 Task: Open a blank worksheet and write heading  SpendSmartAdd Dates in a column and its values below  '2023-05-01, 2023-05-03, 2023-05-05, 2023-05-10, 2023-05-15, 2023-05-20, 2023-05-25 & 2023-05-31'Add Categories in next column and its values below  Groceries, Dining Out, Transportation, Entertainment, Shopping, Utilities, Health & Miscellaneous. Add Descriptions in next column and its values below  Supermarket, Restaurant, Public Transport, Movie Tickets, Clothing Store, Internet Bill, Pharmacy & Online PurchaseAdd Amountin next column and its values below  $50, $30, $10, $20, $100, $60, $40 & $50Save page AssetAllocation
Action: Mouse moved to (107, 137)
Screenshot: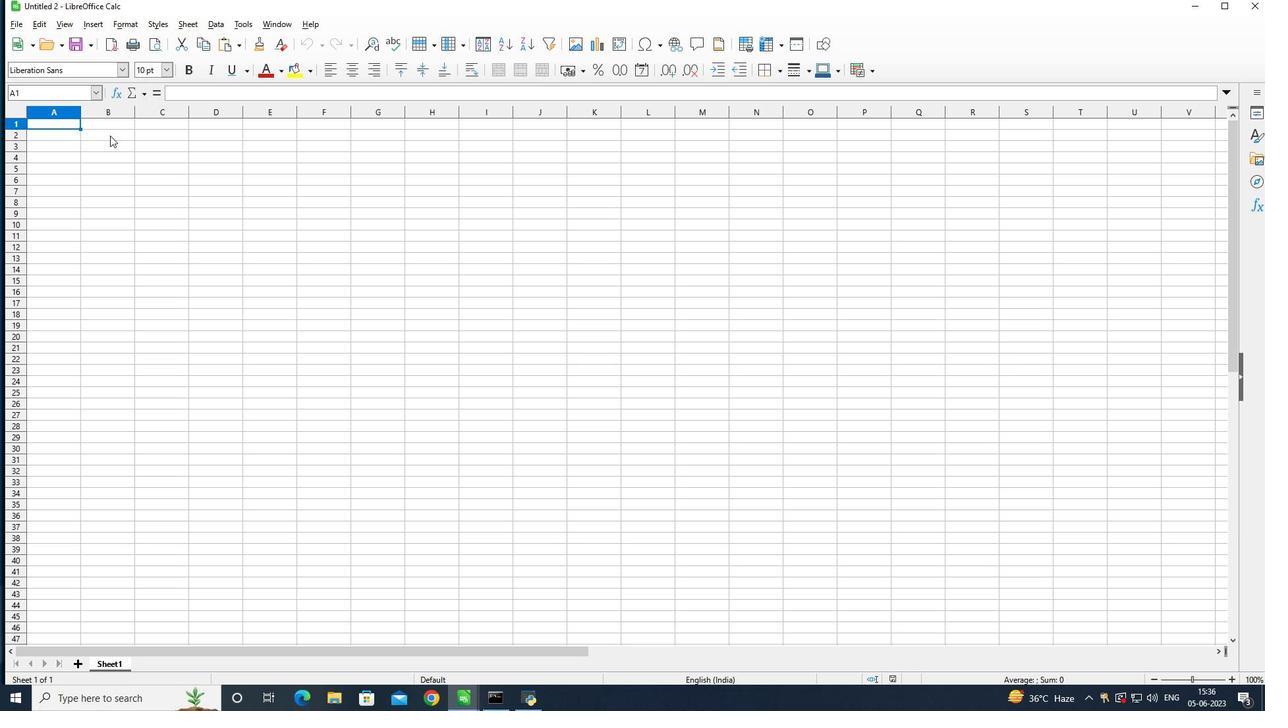 
Action: Mouse pressed left at (107, 137)
Screenshot: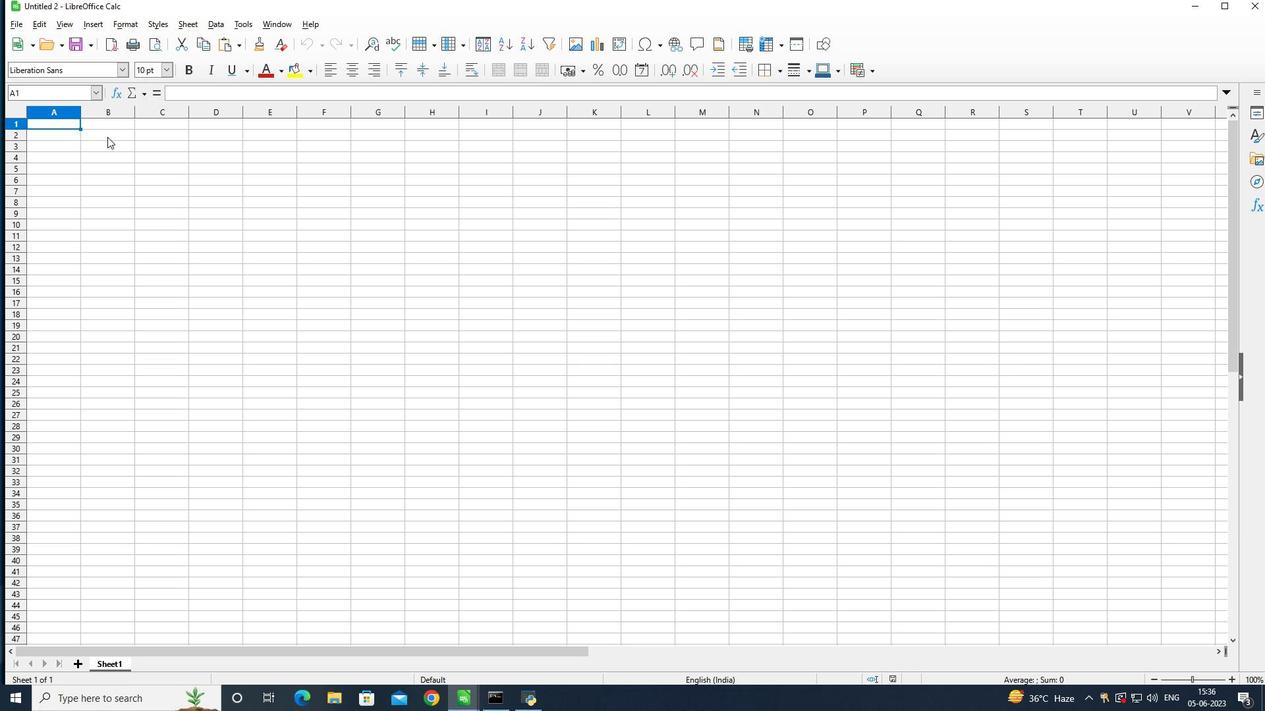 
Action: Mouse moved to (119, 141)
Screenshot: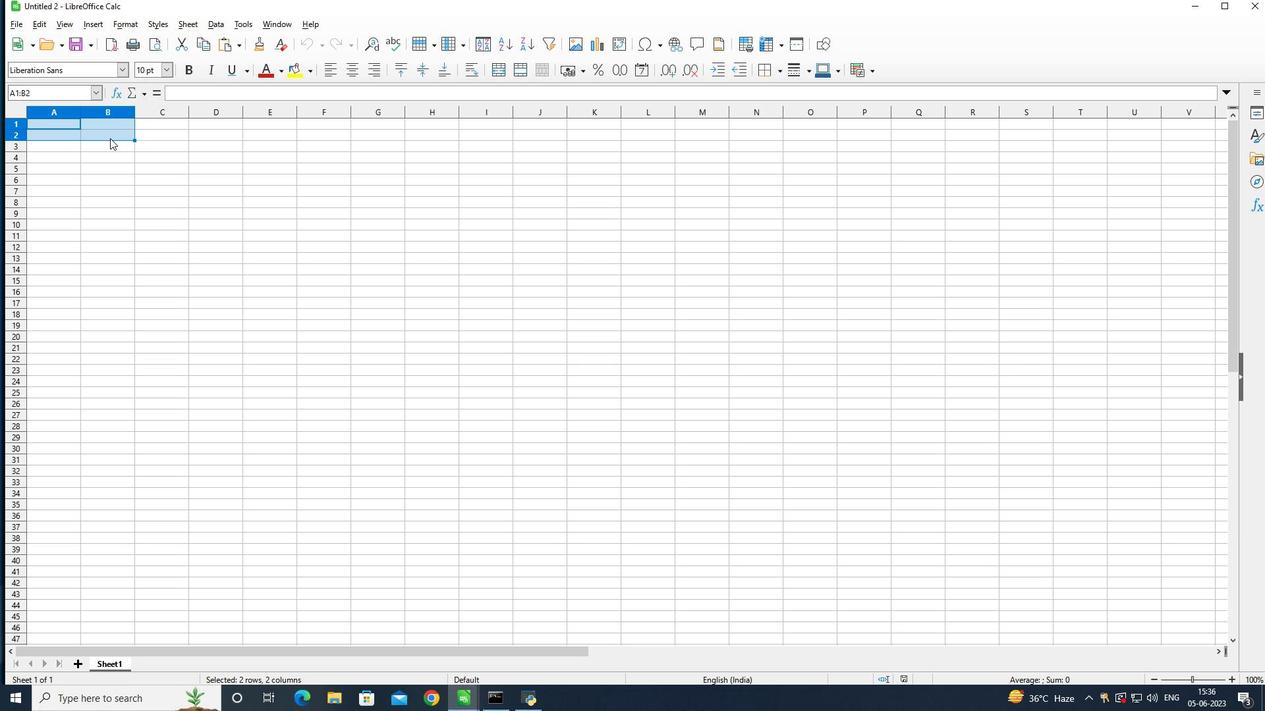 
Action: Key pressed <Key.shift>Spend<Key.shift>Smart<Key.enter>
Screenshot: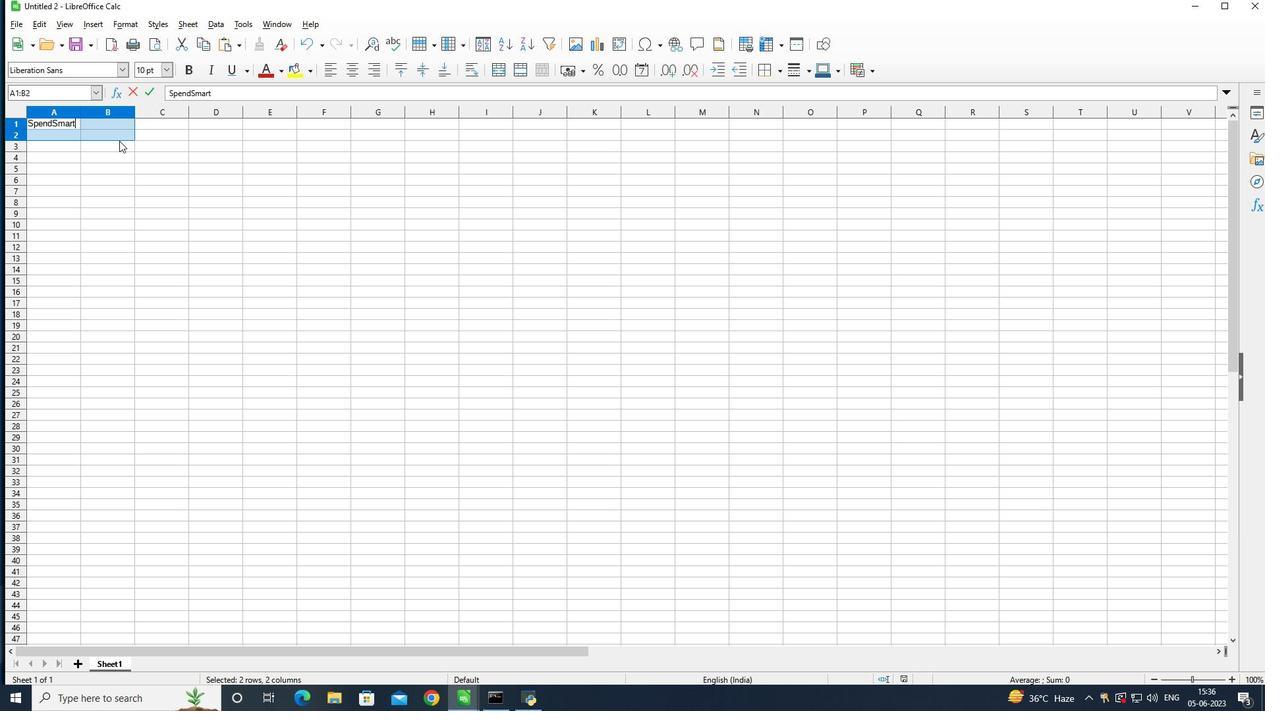 
Action: Mouse moved to (116, 168)
Screenshot: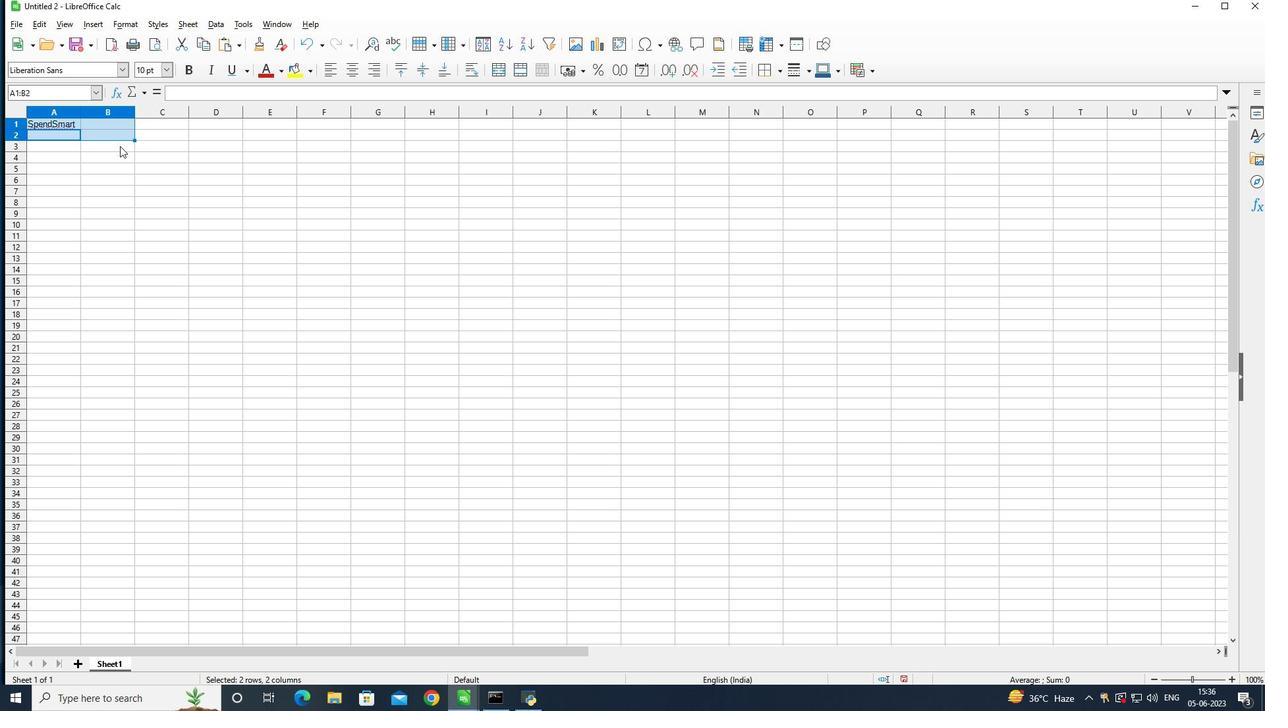 
Action: Mouse pressed right at (116, 168)
Screenshot: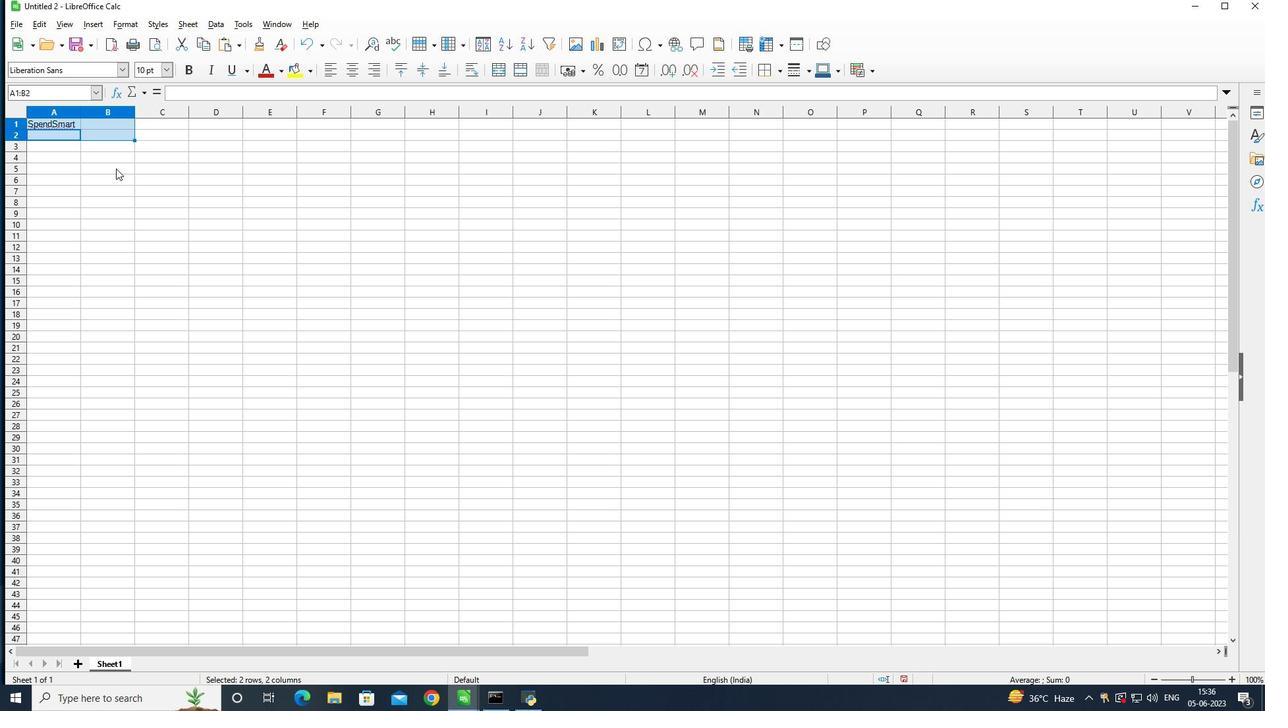 
Action: Mouse moved to (35, 137)
Screenshot: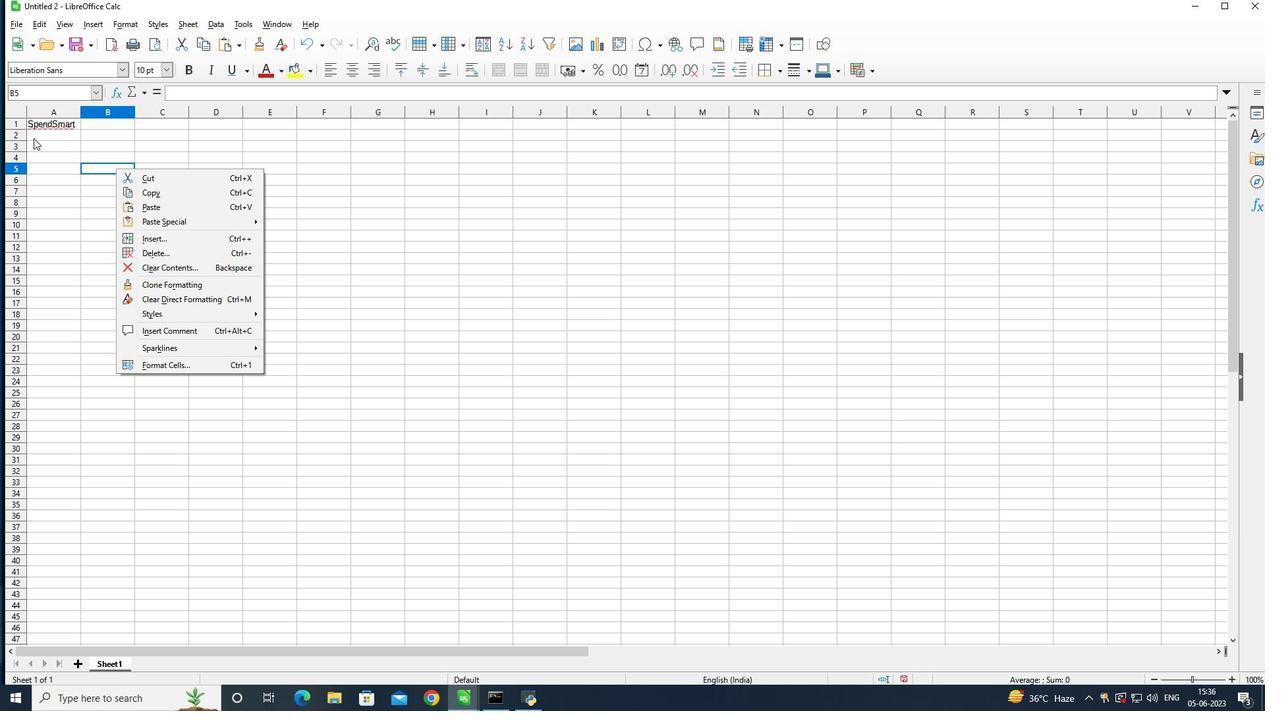 
Action: Mouse pressed left at (35, 137)
Screenshot: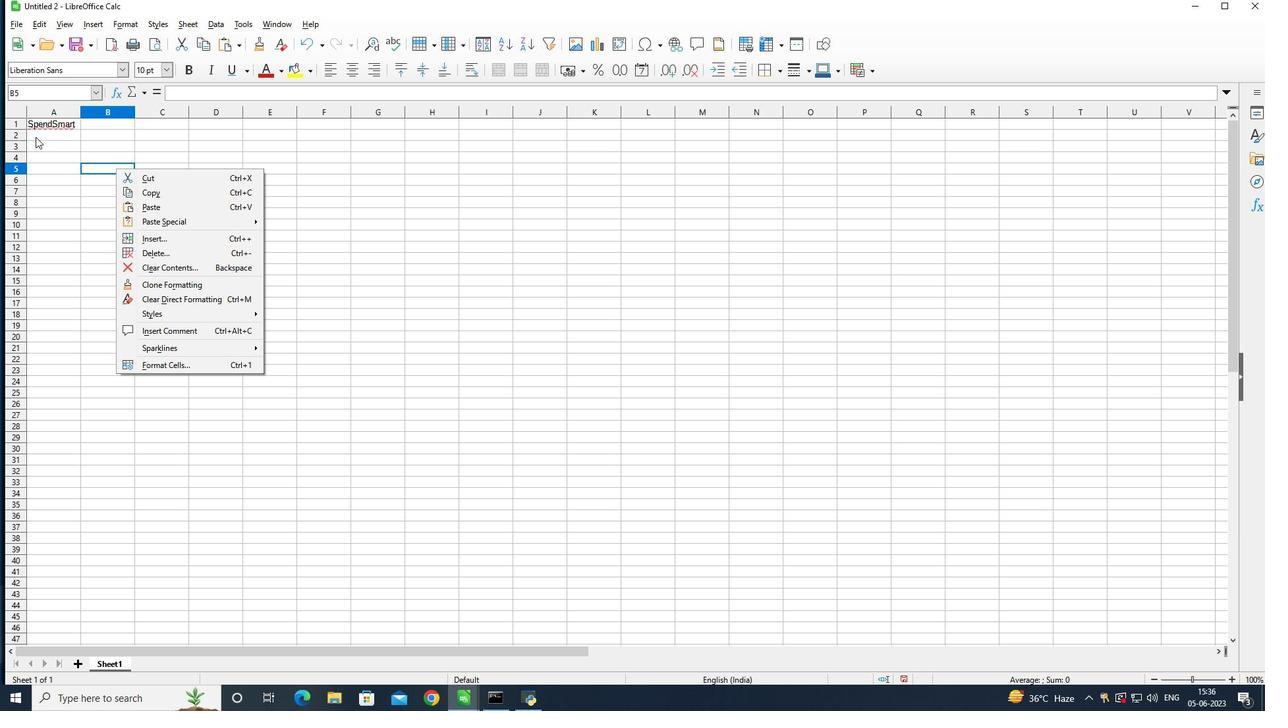 
Action: Mouse moved to (44, 134)
Screenshot: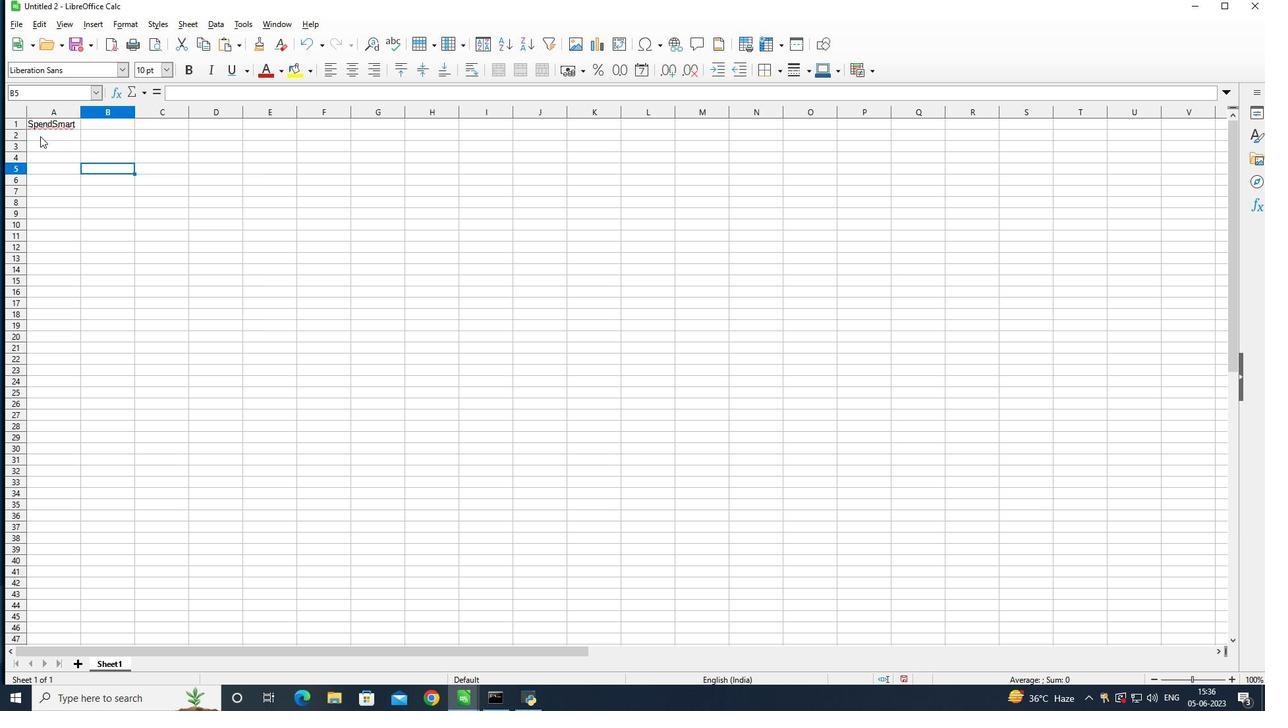 
Action: Mouse pressed left at (44, 134)
Screenshot: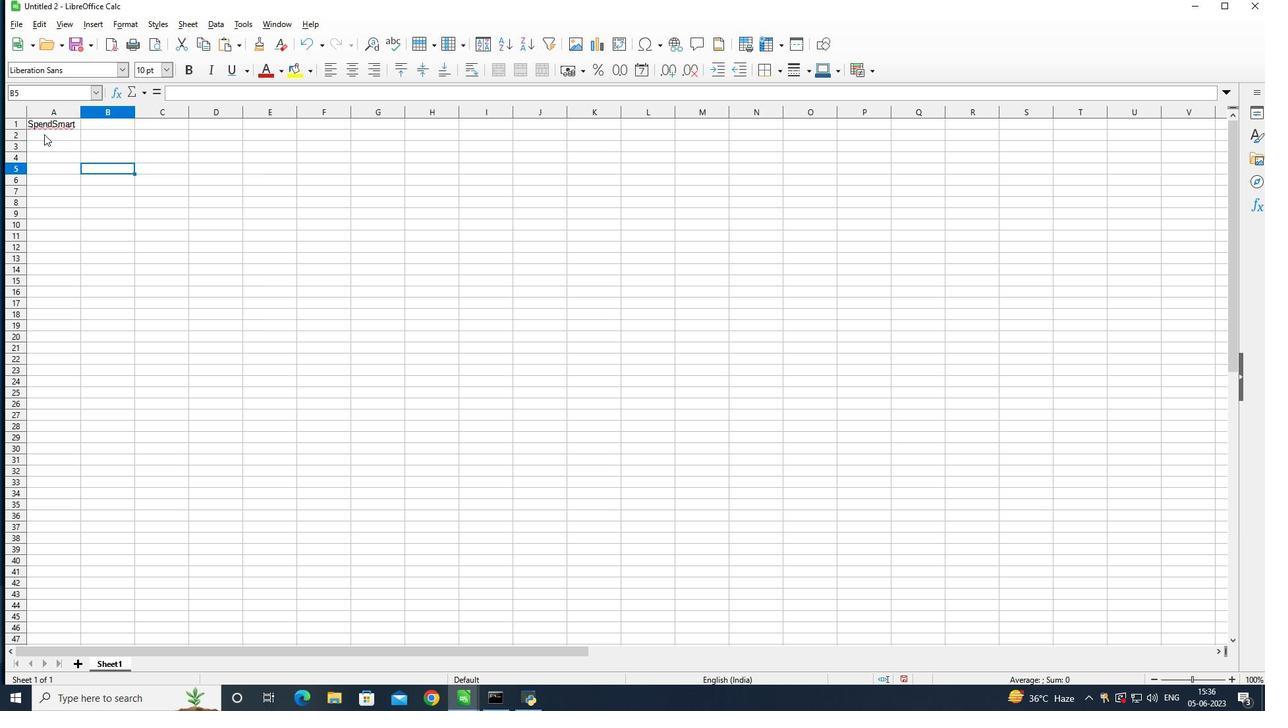 
Action: Mouse moved to (54, 152)
Screenshot: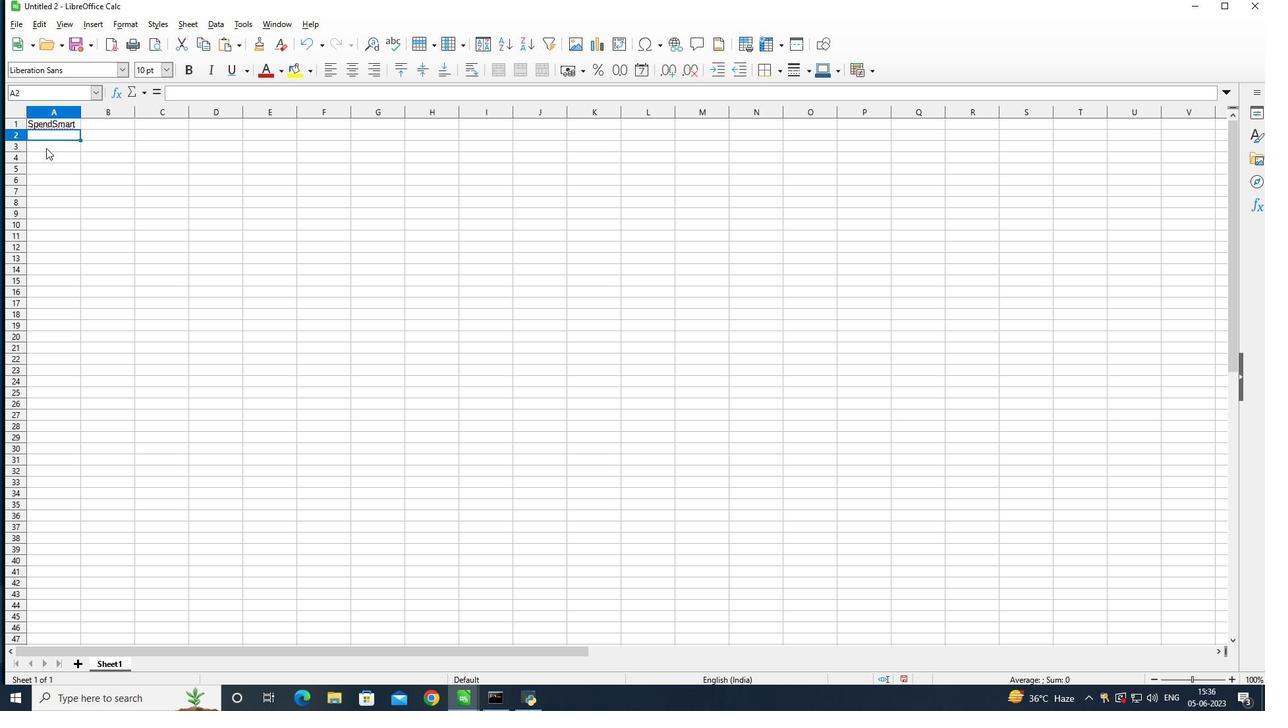 
Action: Key pressed <Key.shift><Key.shift>Dates<Key.enter>
Screenshot: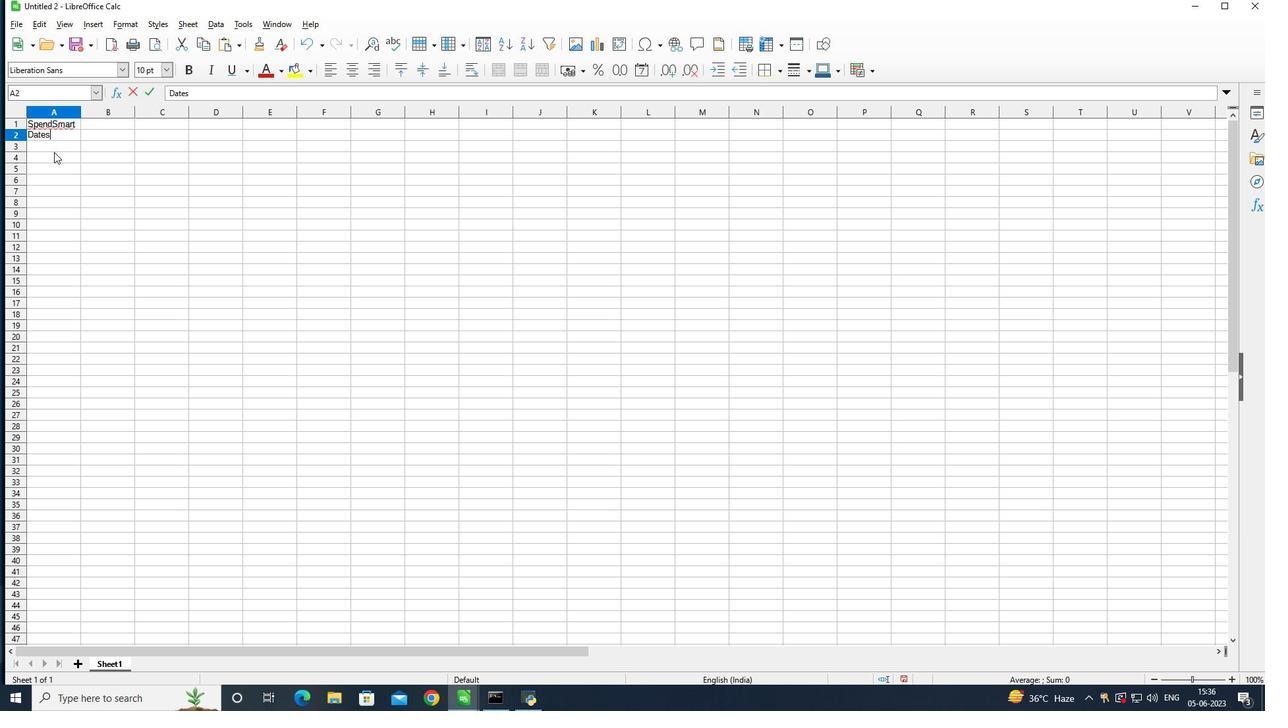 
Action: Mouse moved to (34, 214)
Screenshot: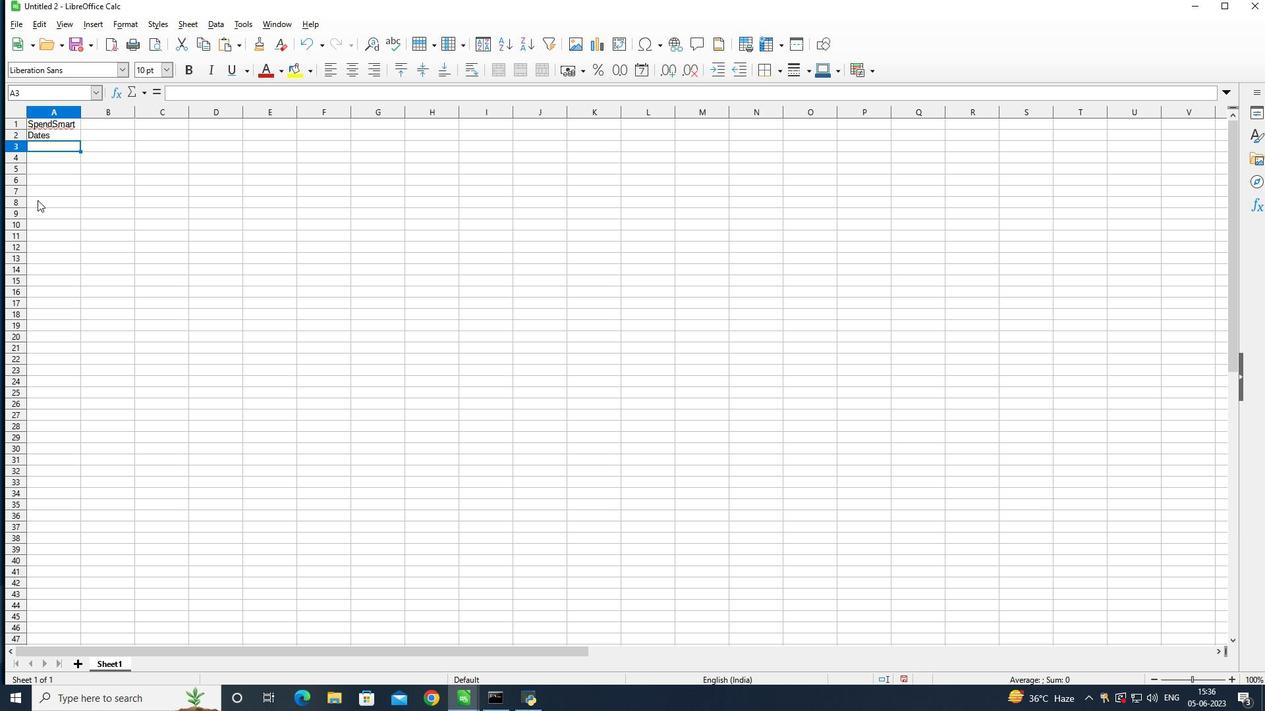 
Action: Key pressed 2023-05-1
Screenshot: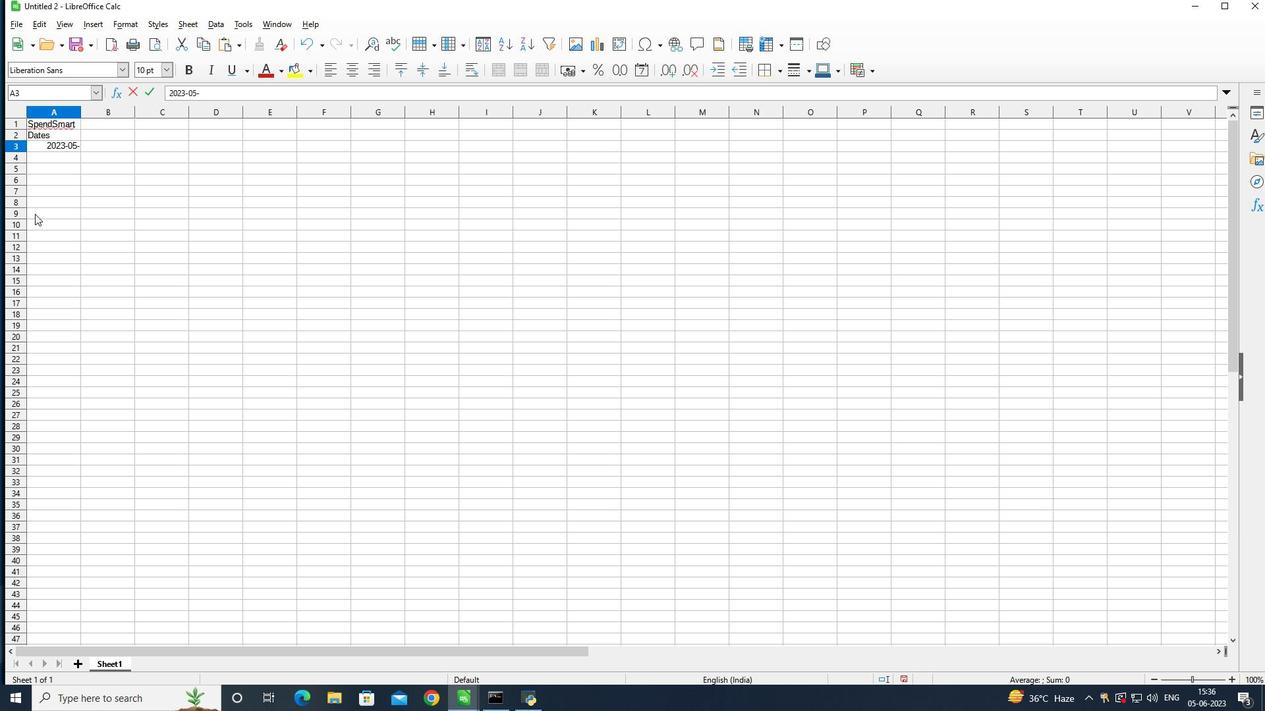 
Action: Mouse moved to (46, 217)
Screenshot: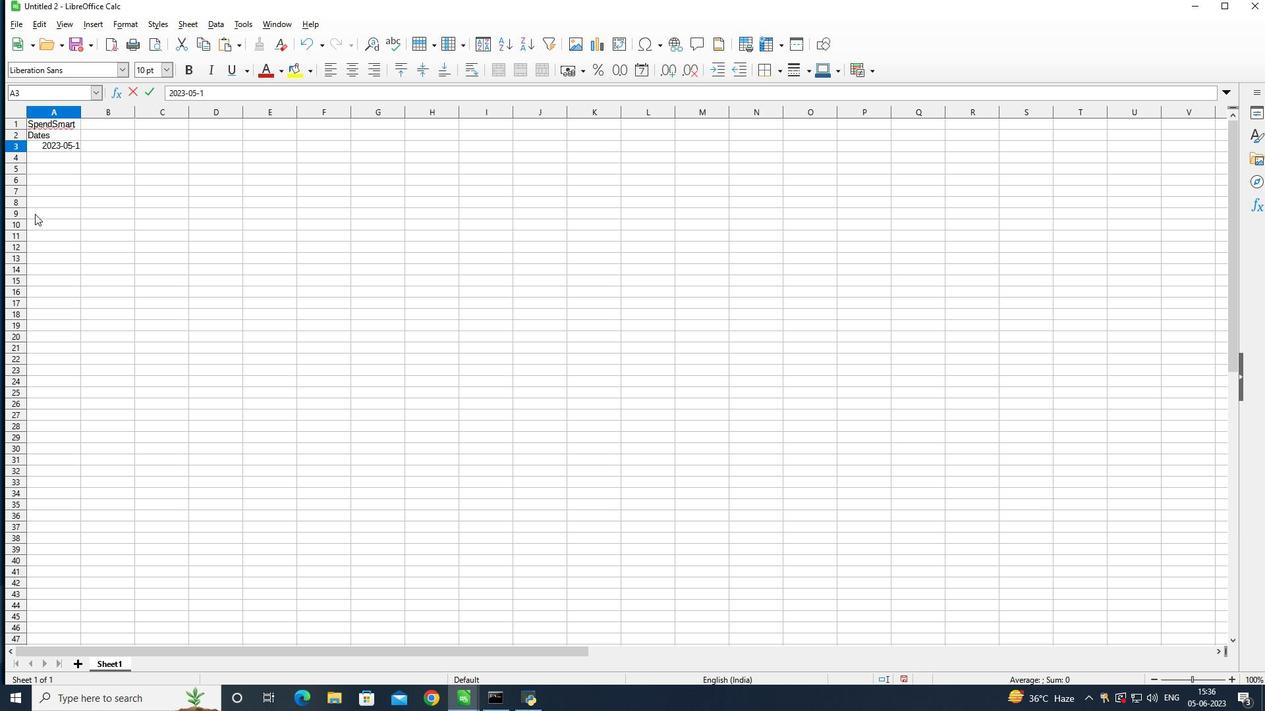 
Action: Key pressed <Key.enter>
Screenshot: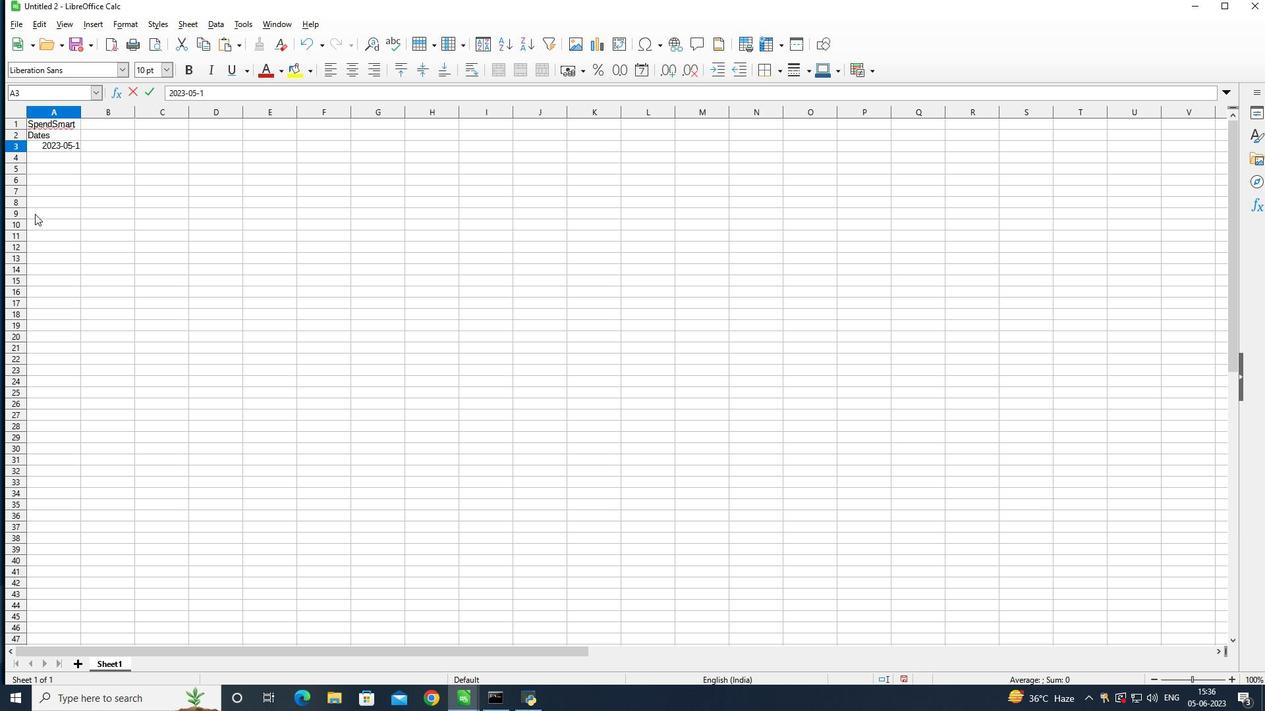 
Action: Mouse moved to (61, 223)
Screenshot: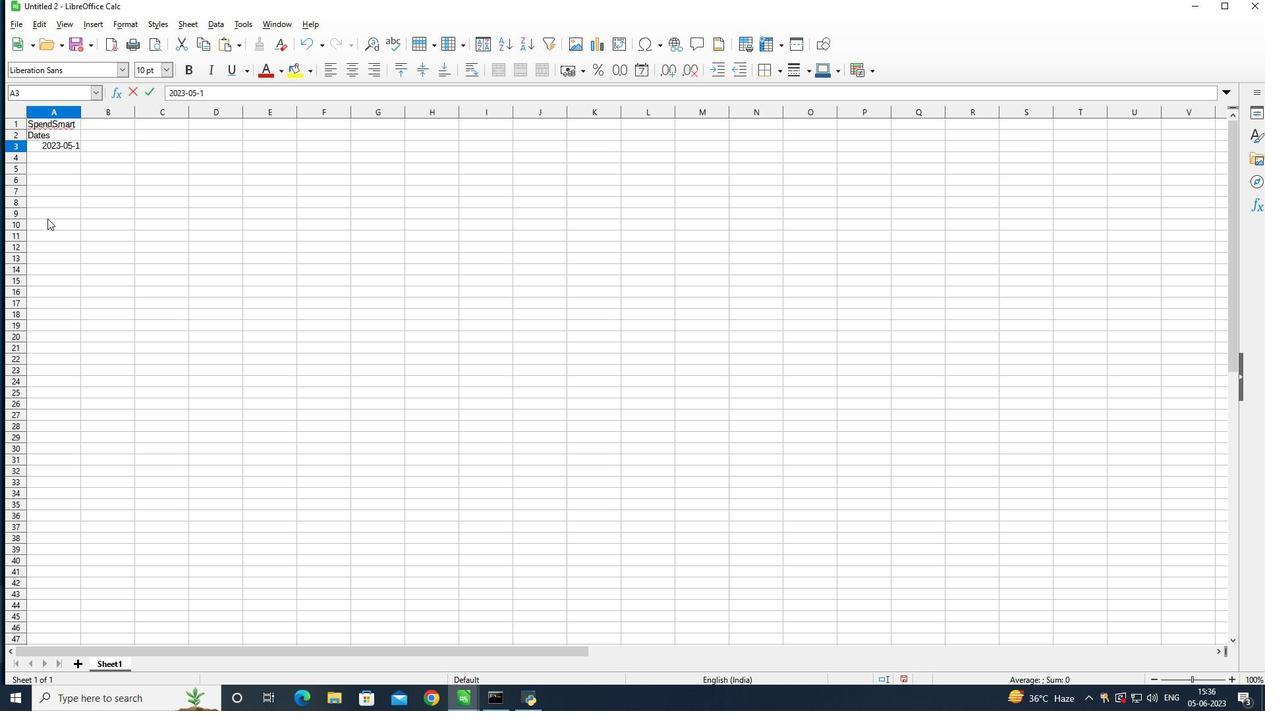 
Action: Key pressed 2023-
Screenshot: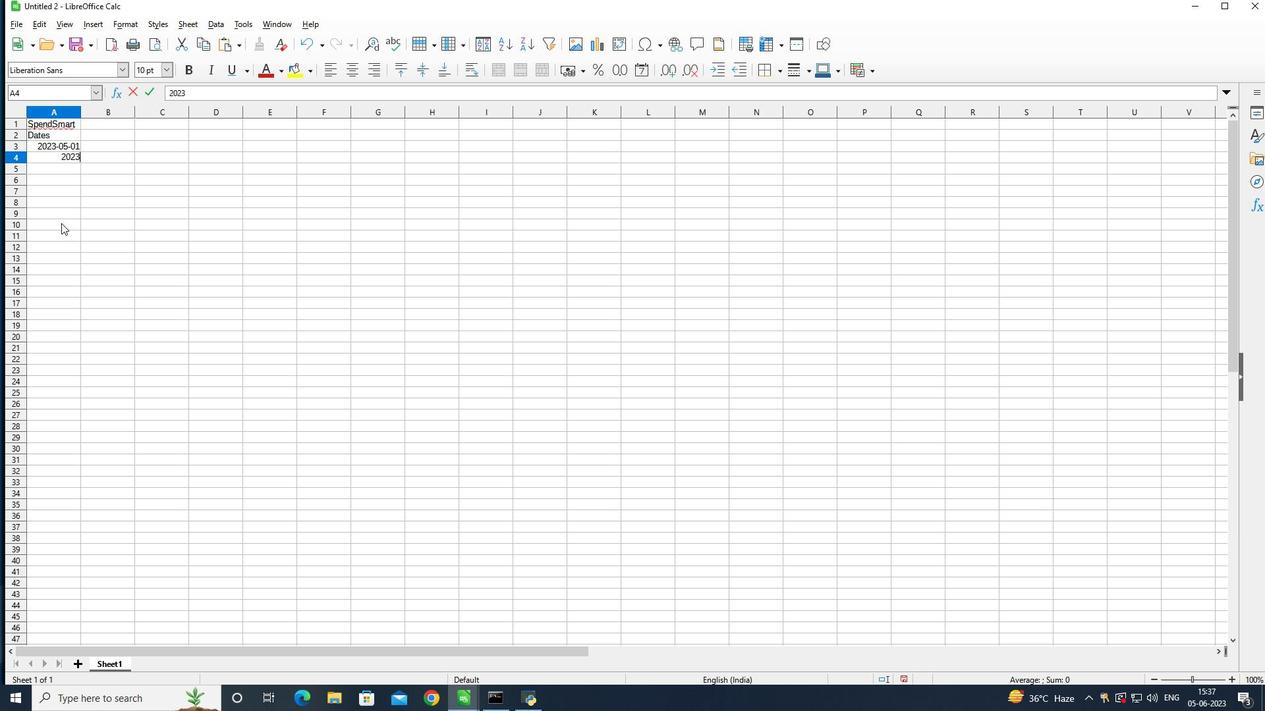 
Action: Mouse moved to (74, 228)
Screenshot: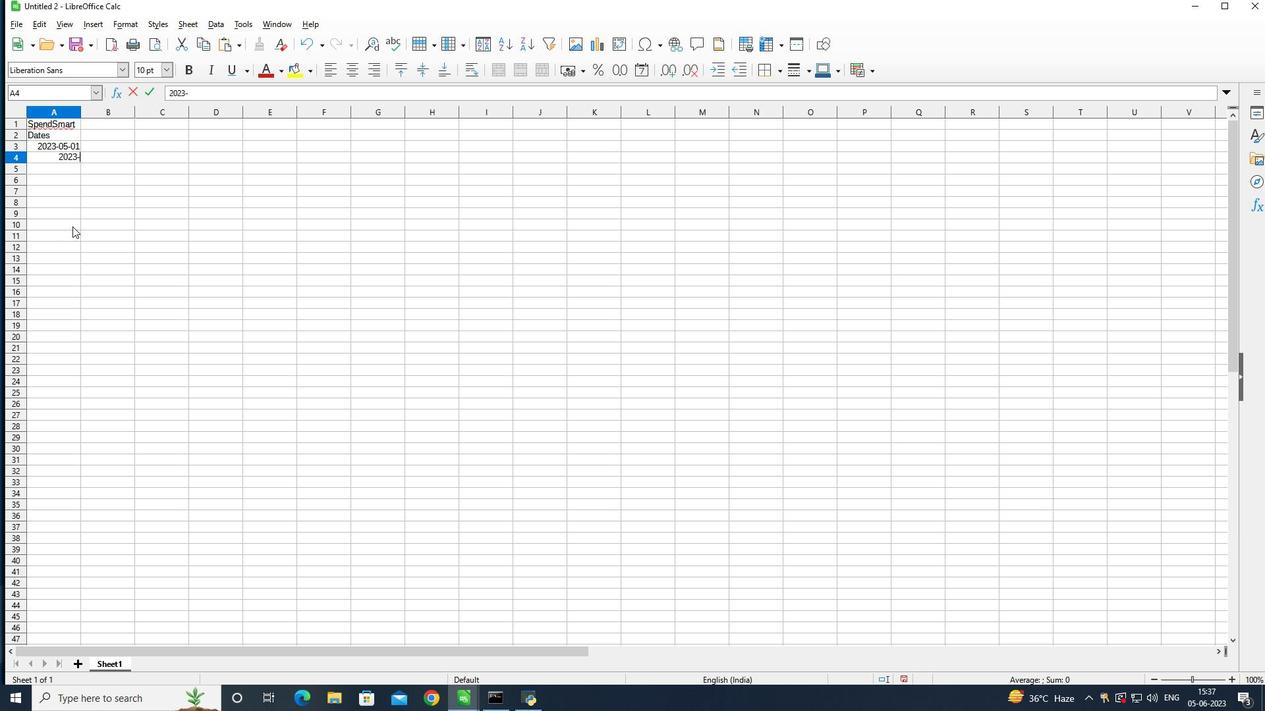 
Action: Key pressed 05
Screenshot: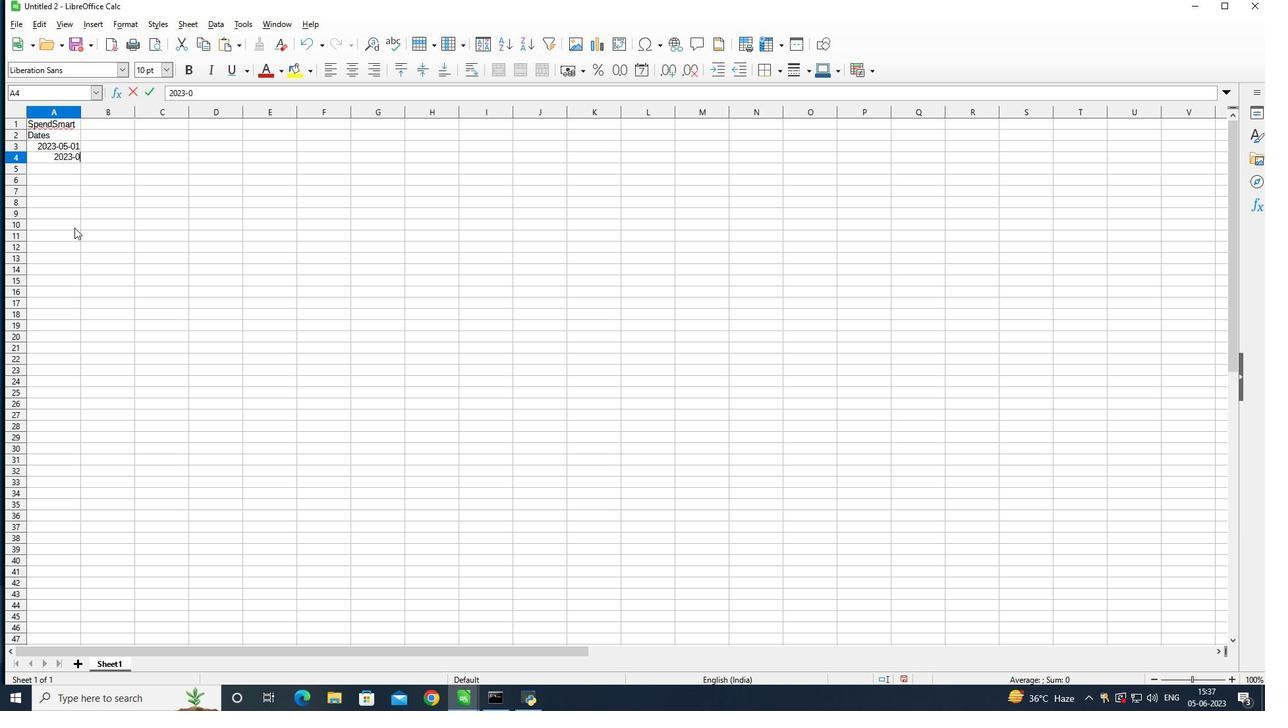
Action: Mouse moved to (106, 239)
Screenshot: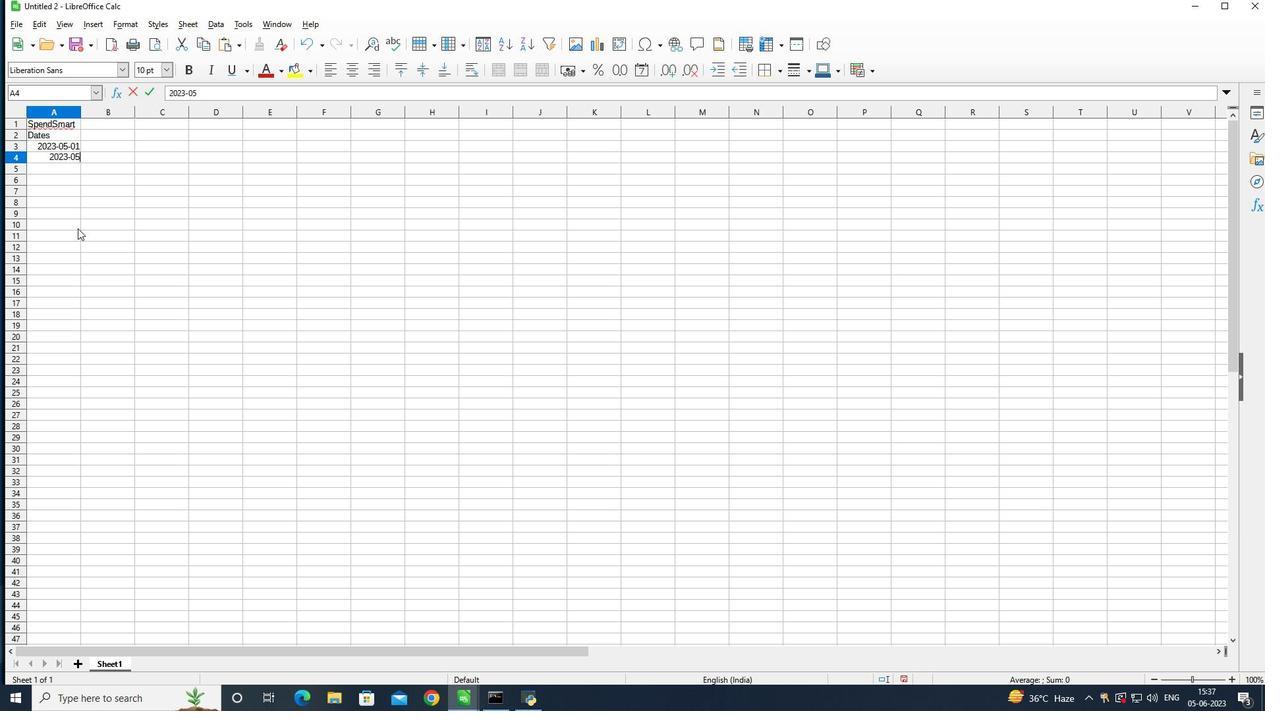 
Action: Key pressed -03<Key.enter>2023-05-05
Screenshot: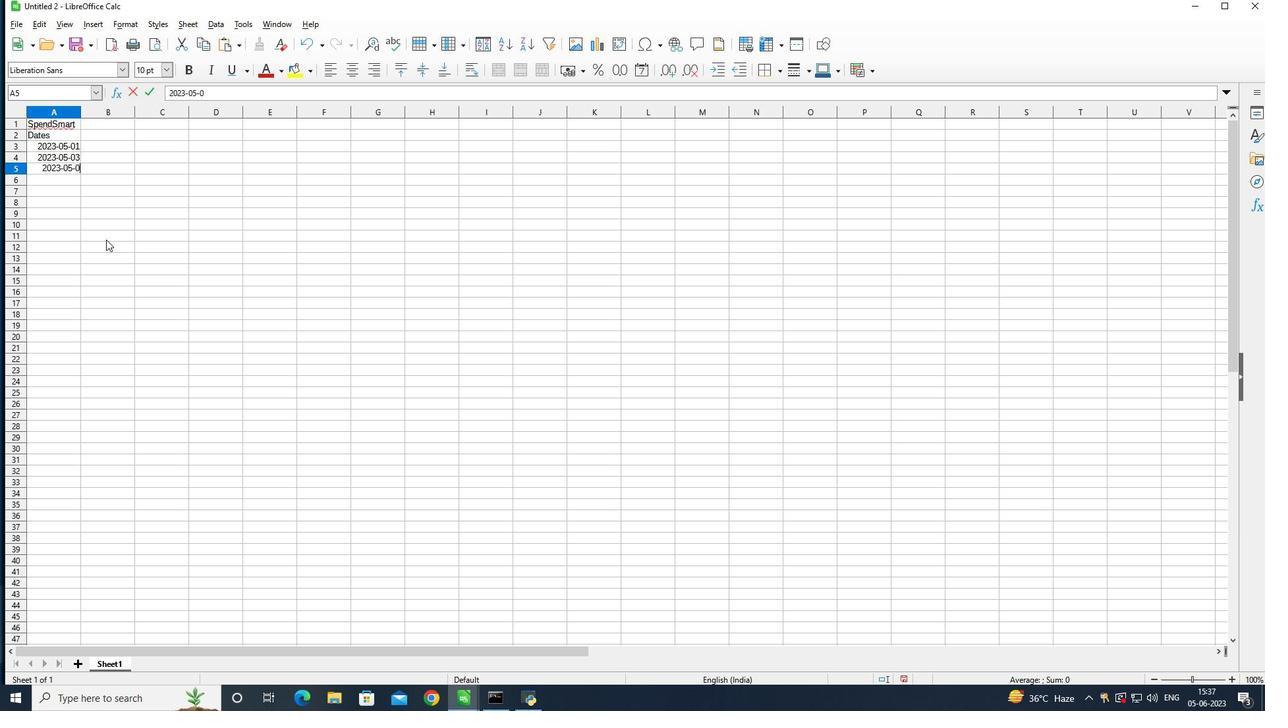 
Action: Mouse moved to (120, 243)
Screenshot: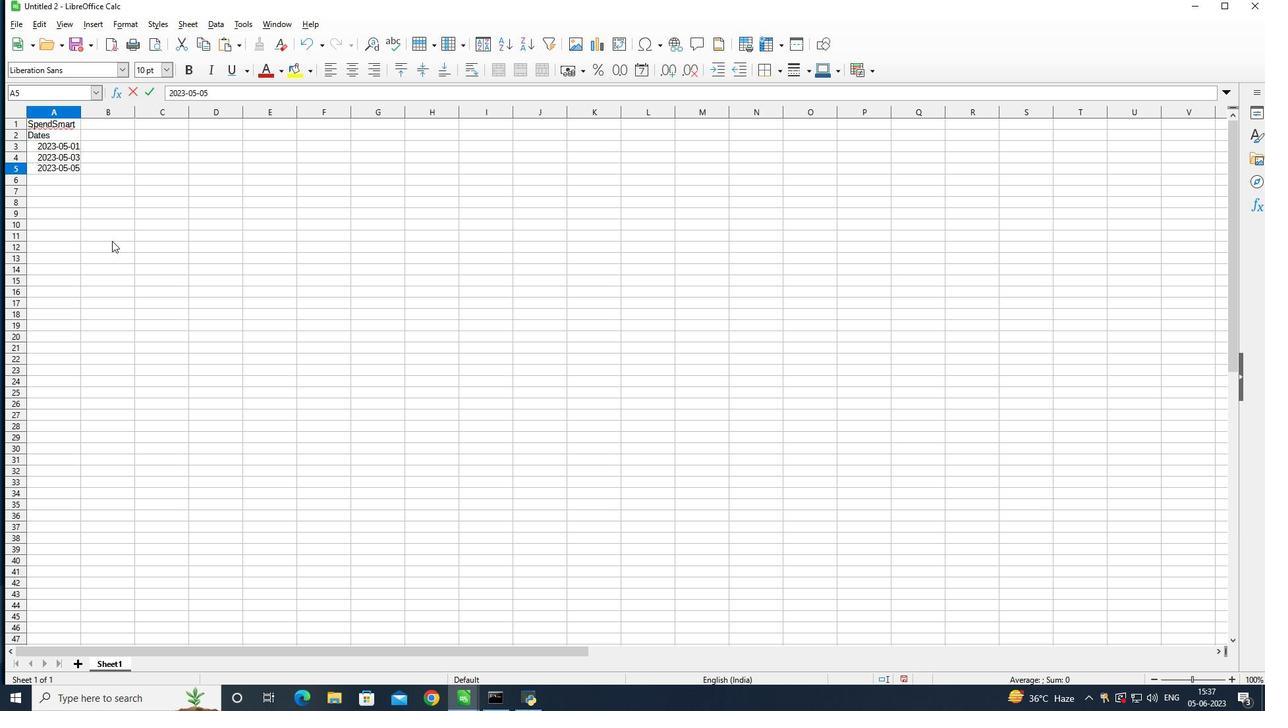 
Action: Key pressed <Key.enter>
Screenshot: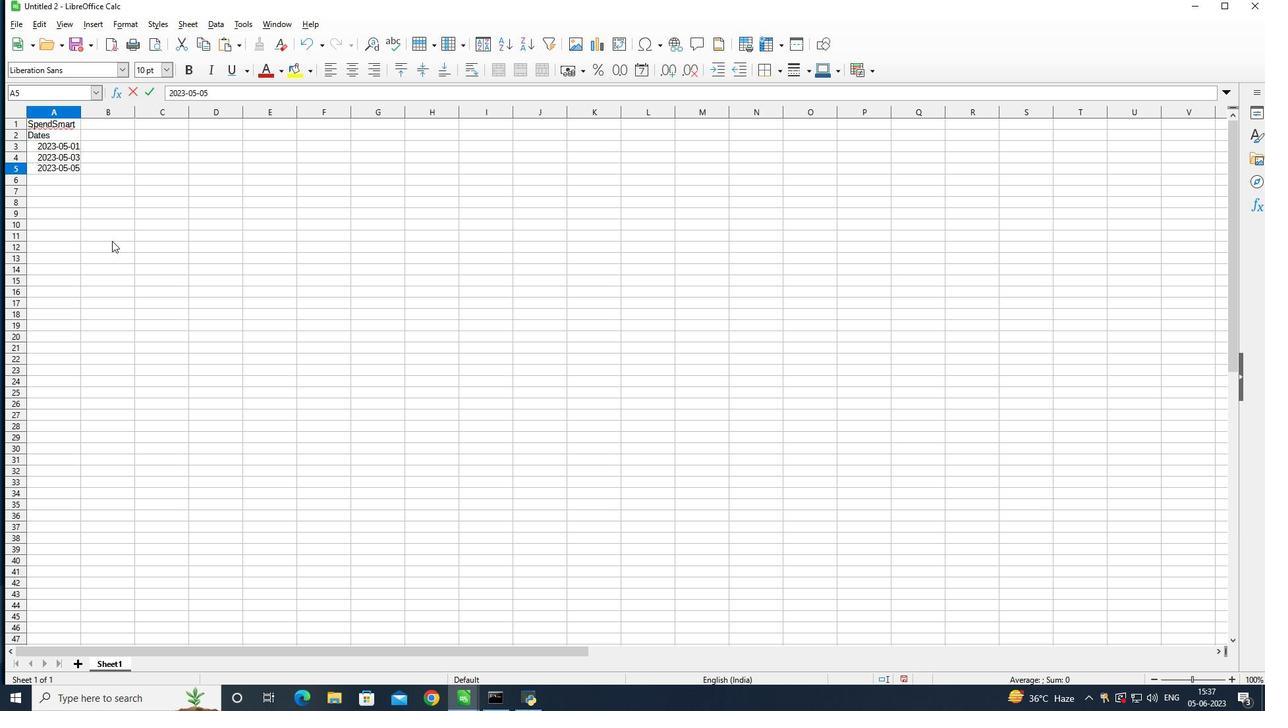 
Action: Mouse moved to (123, 244)
Screenshot: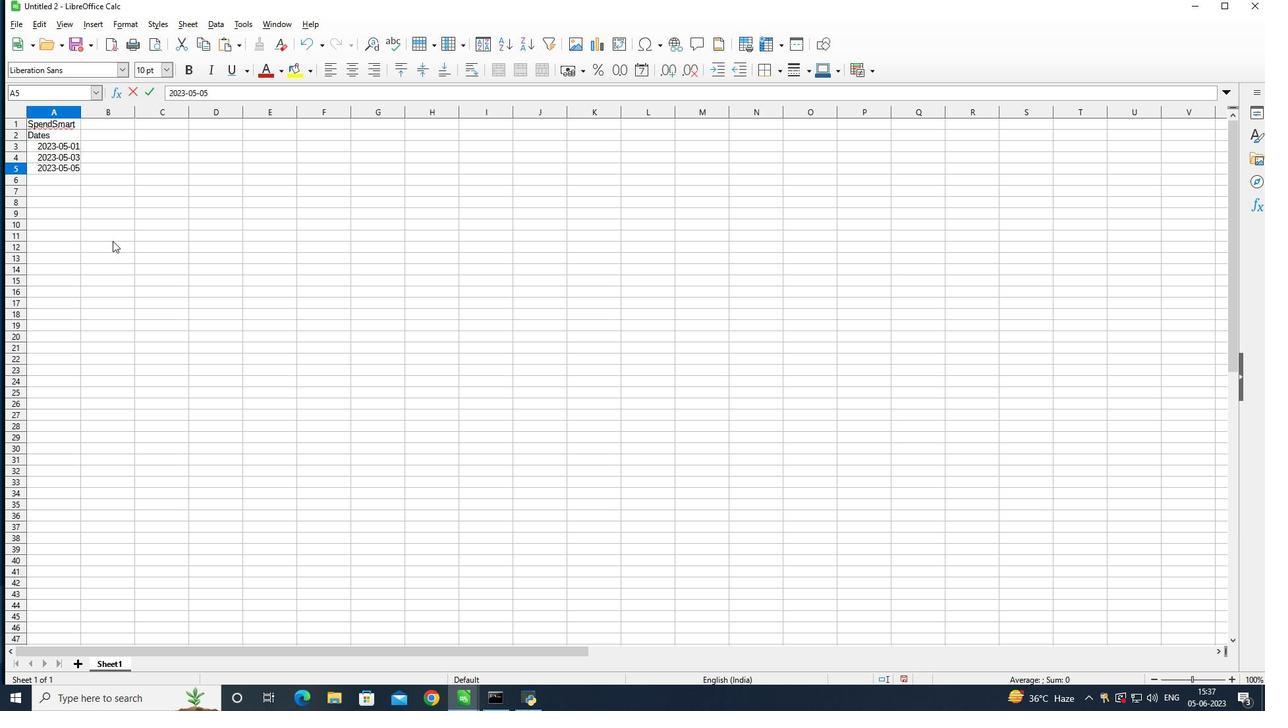 
Action: Key pressed 2023-05-10<Key.enter>2023-05-15<Key.enter>2023-05-1<Key.backspace>20<Key.enter>2023-05-25<Key.enter>2025<Key.backspace>3-05-31<Key.enter>
Screenshot: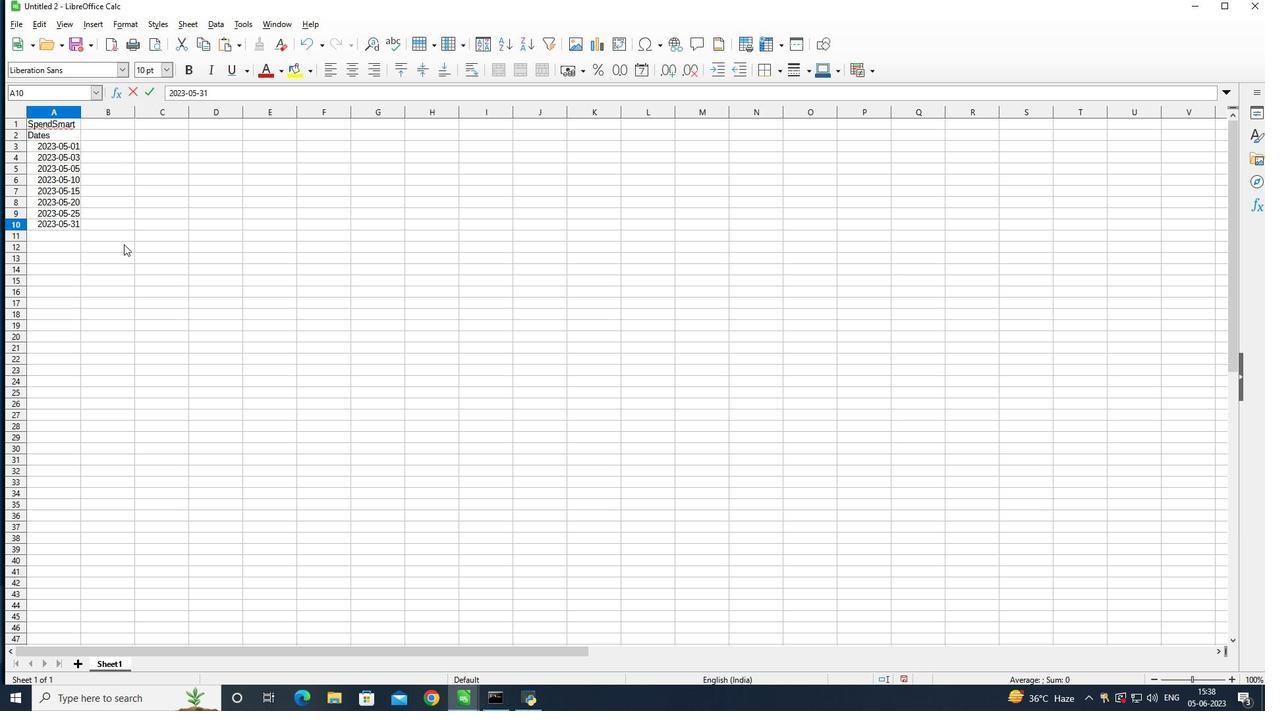 
Action: Mouse moved to (102, 137)
Screenshot: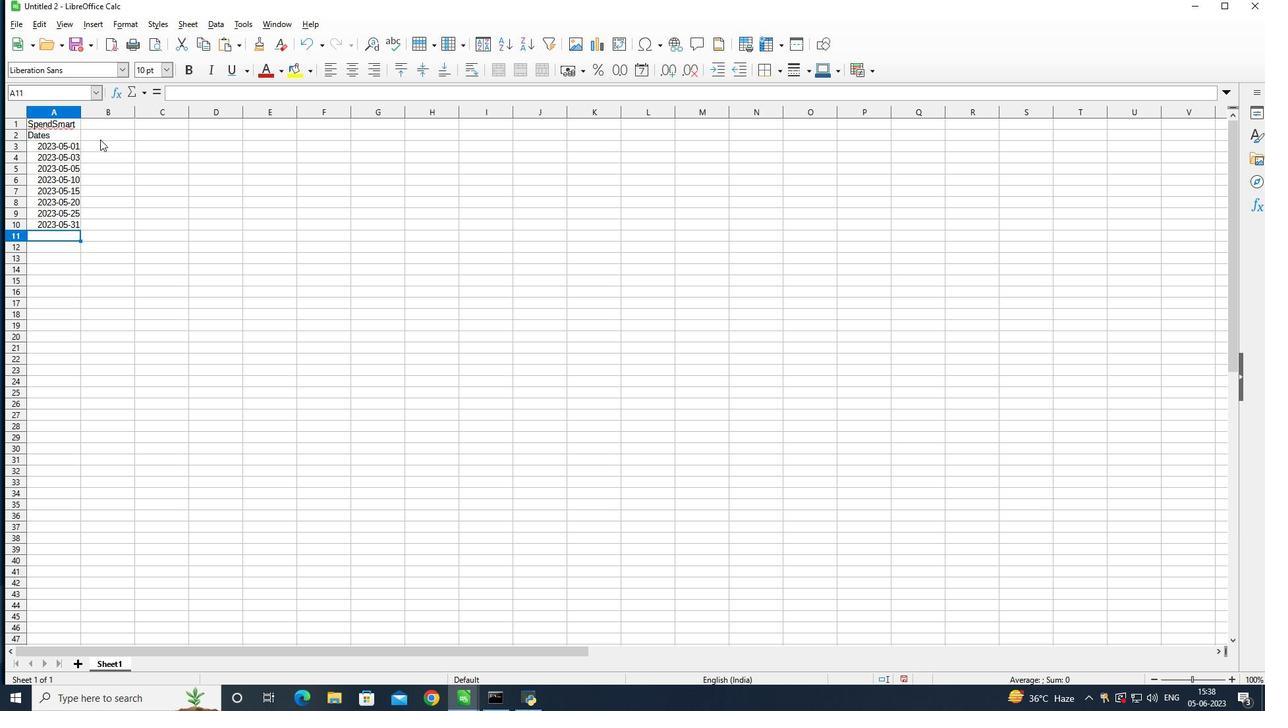 
Action: Mouse pressed left at (102, 137)
Screenshot: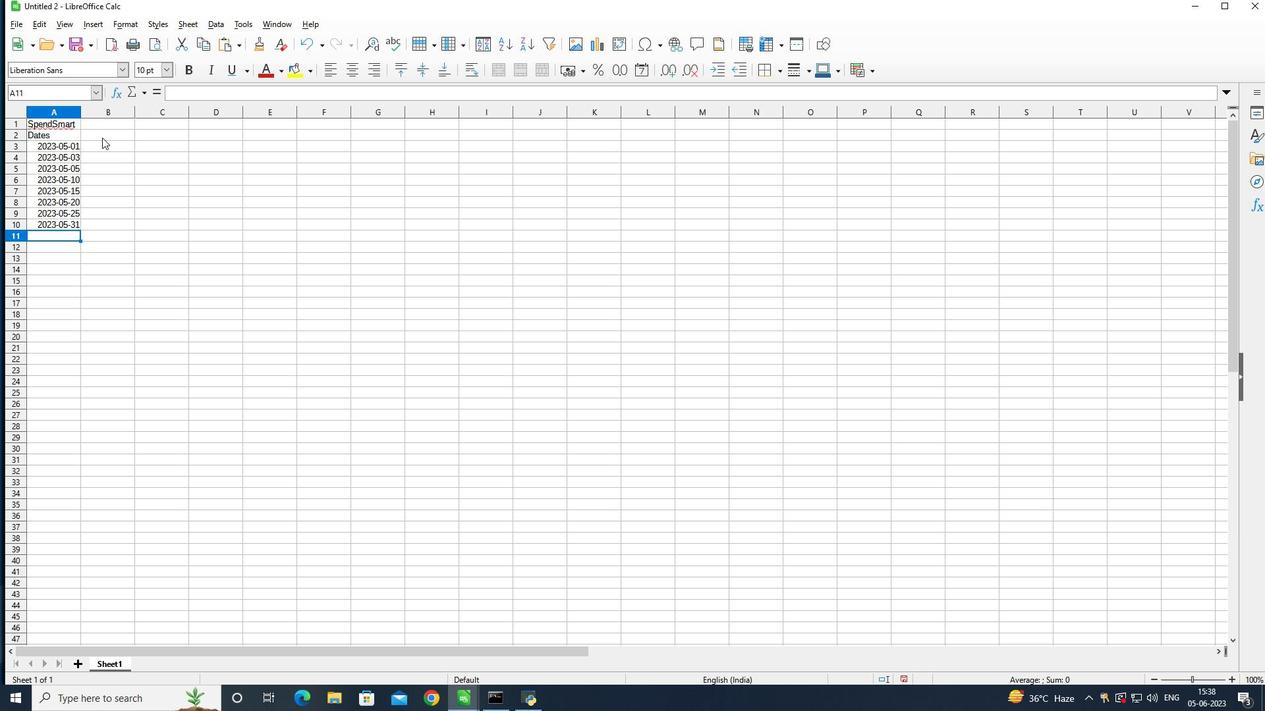 
Action: Mouse moved to (128, 137)
Screenshot: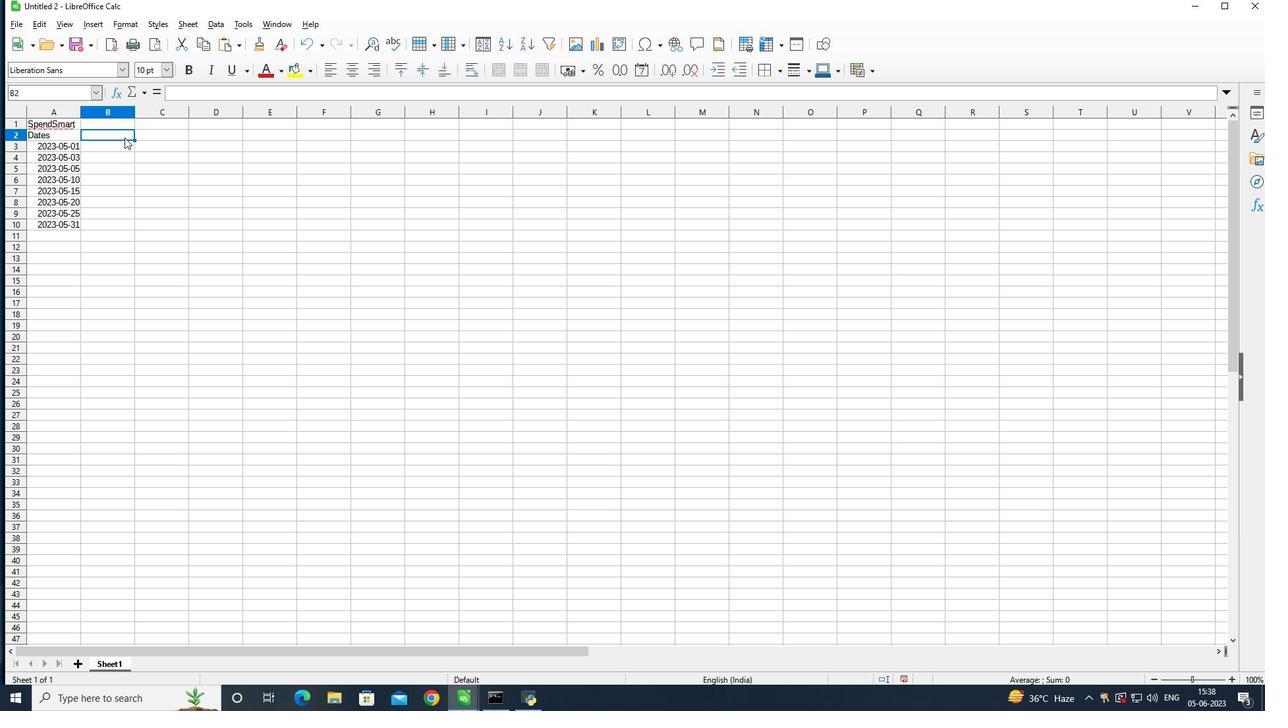 
Action: Key pressed <Key.shift>Categories<Key.enter><Key.shift><Key.shift><Key.shift><Key.shift><Key.shift><Key.shift><Key.shift><Key.shift><Key.shift><Key.shift>Groceries
Screenshot: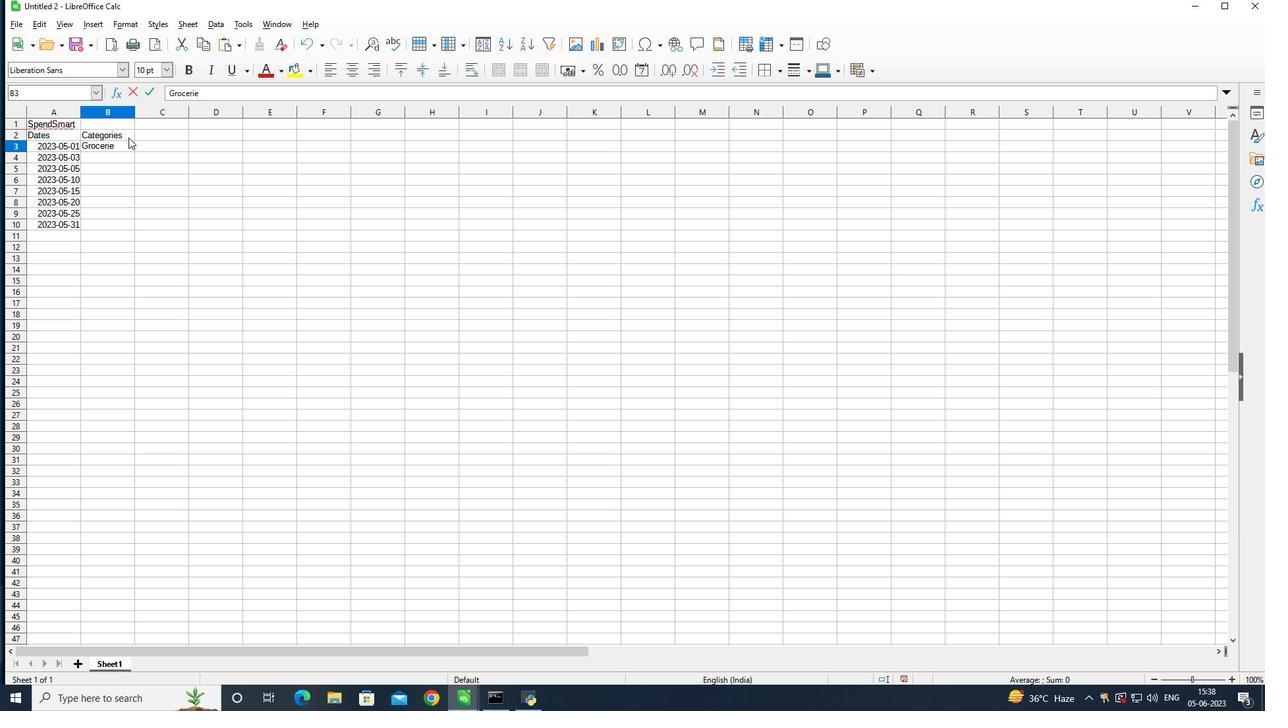 
Action: Mouse moved to (267, 265)
Screenshot: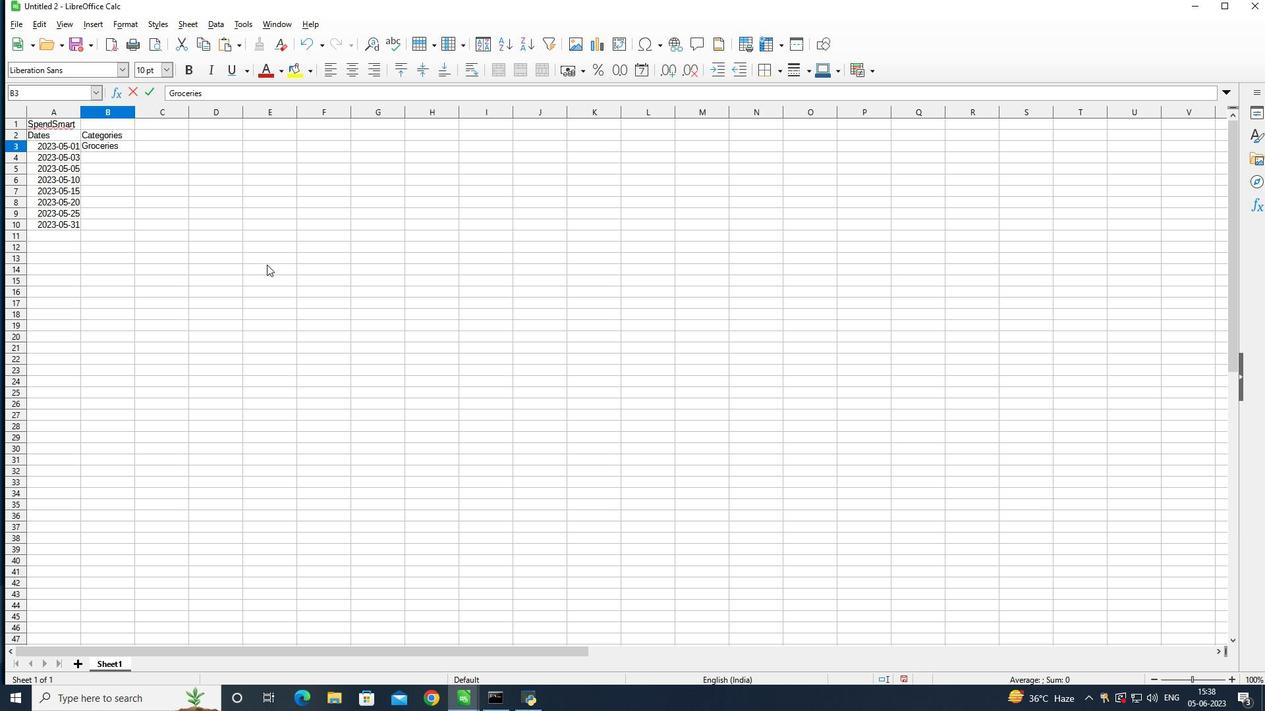 
Action: Key pressed <Key.enter><Key.shift><Key.shift><Key.shift>Dining<Key.space><Key.shift>Out<Key.enter><Key.shift><Key.shift><Key.shift><Key.shift>Transportation
Screenshot: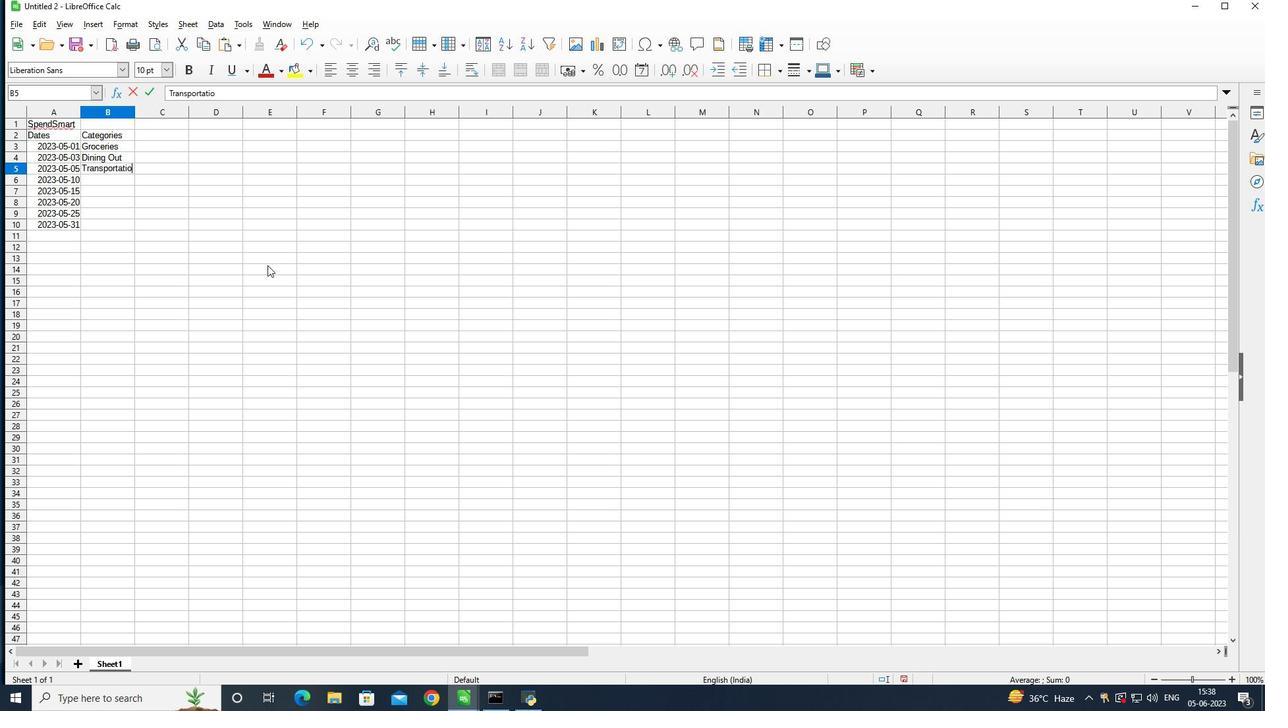 
Action: Mouse moved to (269, 268)
Screenshot: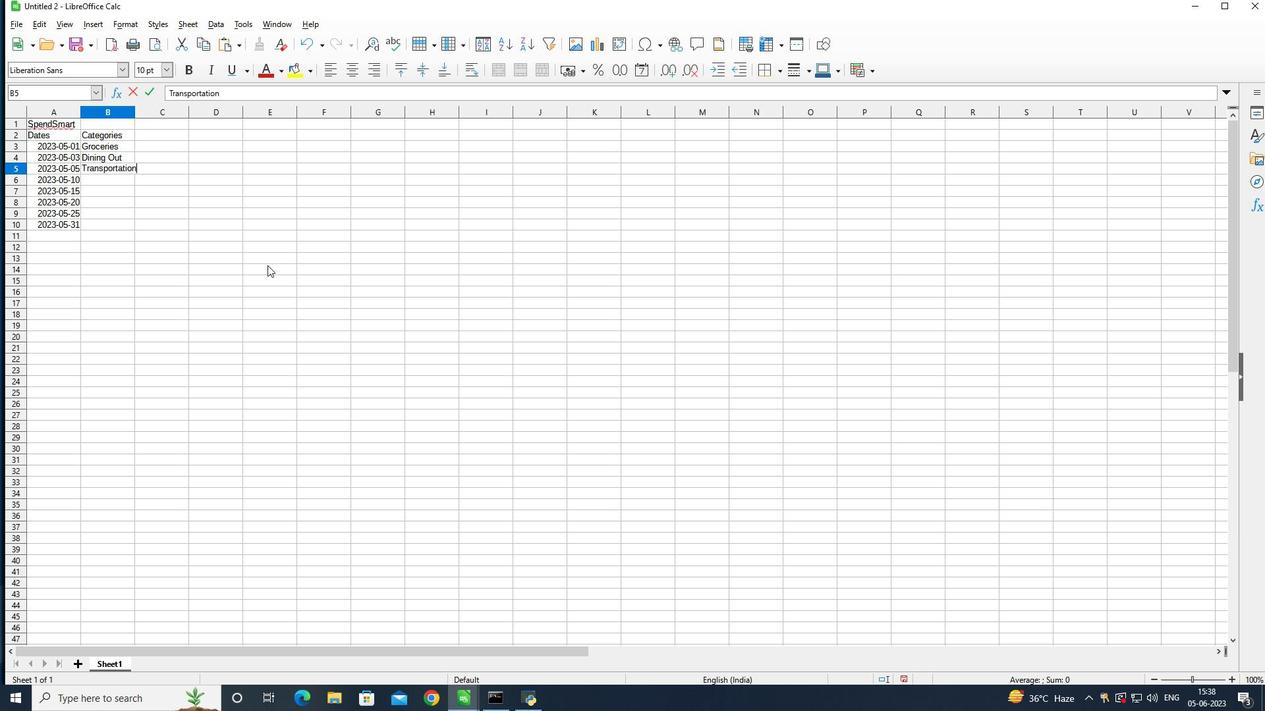 
Action: Key pressed <Key.enter><Key.shift><Key.shift>Enterainment<Key.enter><Key.shift>Shopping<Key.enter><Key.shift>Utilities<Key.enter><Key.shift>Health<Key.enter><Key.shift>miscellaneous<Key.enter>
Screenshot: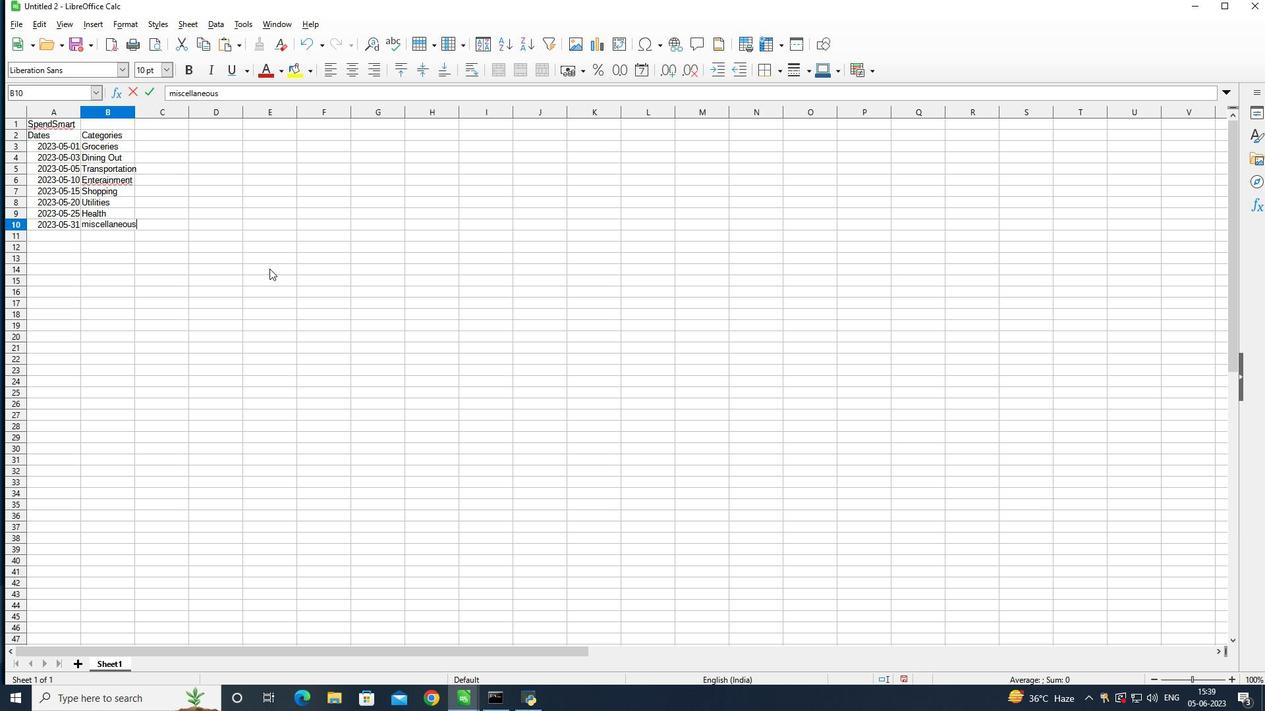 
Action: Mouse moved to (156, 138)
Screenshot: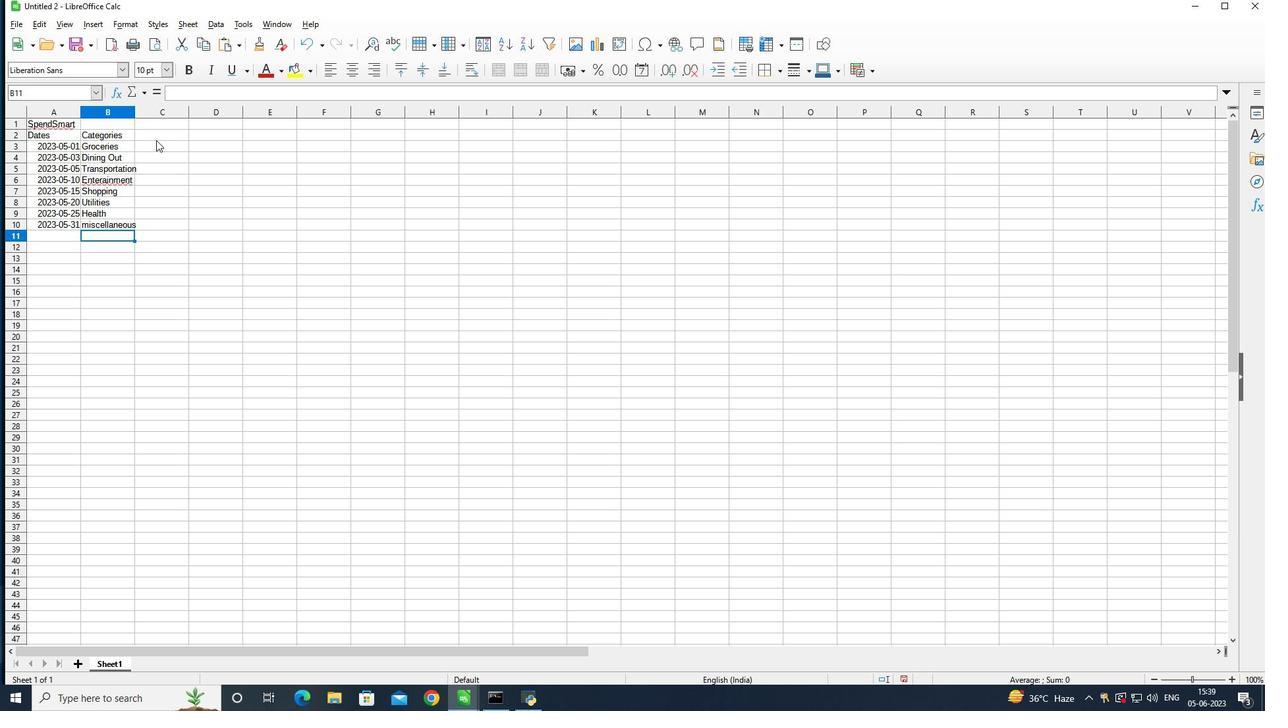 
Action: Mouse pressed left at (156, 138)
Screenshot: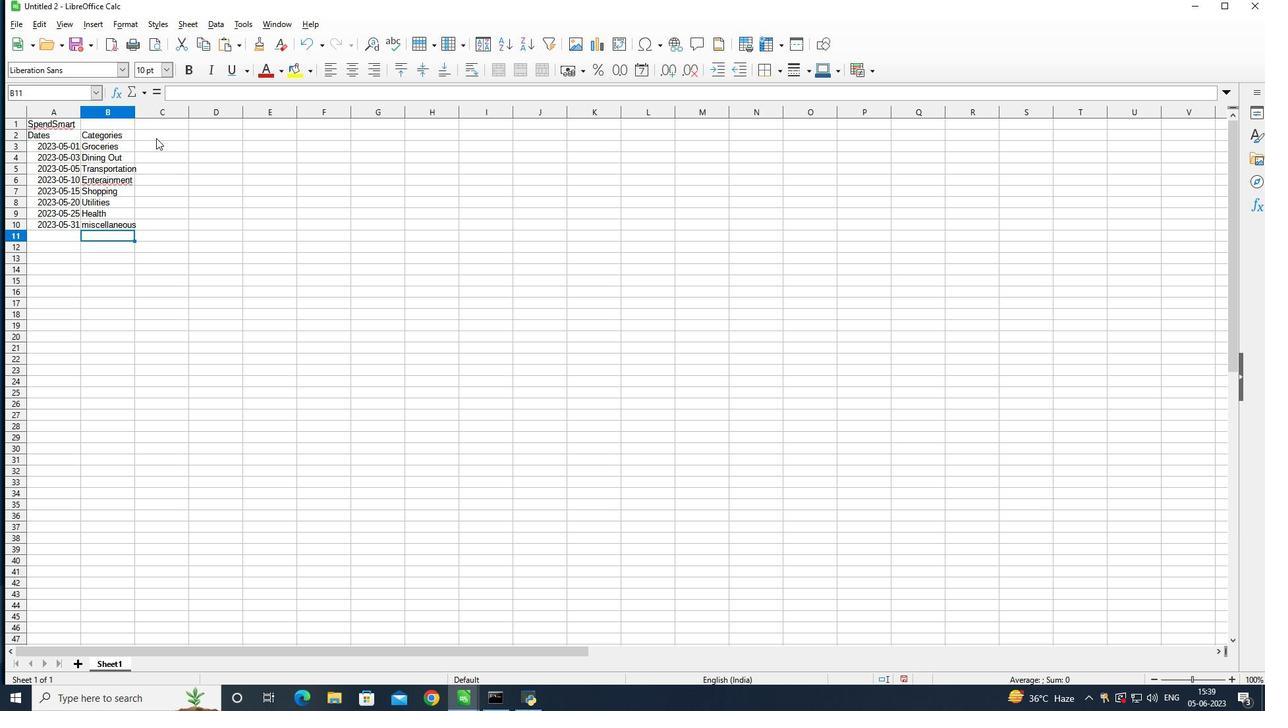 
Action: Mouse moved to (166, 137)
Screenshot: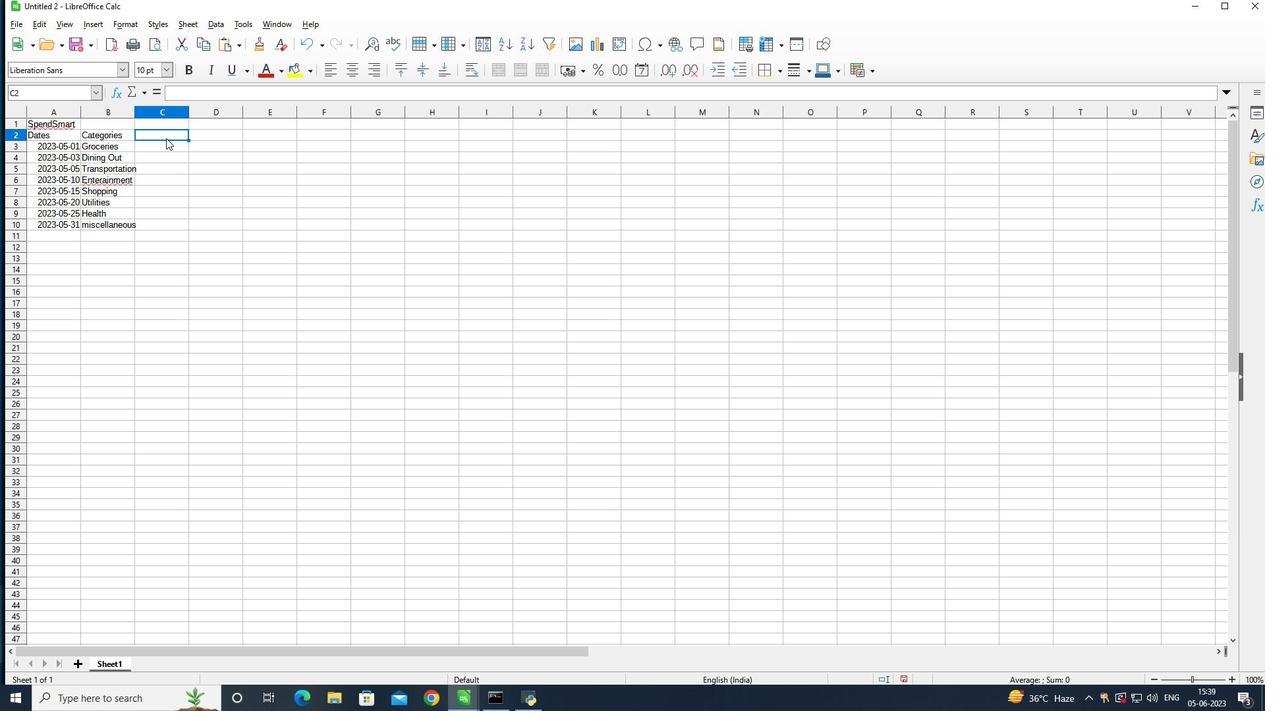 
Action: Key pressed <Key.shift>Description<Key.enter>
Screenshot: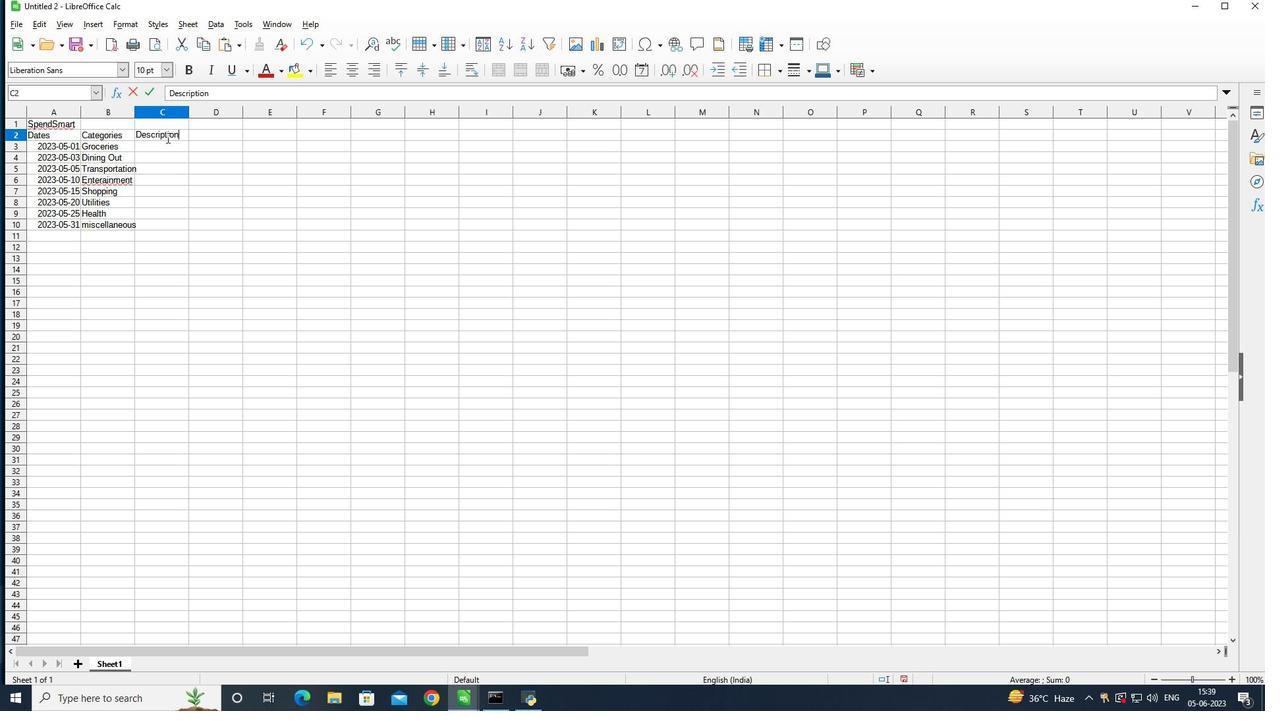 
Action: Mouse moved to (174, 163)
Screenshot: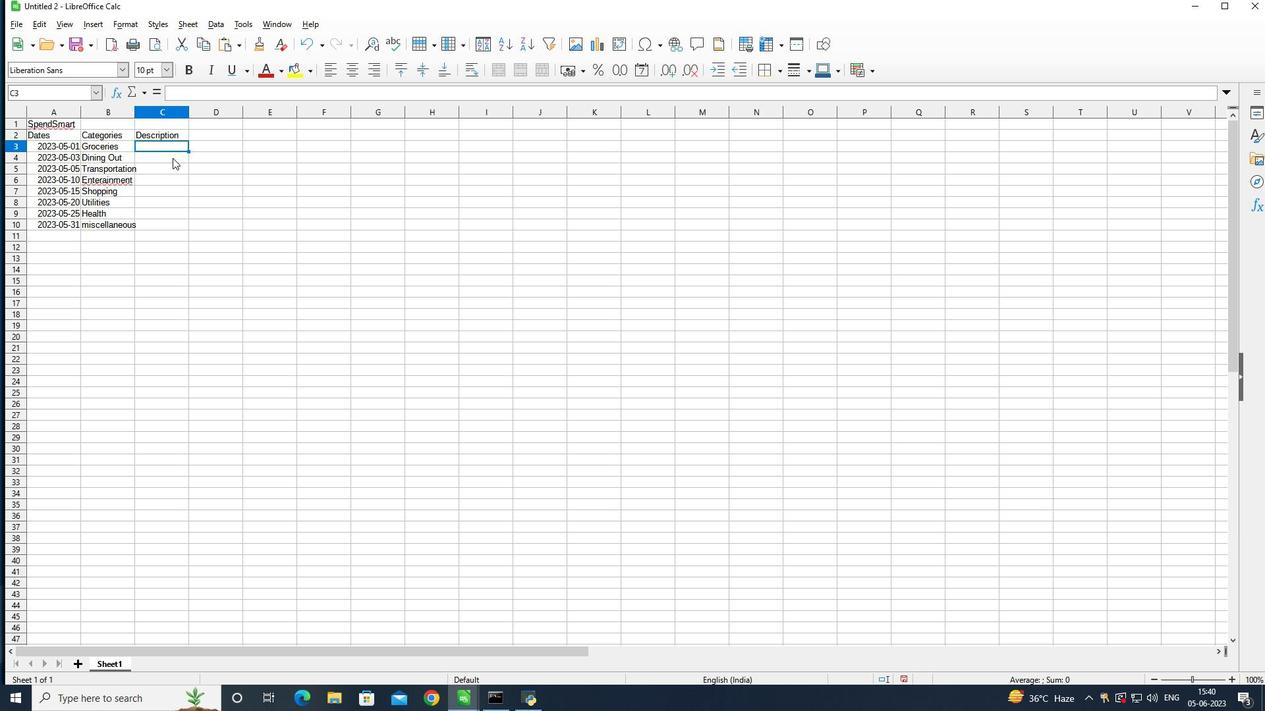 
Action: Key pressed <Key.shift>Supermarket<Key.enter><Key.shift>Restaurant<Key.enter>'<Key.shift>Public<Key.space><Key.shift>Transport<Key.enter><Key.shift>Movies<Key.enter><Key.shift>Tickets<Key.enter><Key.shift>clothing<Key.space><Key.shift>Store<Key.enter><Key.shift><Key.shift><Key.shift><Key.shift><Key.shift><Key.shift><Key.shift><Key.shift><Key.shift><Key.shift><Key.shift><Key.shift><Key.shift><Key.shift><Key.shift><Key.shift><Key.shift>Internet<Key.space><Key.shift>Bill<Key.enter><Key.shift>Pharmacy<Key.space>
Screenshot: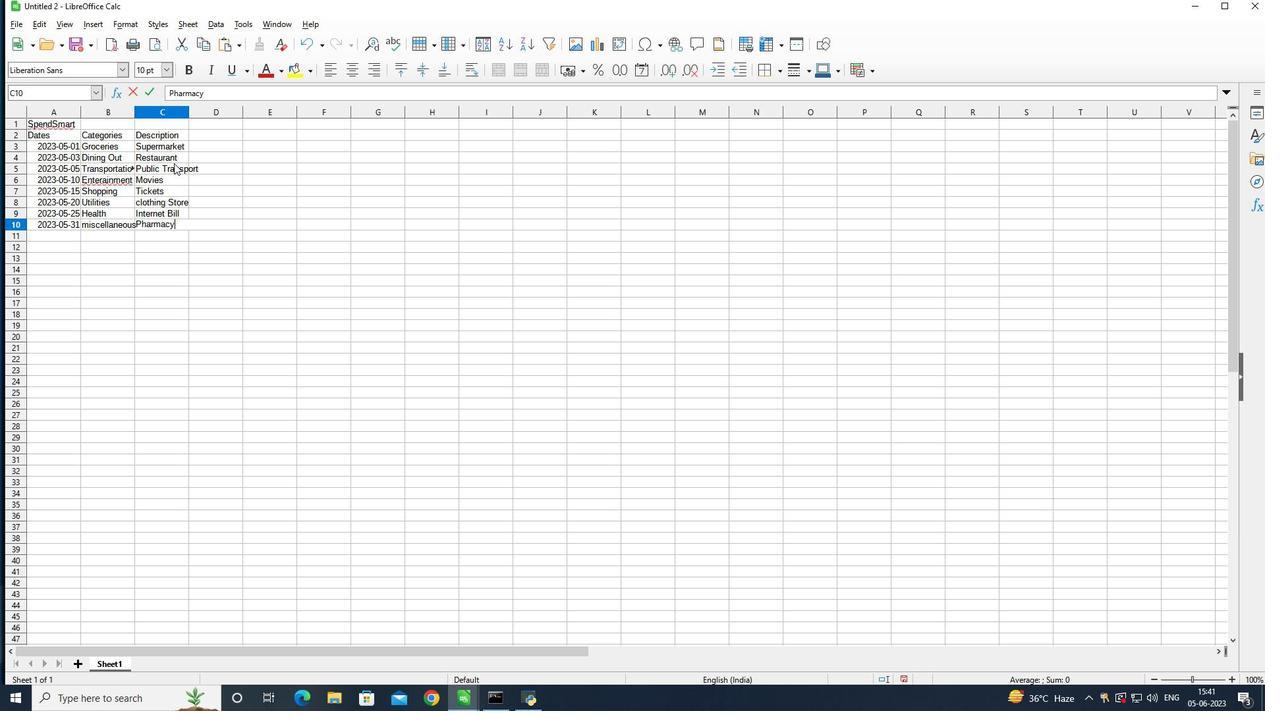 
Action: Mouse moved to (197, 187)
Screenshot: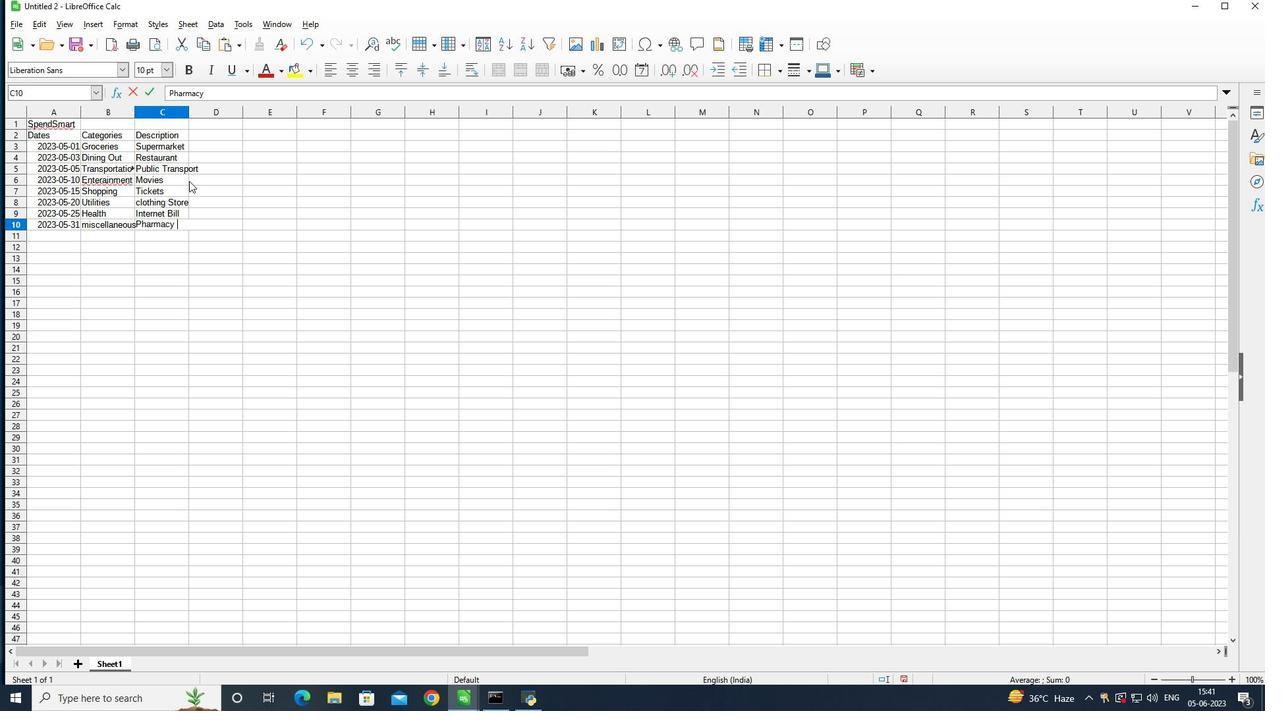 
Action: Key pressed <Key.shift_r>
Screenshot: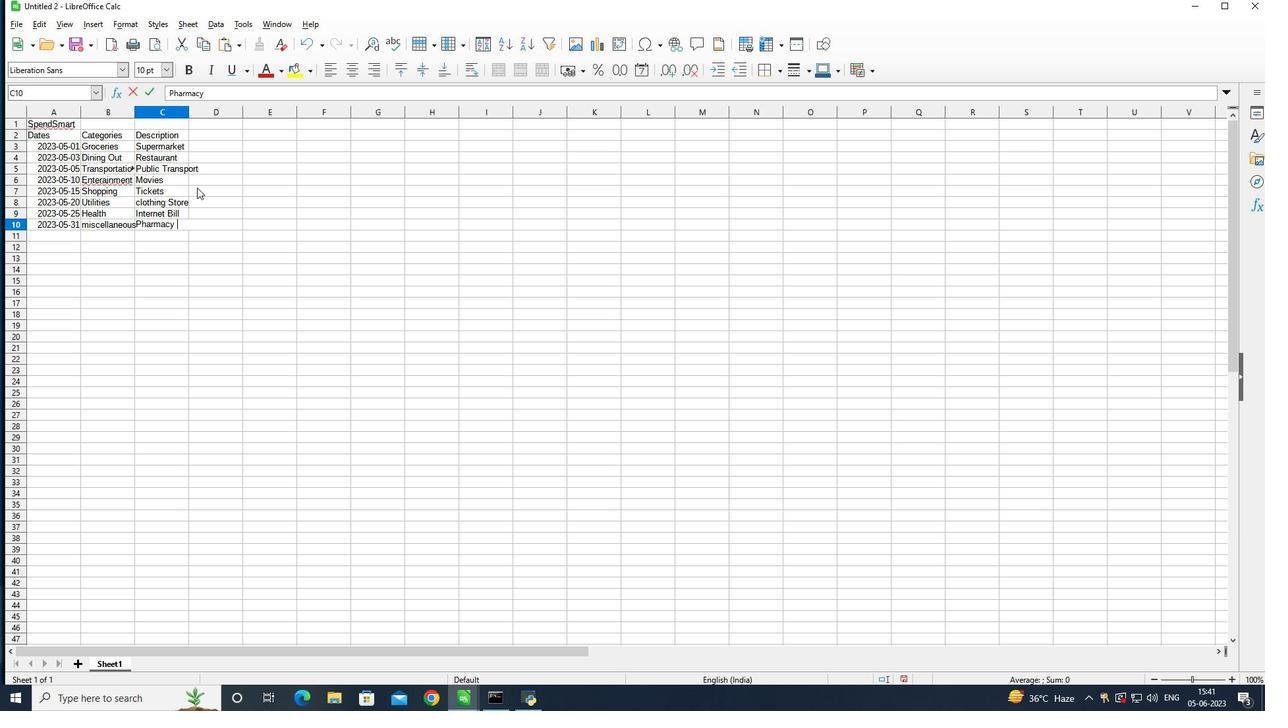 
Action: Mouse moved to (212, 135)
Screenshot: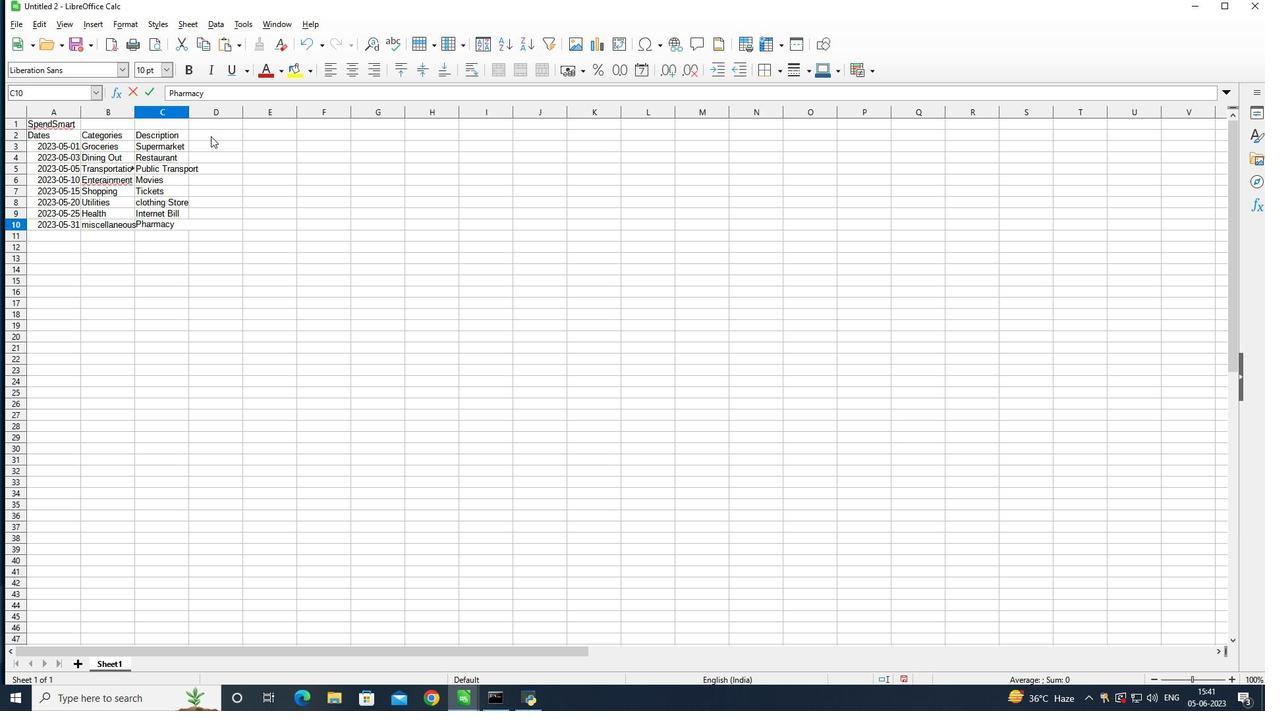 
Action: Mouse pressed left at (212, 135)
Screenshot: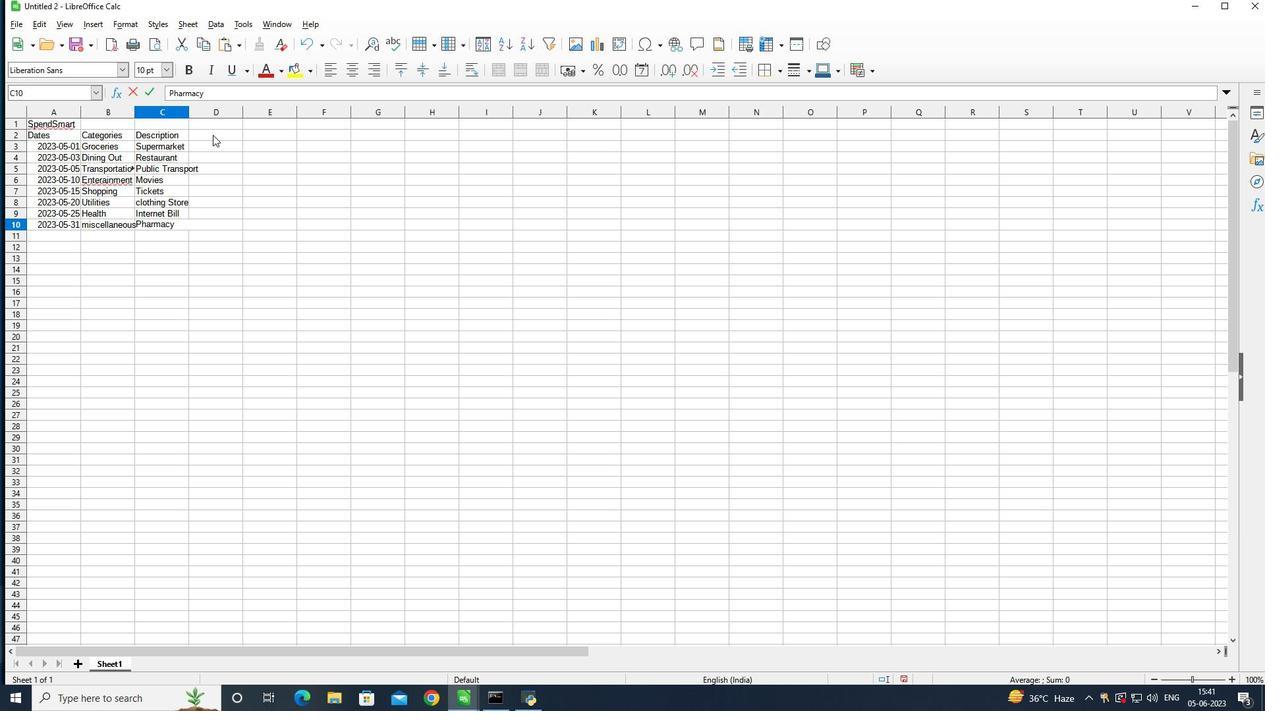 
Action: Mouse moved to (225, 140)
Screenshot: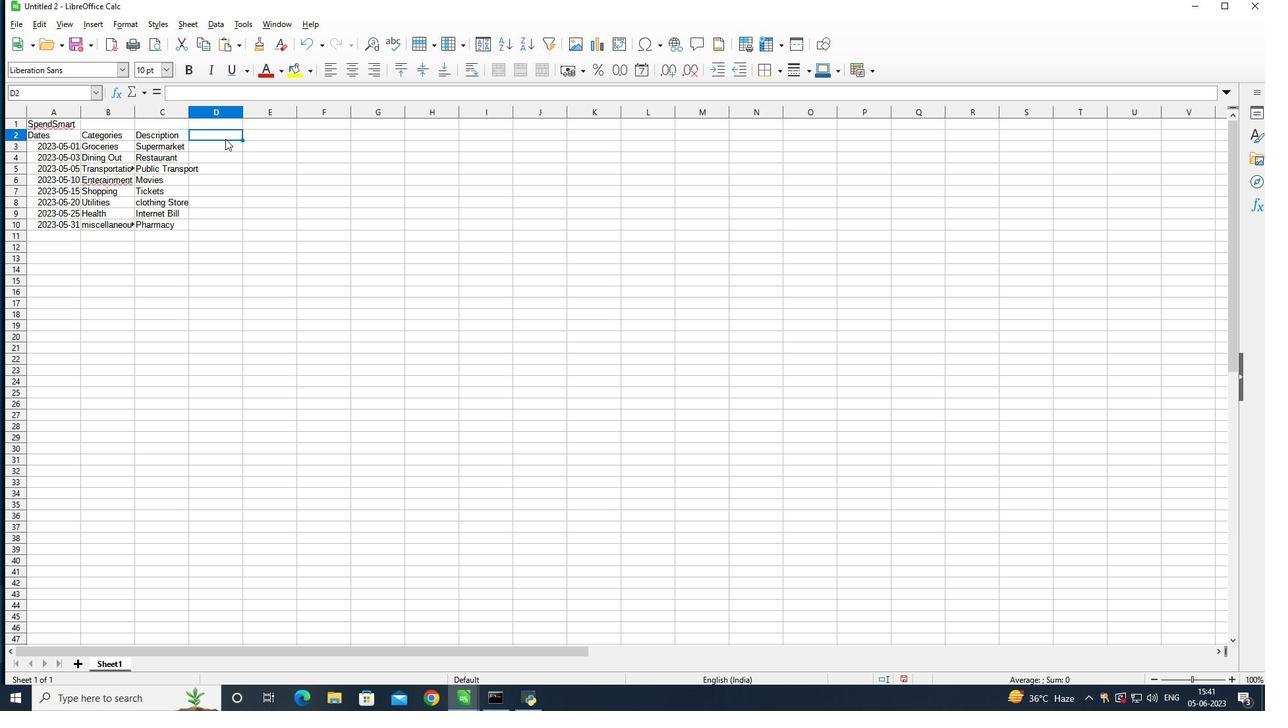 
Action: Key pressed <Key.shift>amount<Key.enter>50<Key.enter>
Screenshot: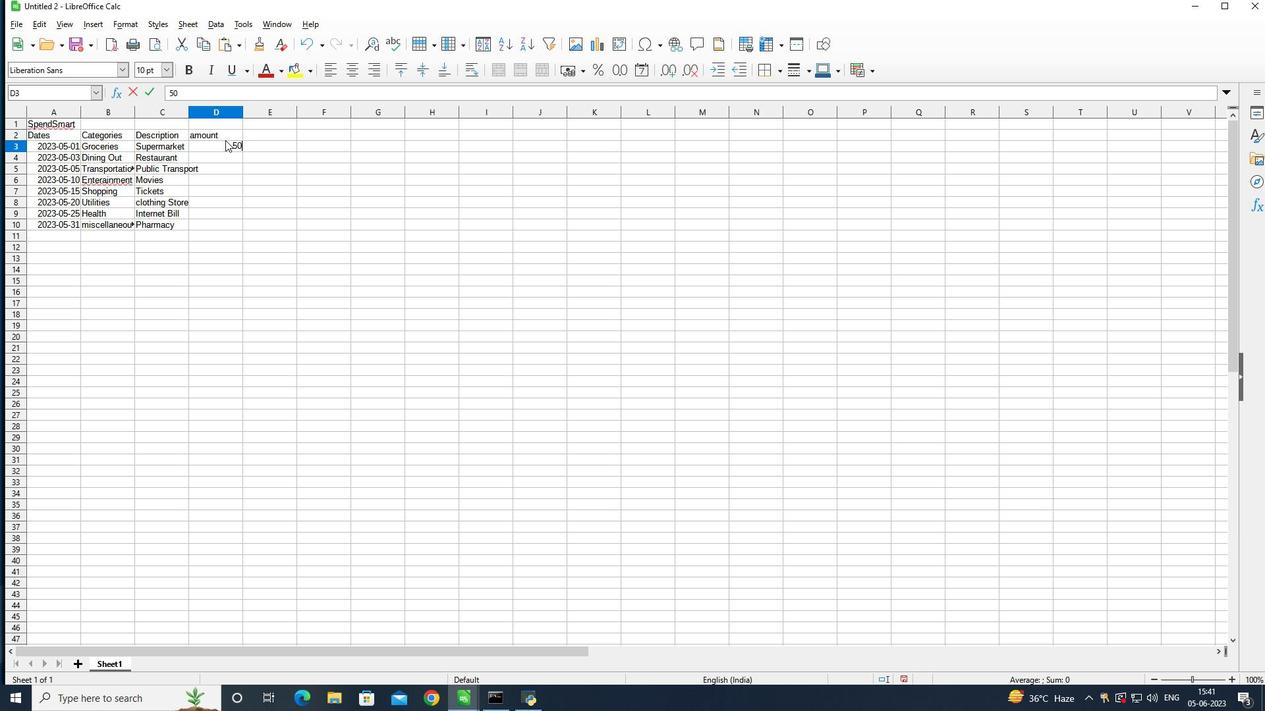 
Action: Mouse moved to (228, 140)
Screenshot: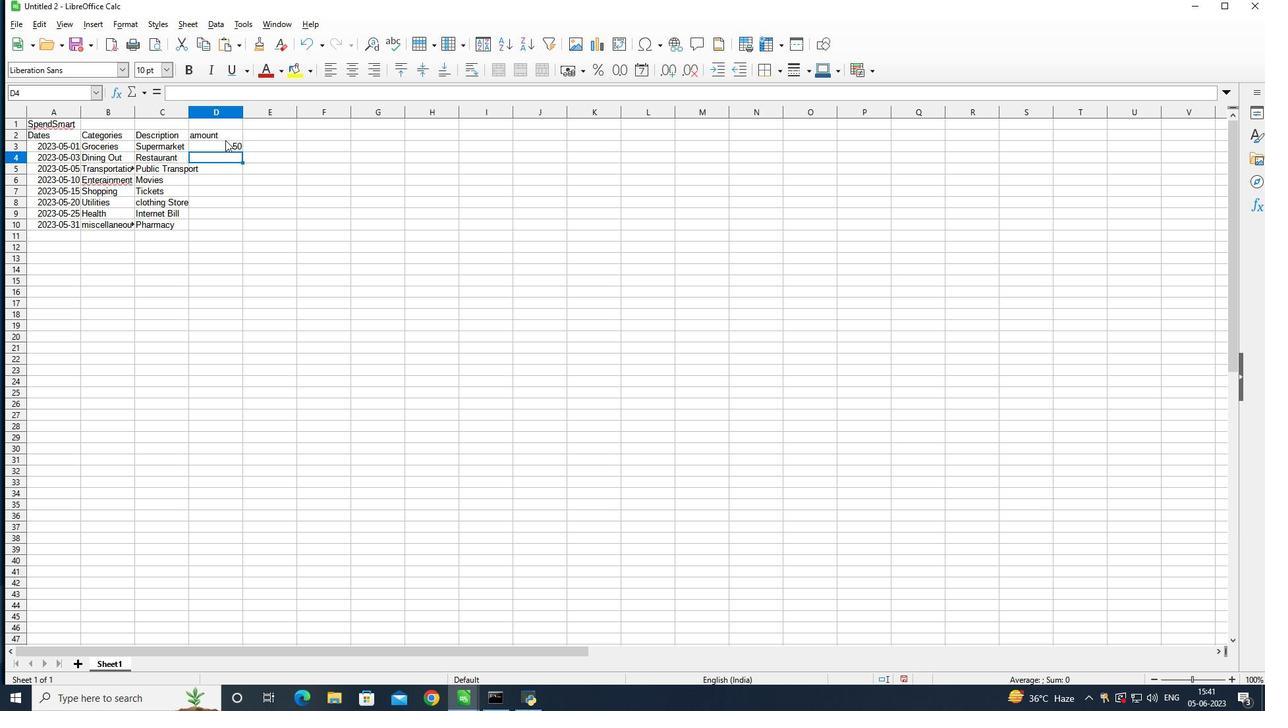 
Action: Key pressed 30
Screenshot: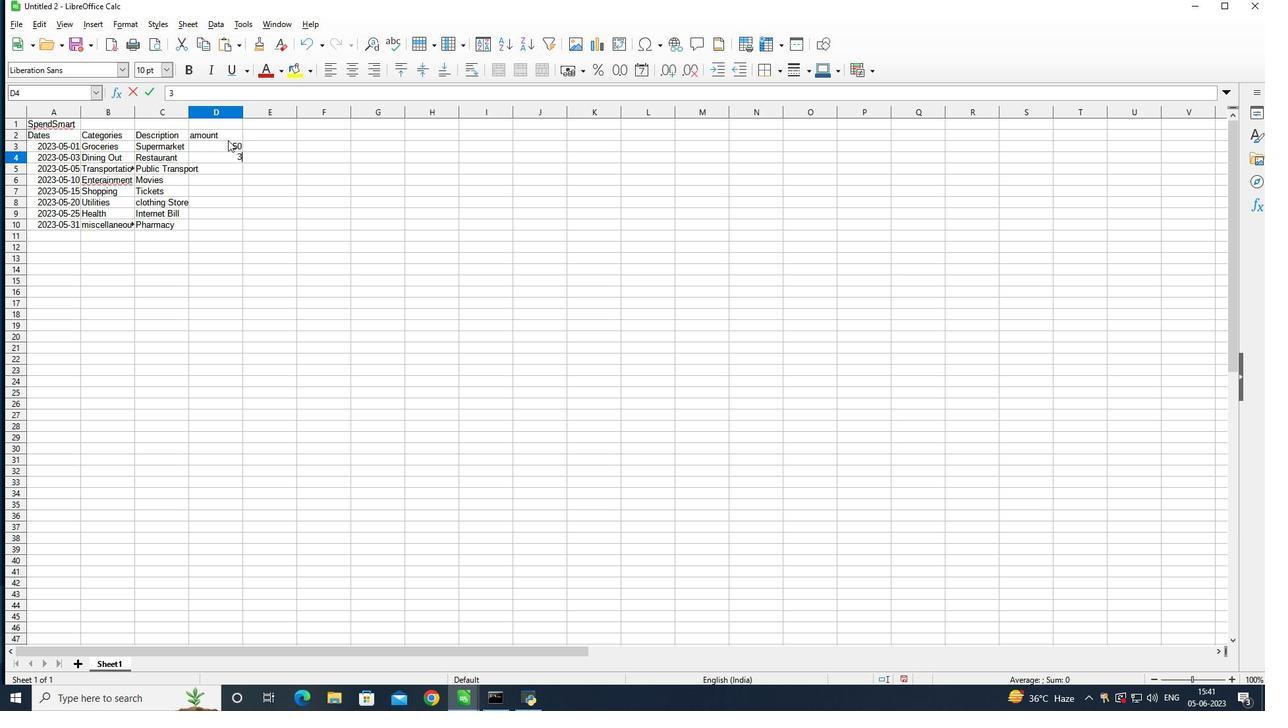 
Action: Mouse moved to (231, 140)
Screenshot: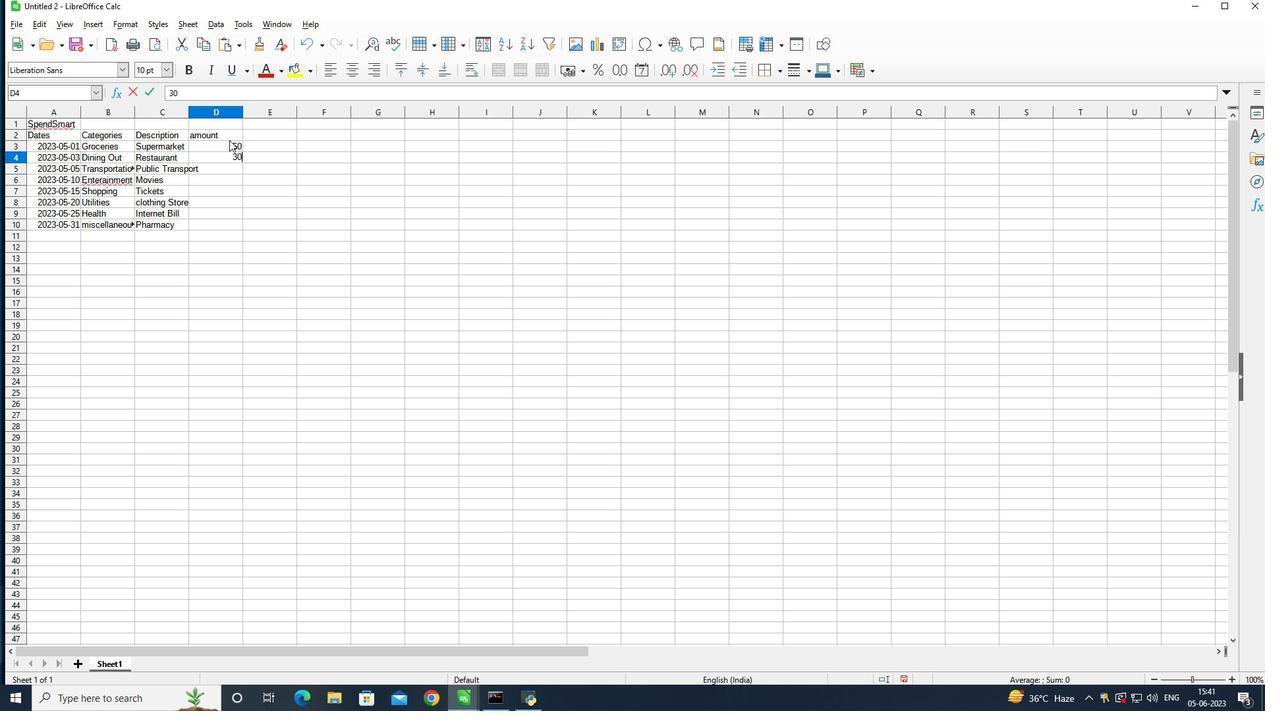 
Action: Key pressed <Key.enter>
Screenshot: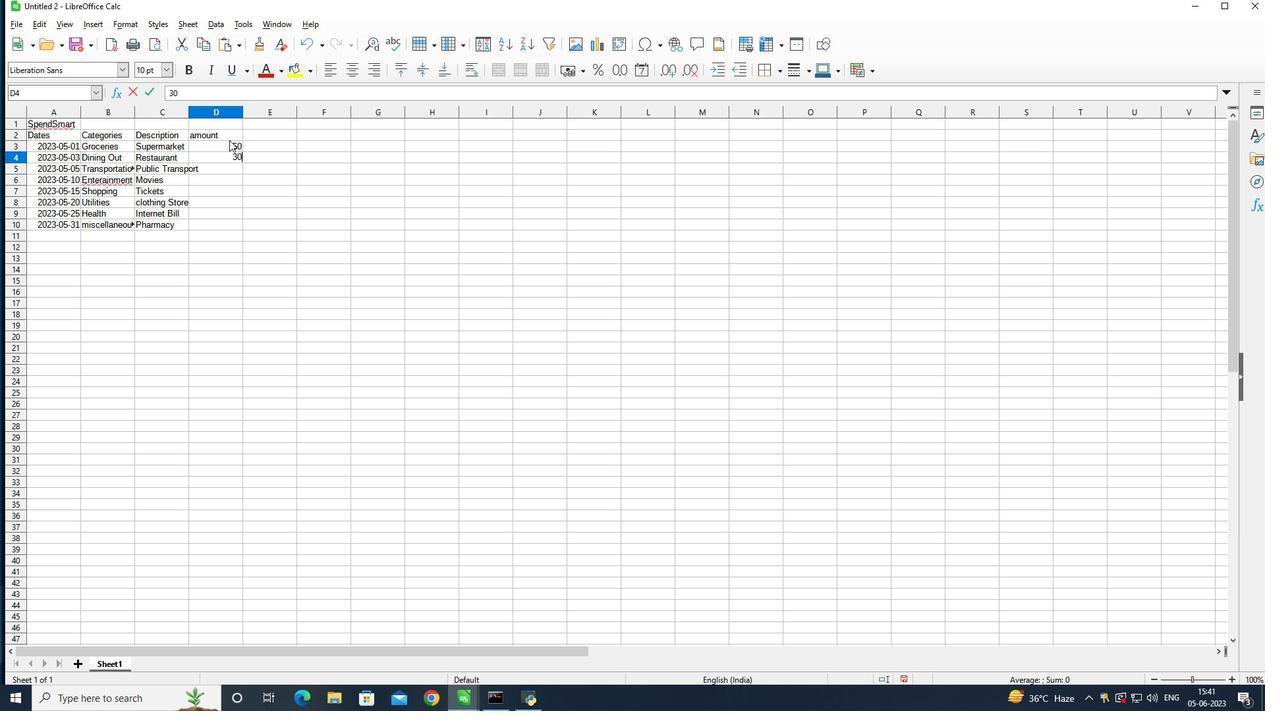 
Action: Mouse moved to (234, 140)
Screenshot: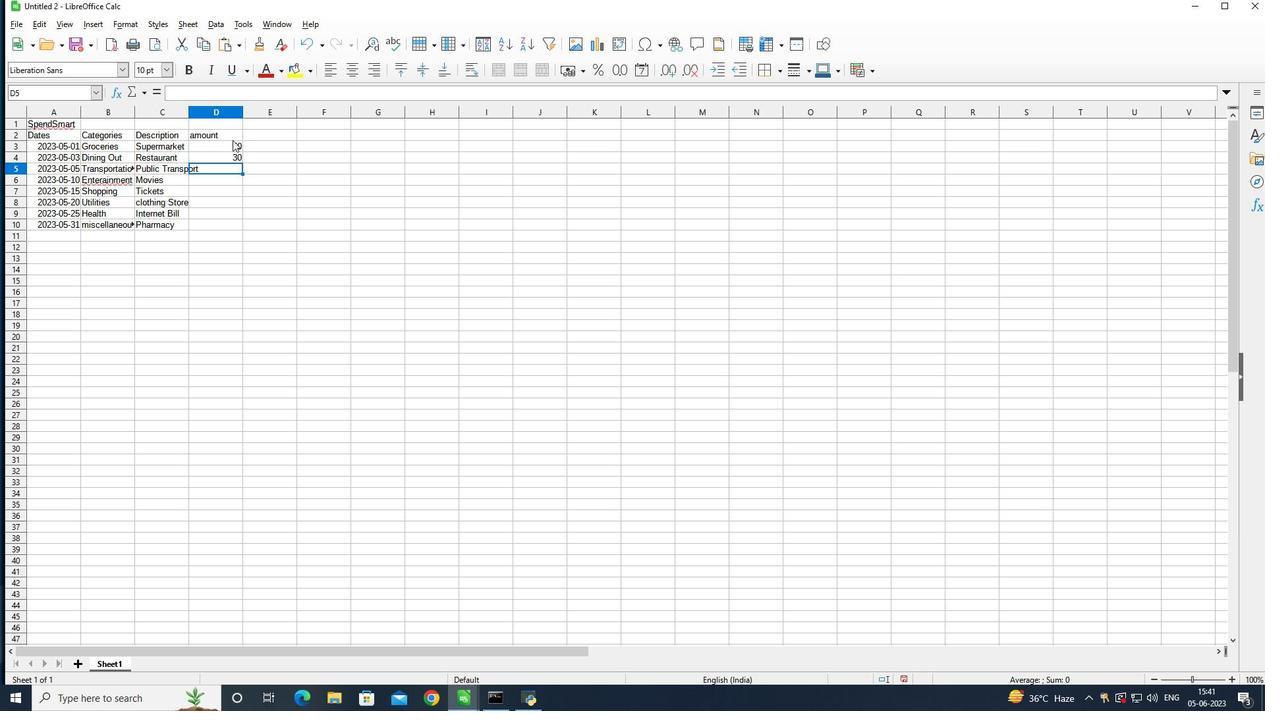 
Action: Key pressed 10<Key.enter>
Screenshot: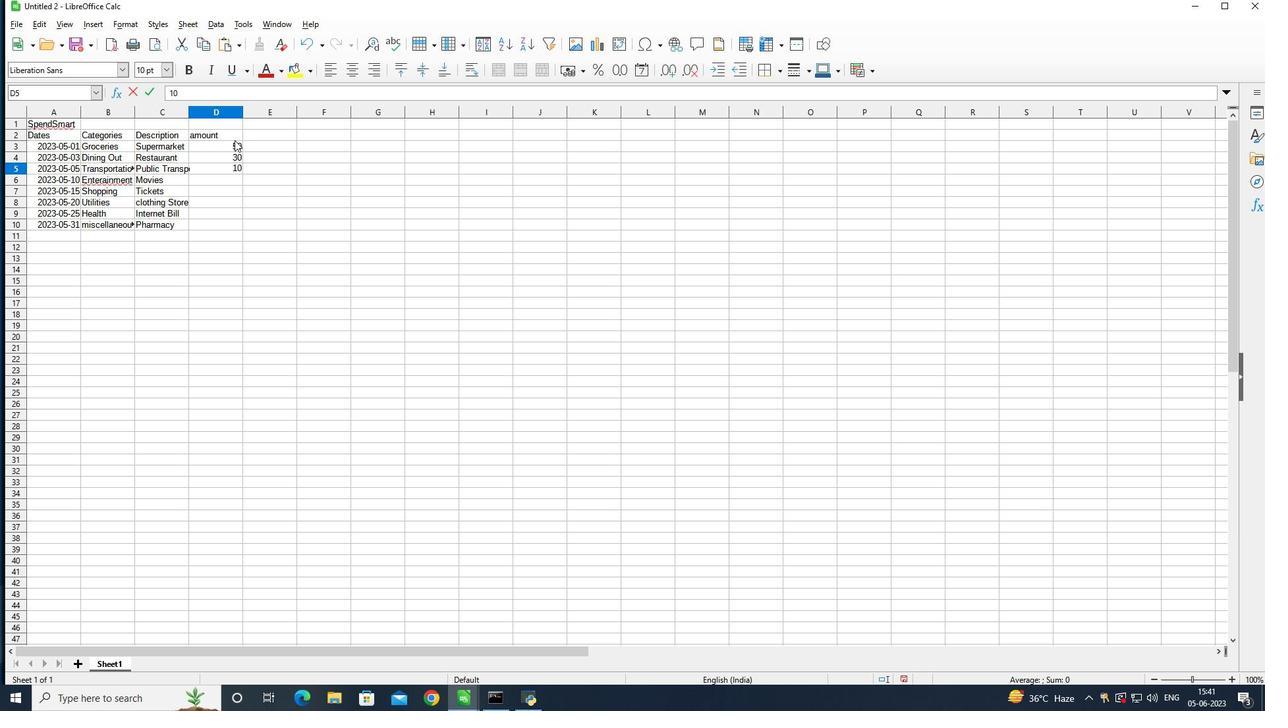 
Action: Mouse moved to (235, 140)
Screenshot: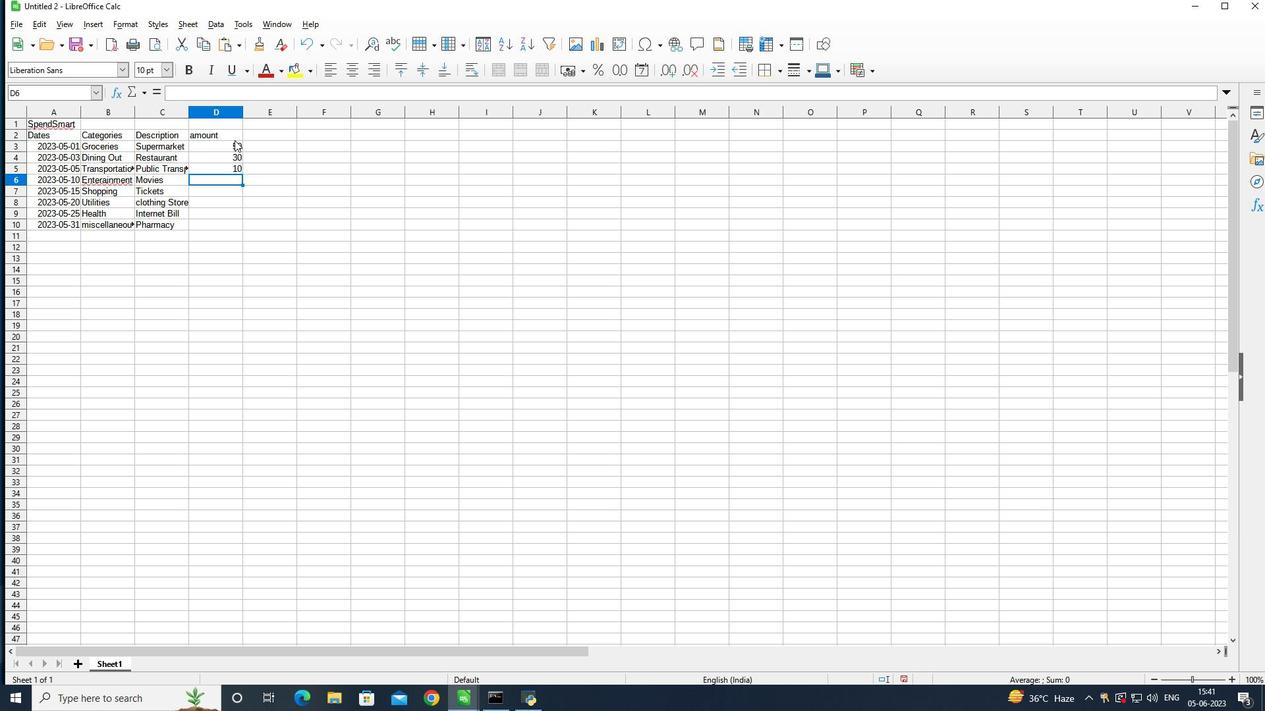 
Action: Key pressed 20<Key.enter>100<Key.enter>
Screenshot: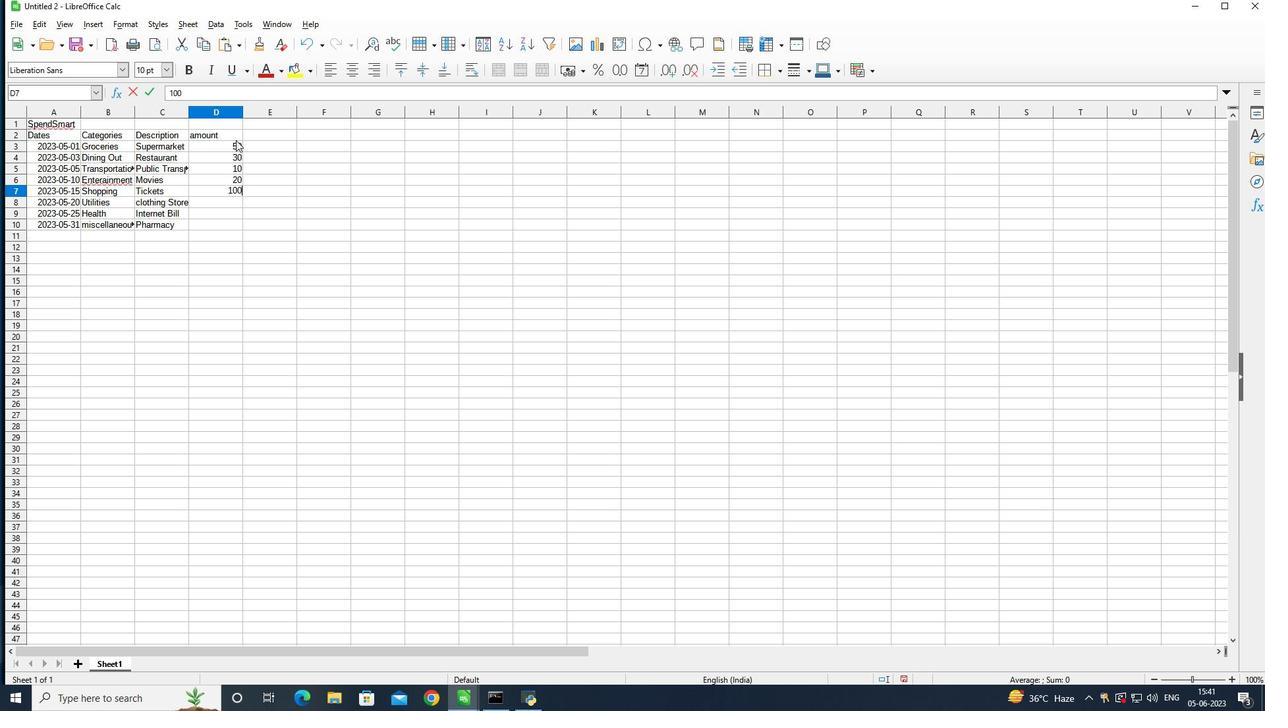 
Action: Mouse moved to (253, 138)
Screenshot: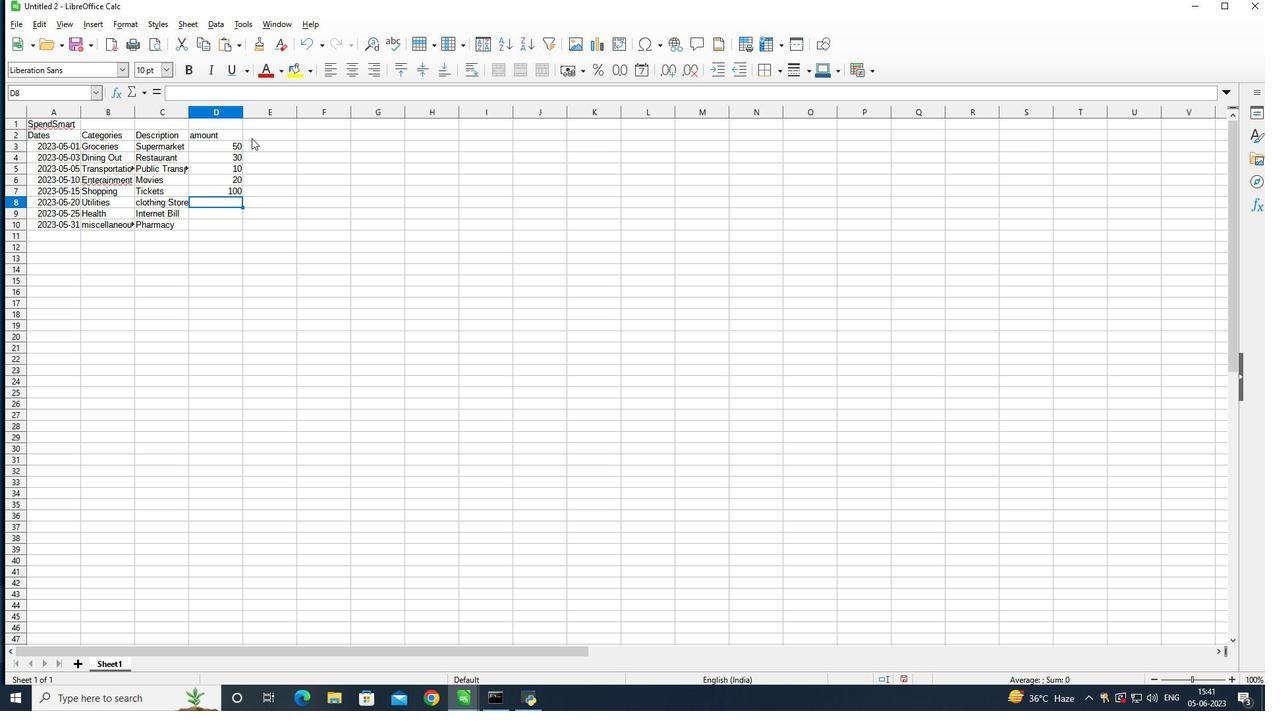 
Action: Key pressed 60<Key.enter>
Screenshot: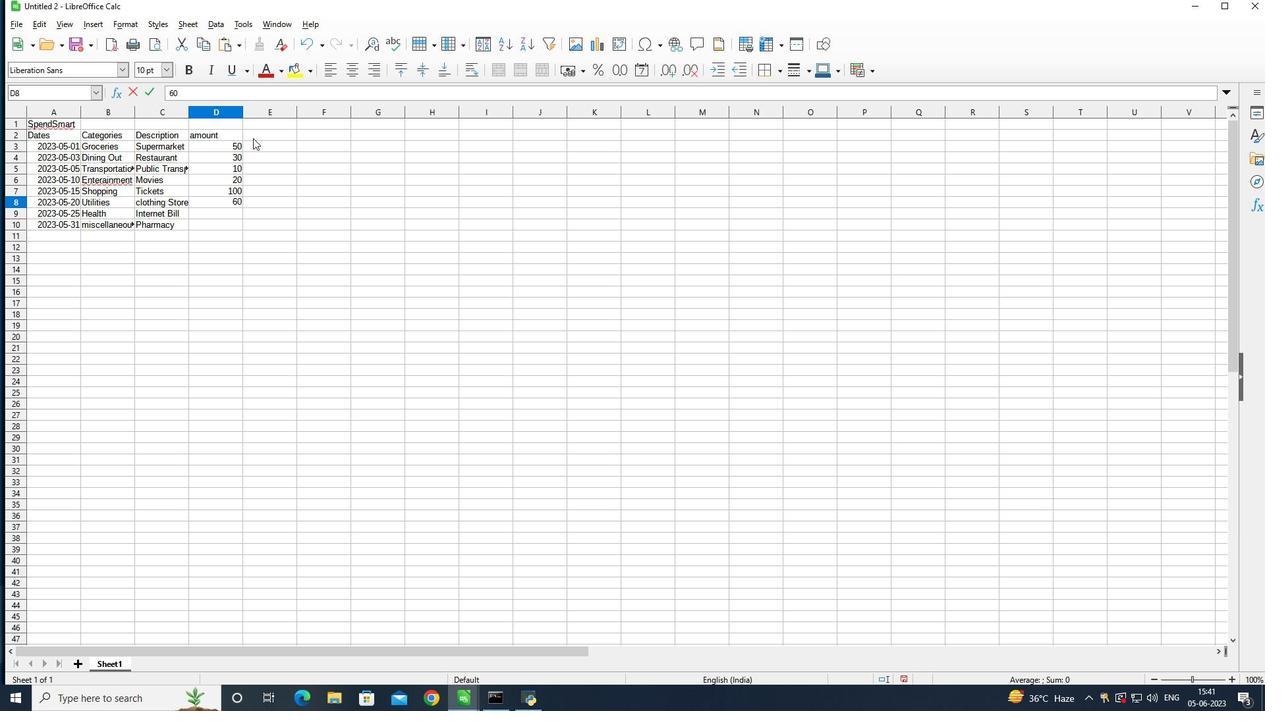 
Action: Mouse moved to (254, 138)
Screenshot: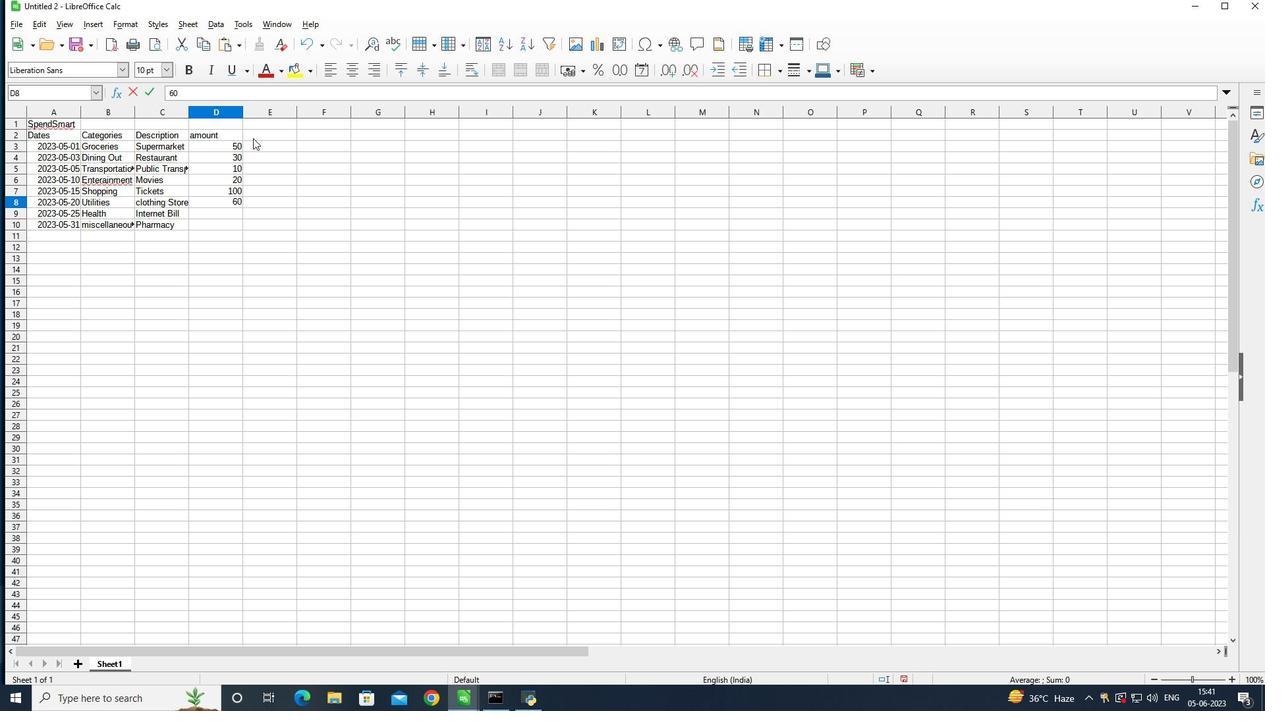 
Action: Key pressed 40<Key.enter>50
Screenshot: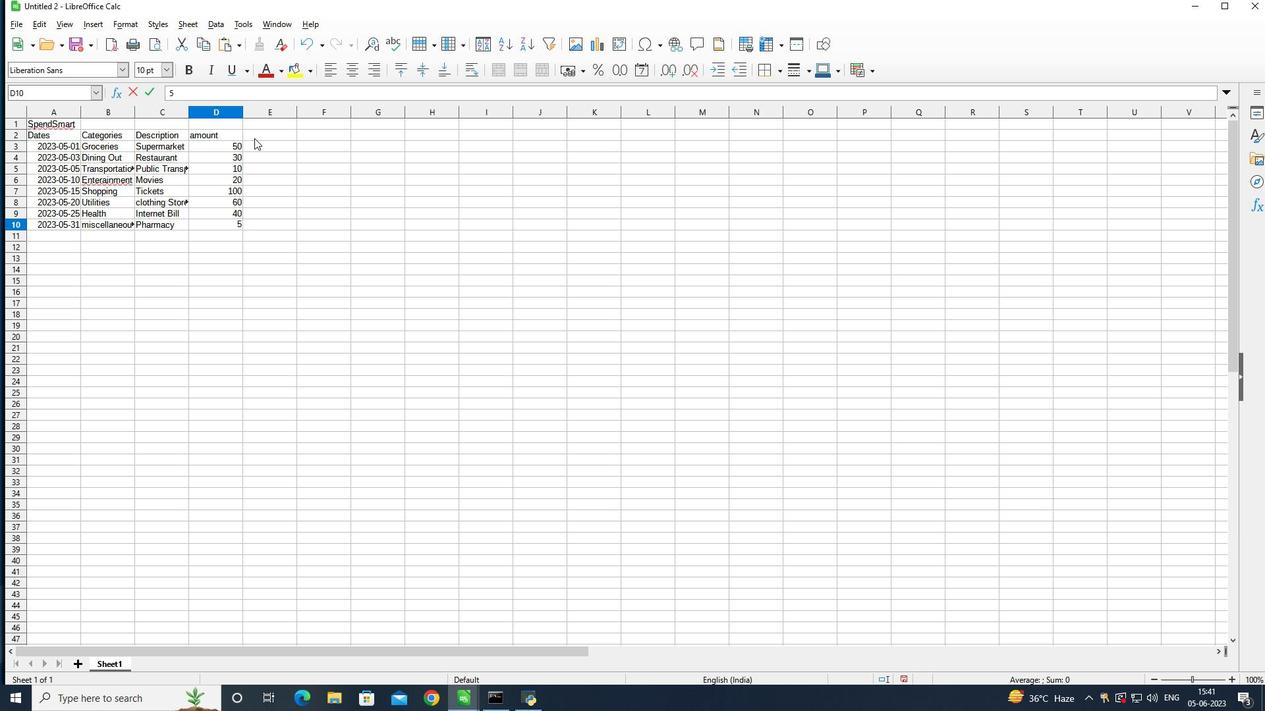 
Action: Mouse moved to (237, 163)
Screenshot: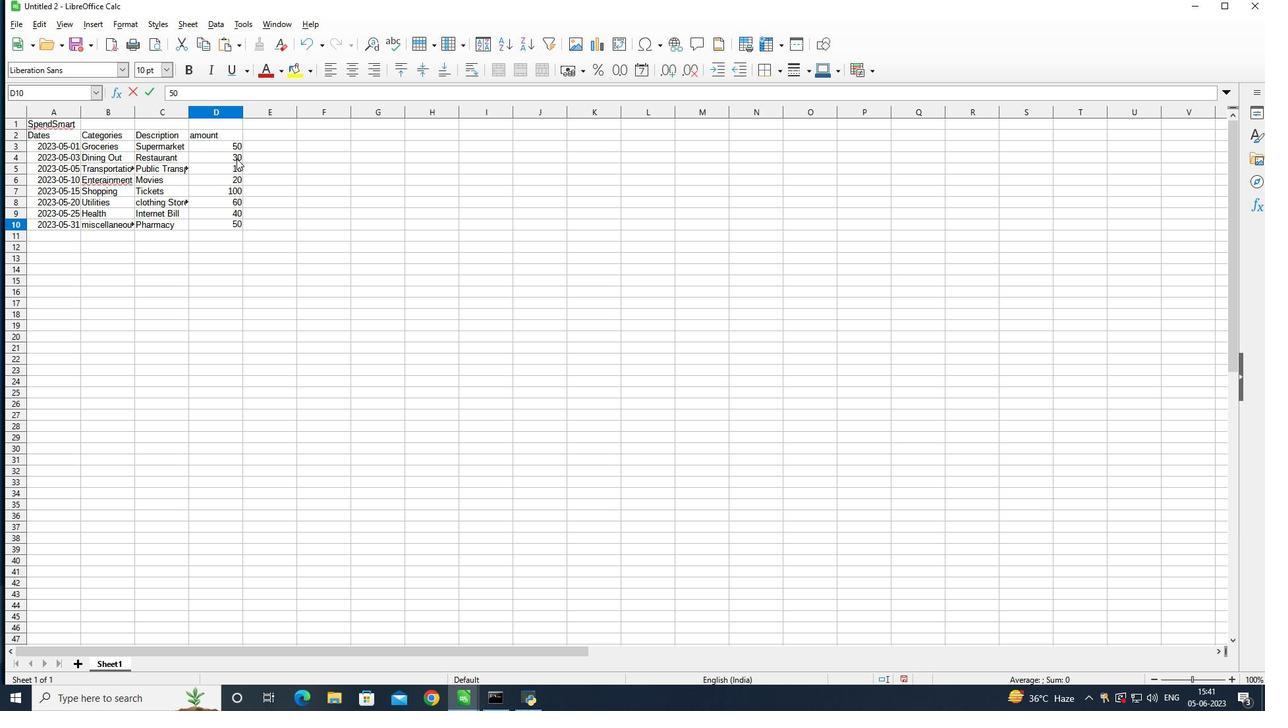 
Action: Key pressed ctrl+S
Screenshot: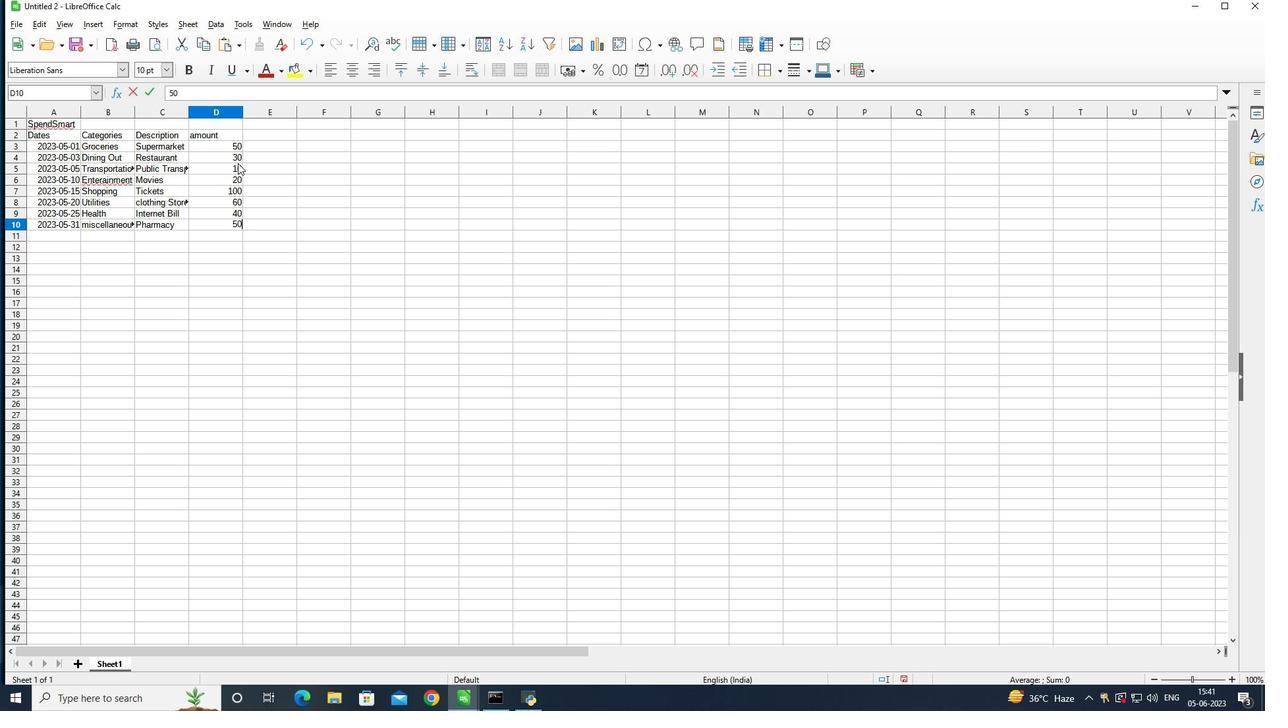 
Action: Mouse moved to (679, 273)
Screenshot: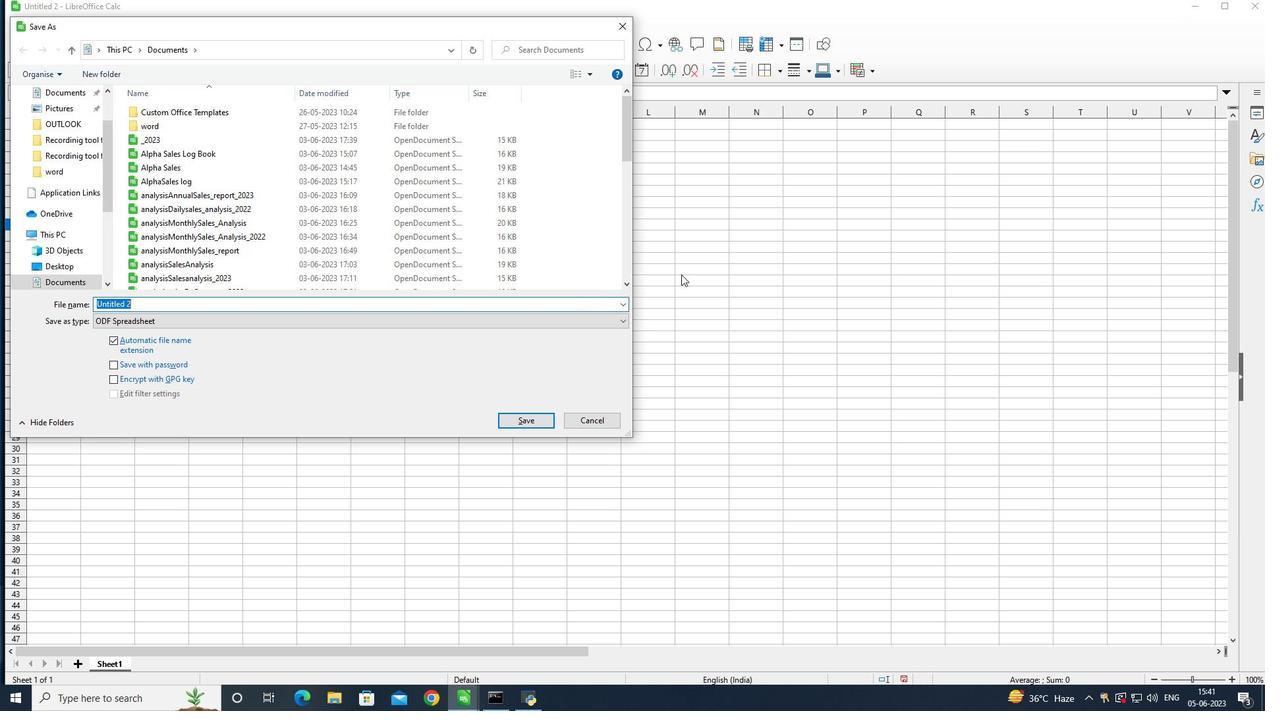
Action: Key pressed <Key.shift>A
Screenshot: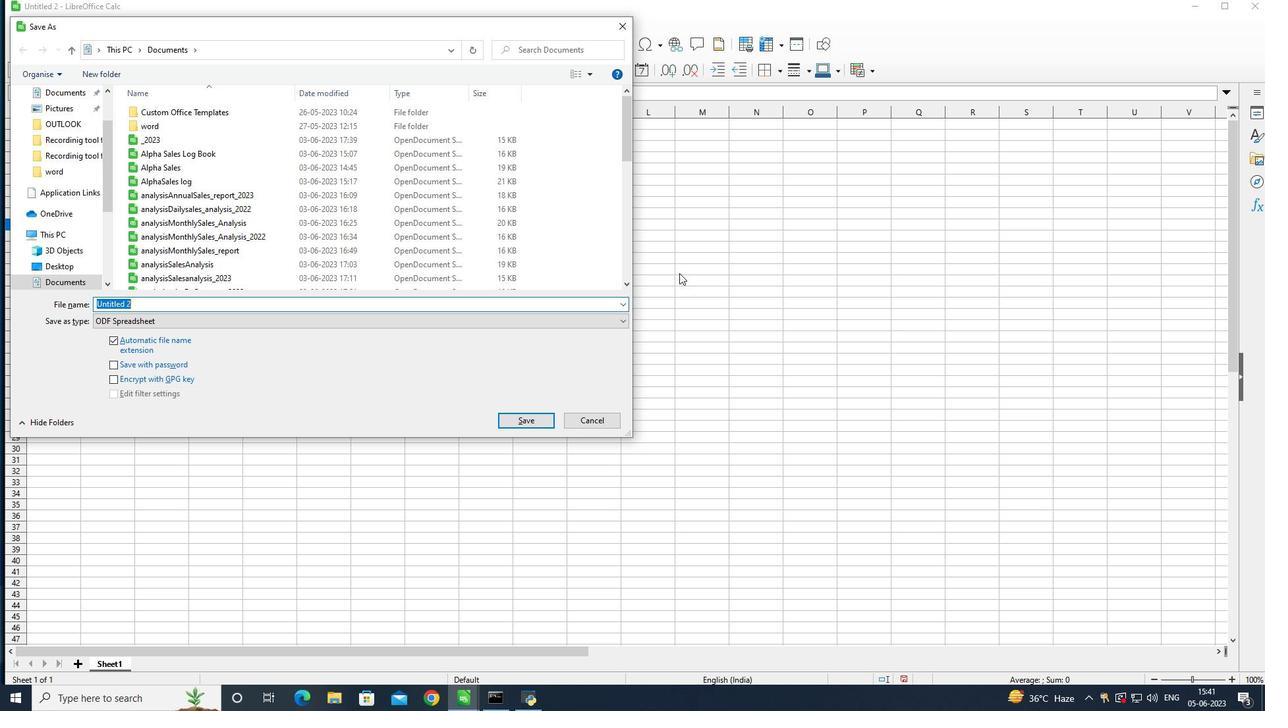 
Action: Mouse moved to (677, 273)
Screenshot: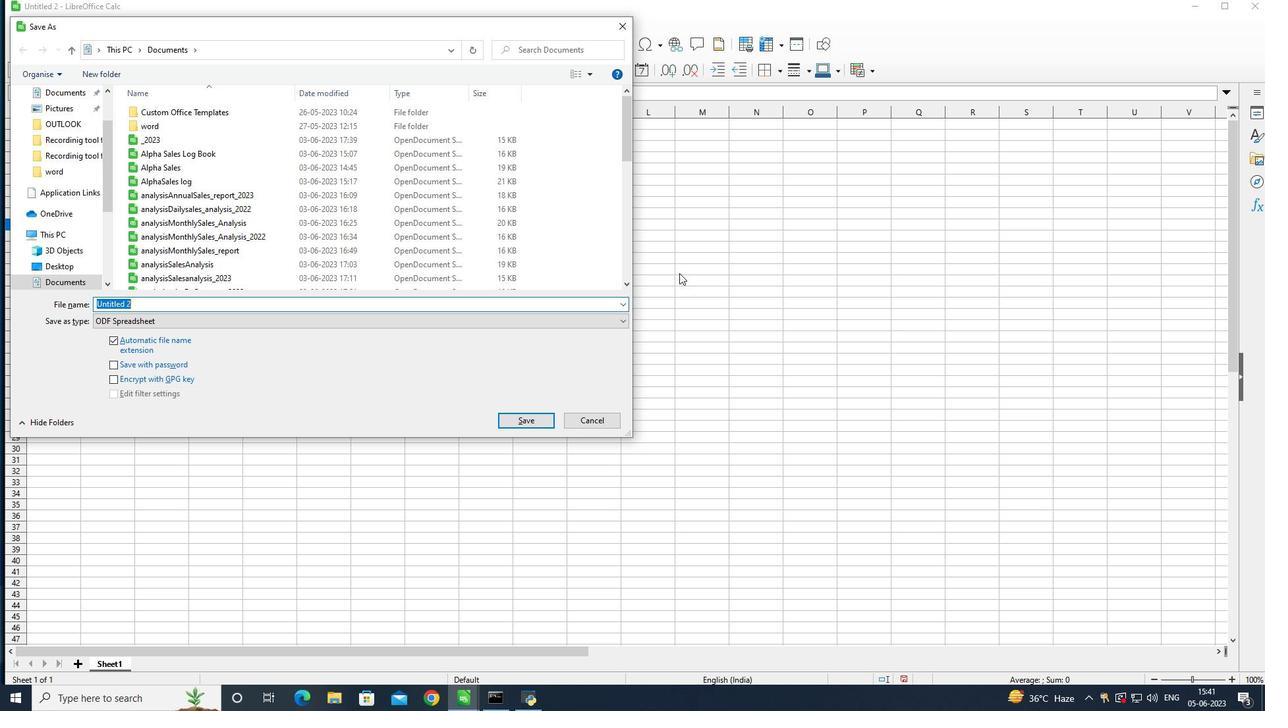 
Action: Key pressed s
Screenshot: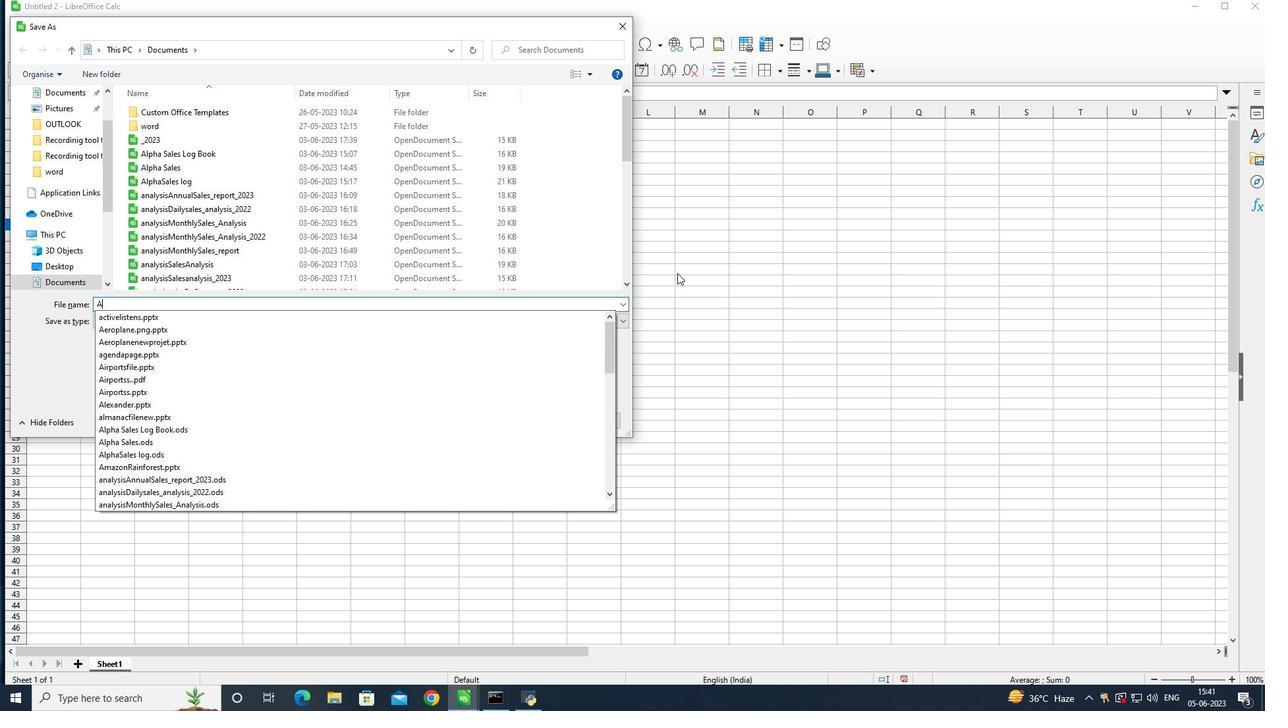 
Action: Mouse moved to (677, 273)
Screenshot: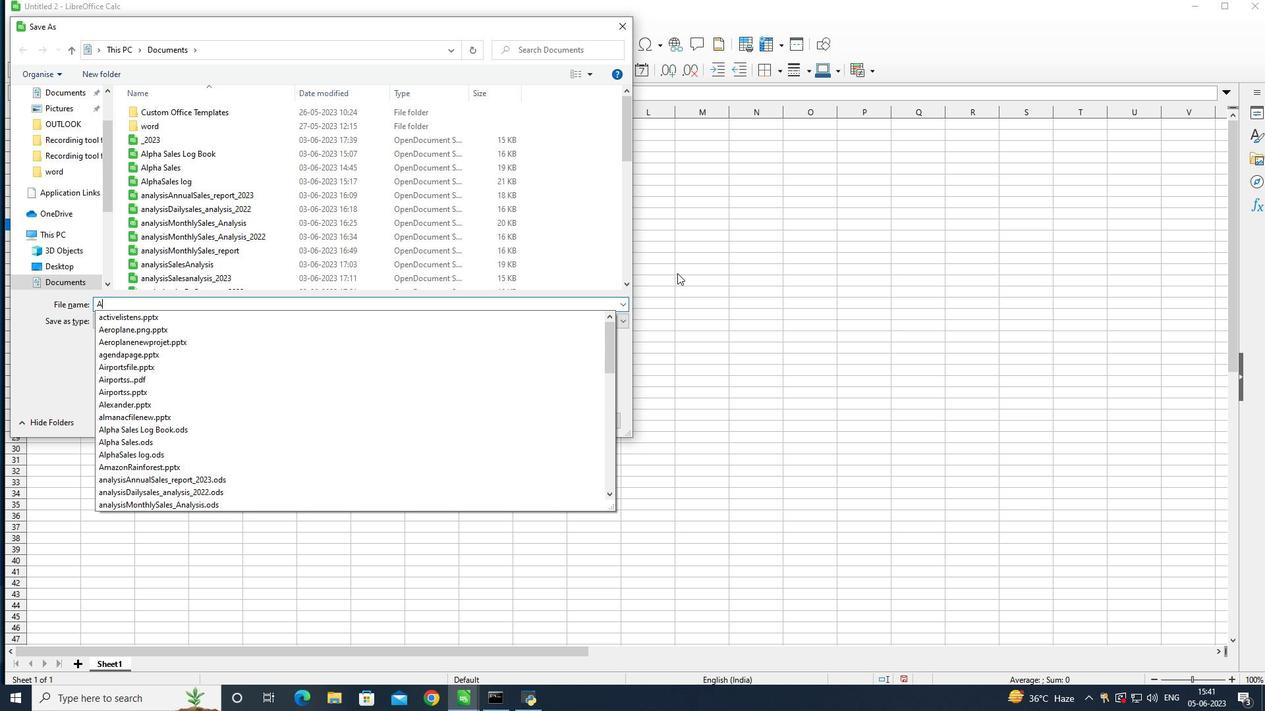 
Action: Key pressed s
Screenshot: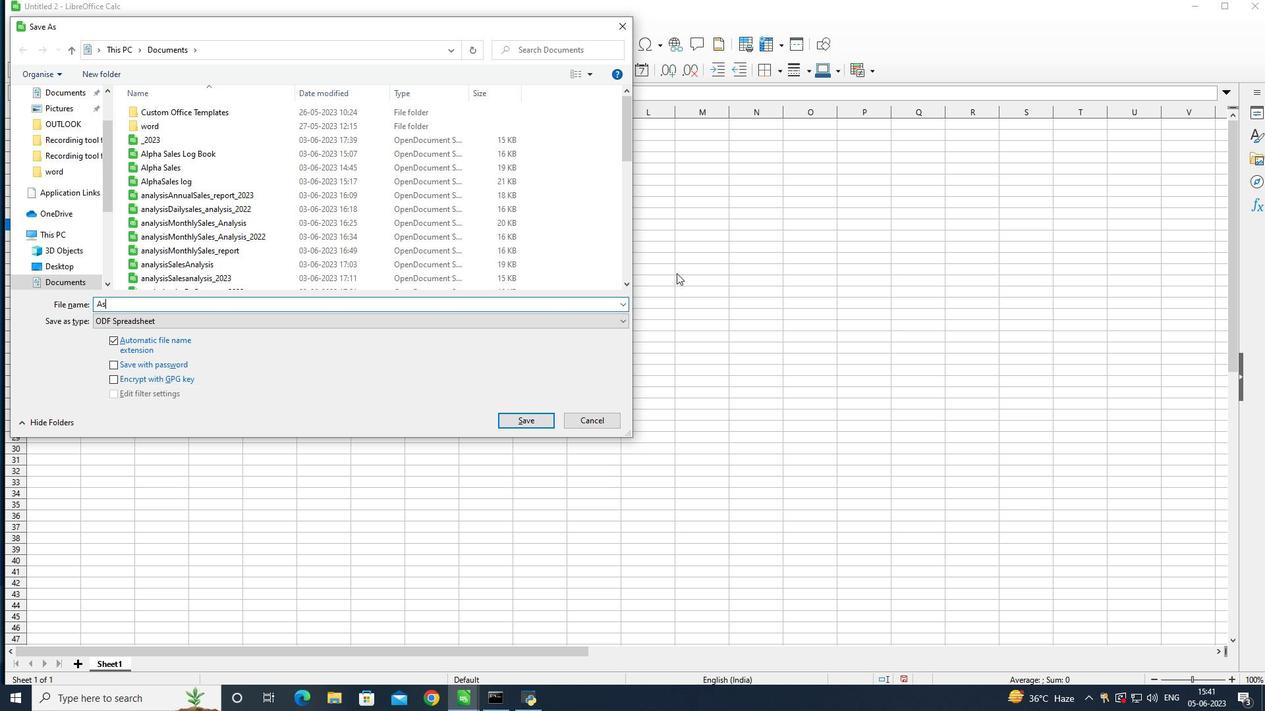 
Action: Mouse moved to (676, 273)
Screenshot: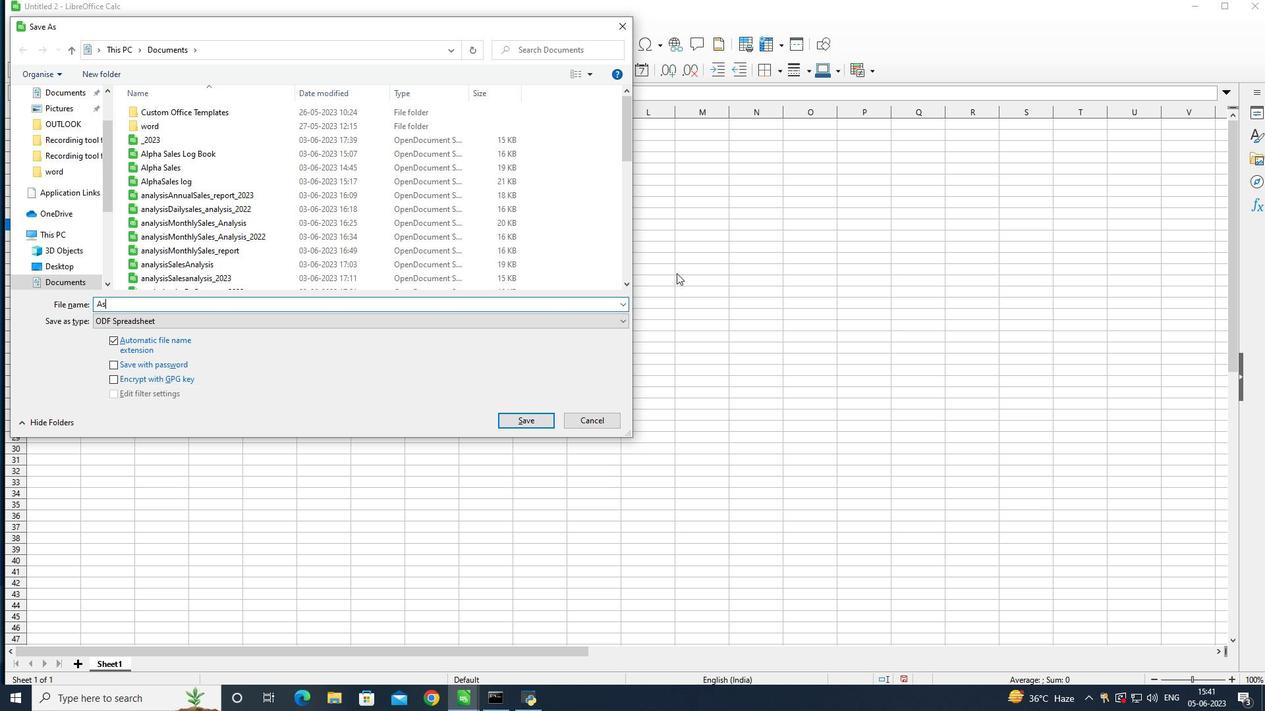 
Action: Key pressed et
Screenshot: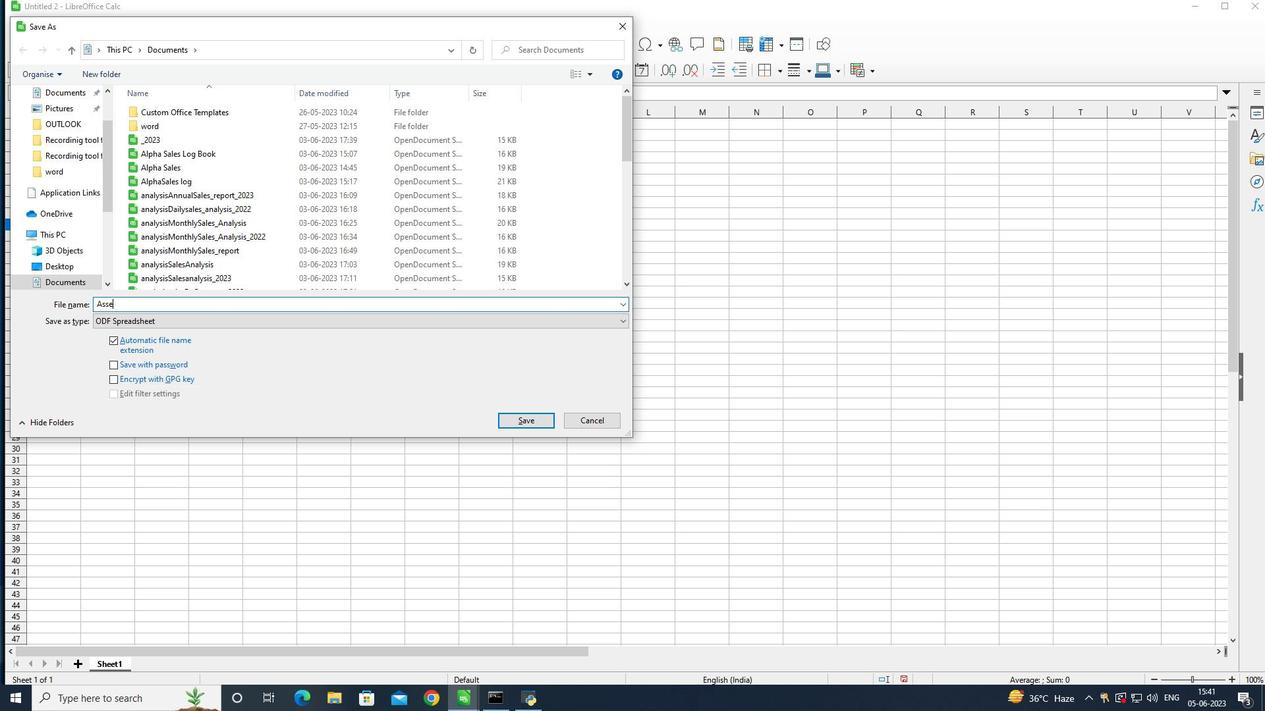 
Action: Mouse moved to (674, 274)
Screenshot: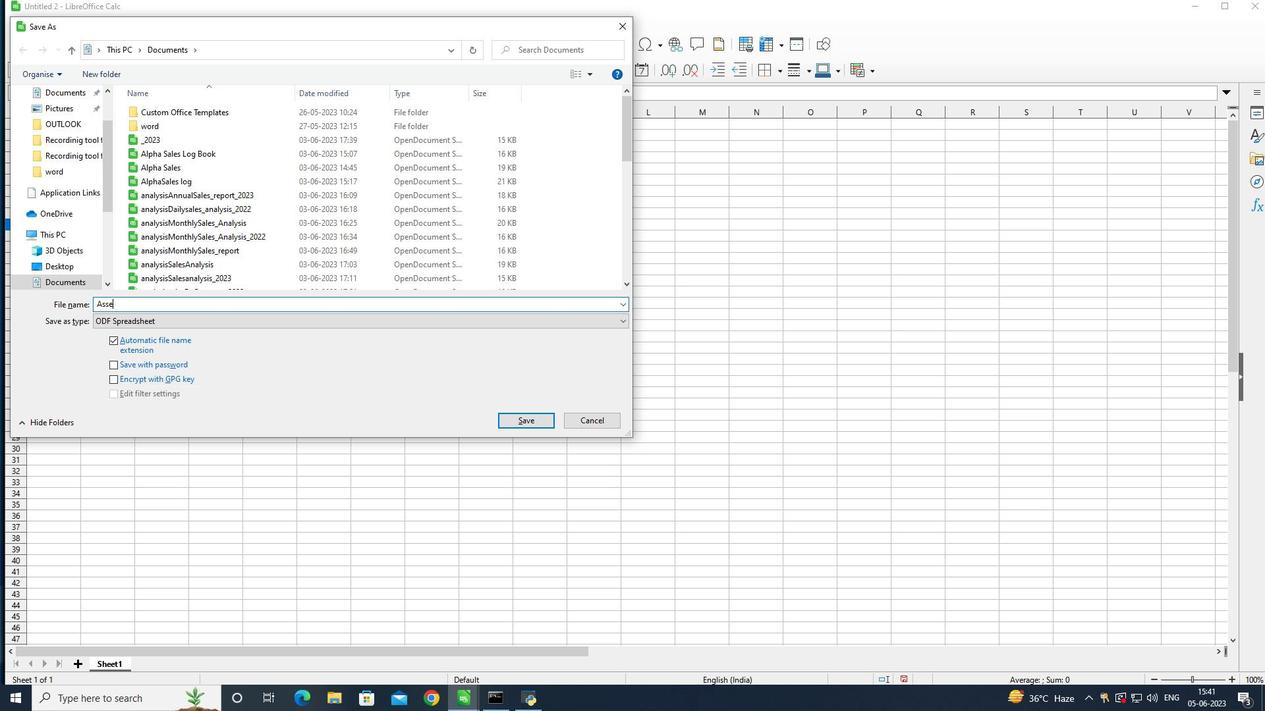 
Action: Key pressed <Key.shift>Allo
Screenshot: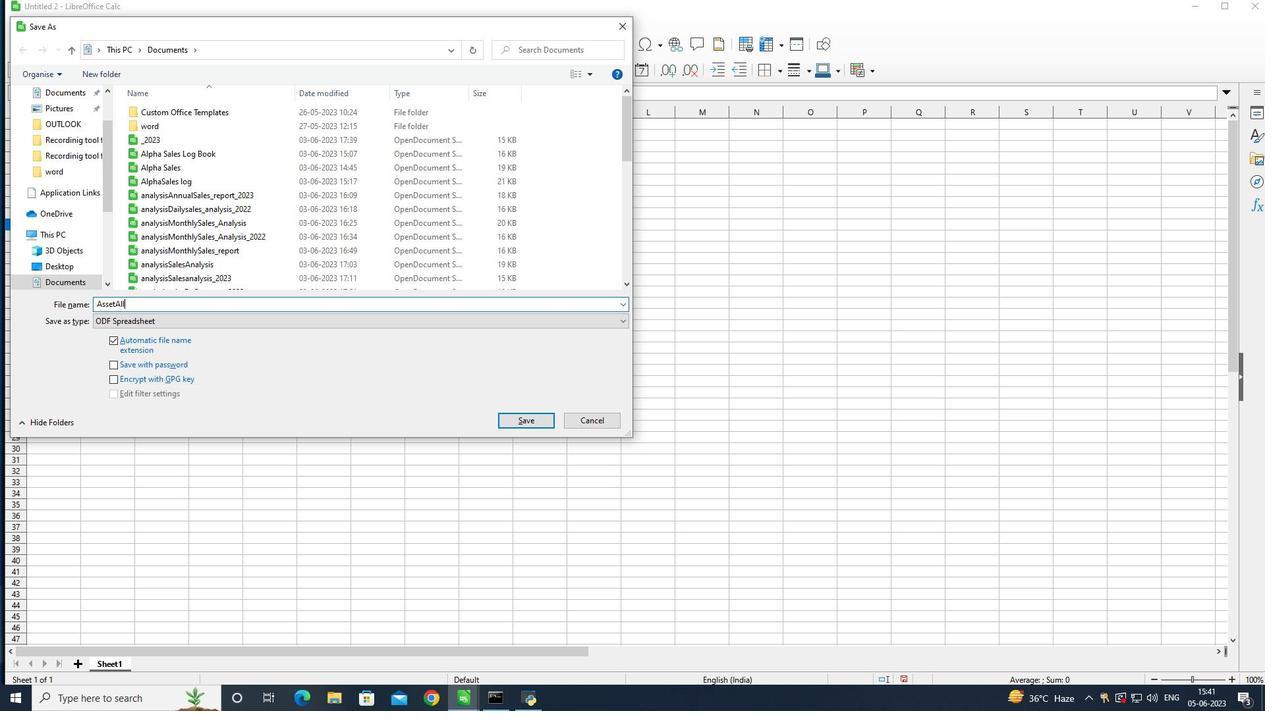
Action: Mouse moved to (672, 275)
Screenshot: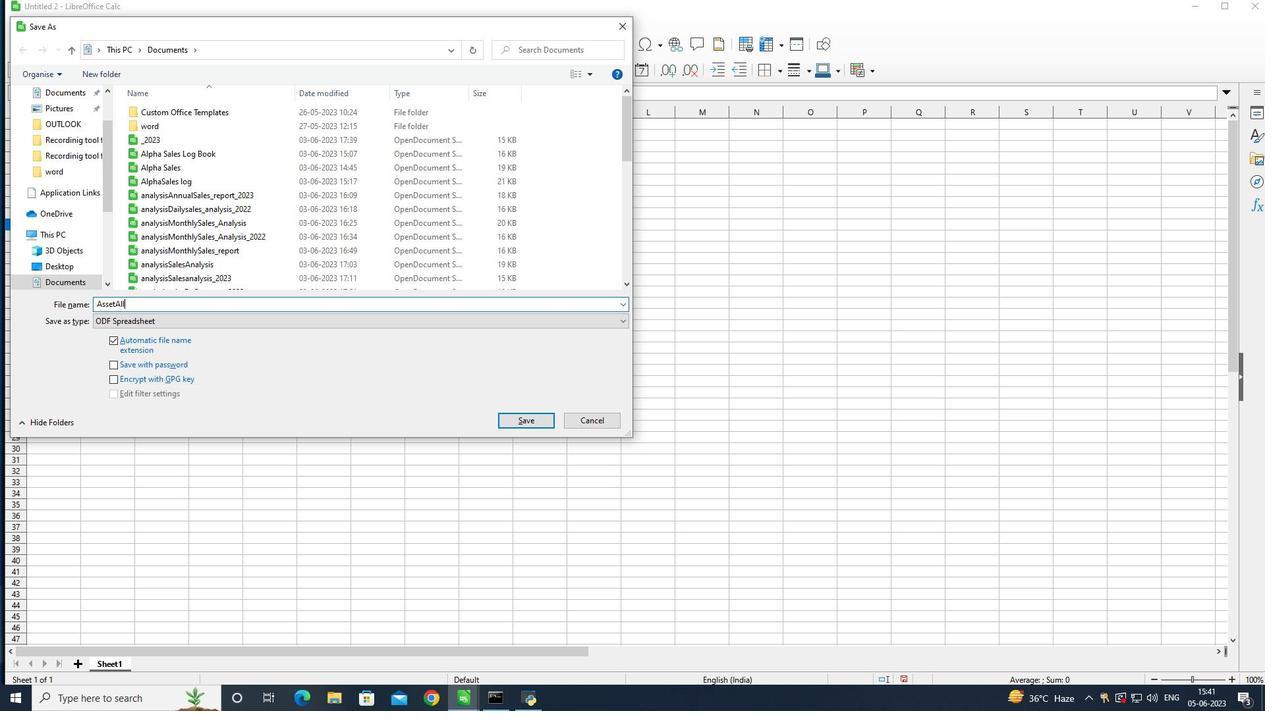 
Action: Key pressed c
Screenshot: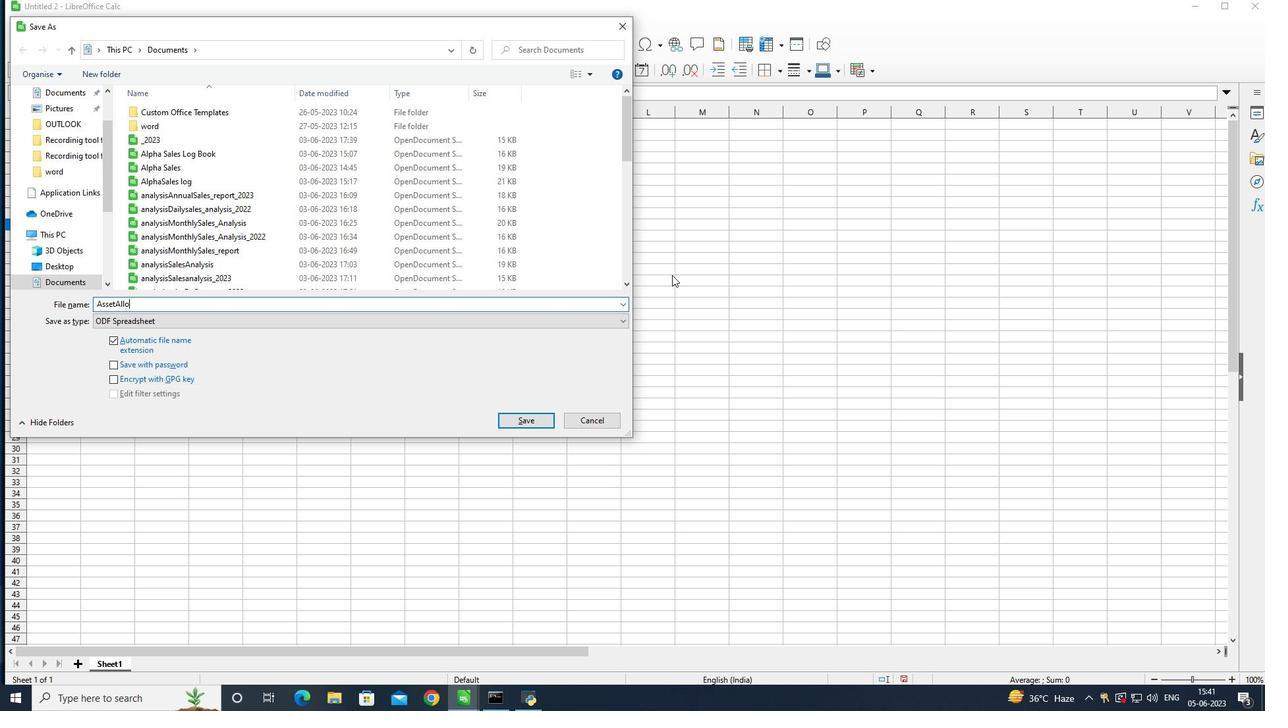 
Action: Mouse moved to (671, 275)
Screenshot: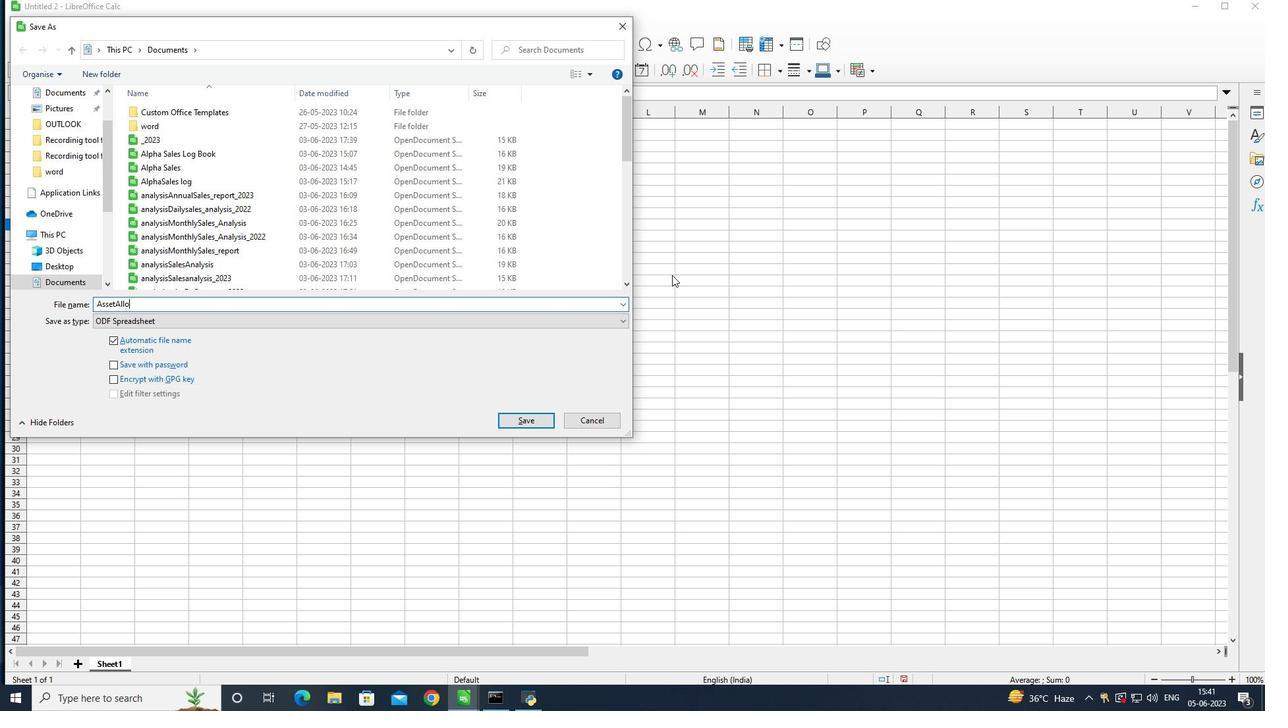 
Action: Key pressed at
Screenshot: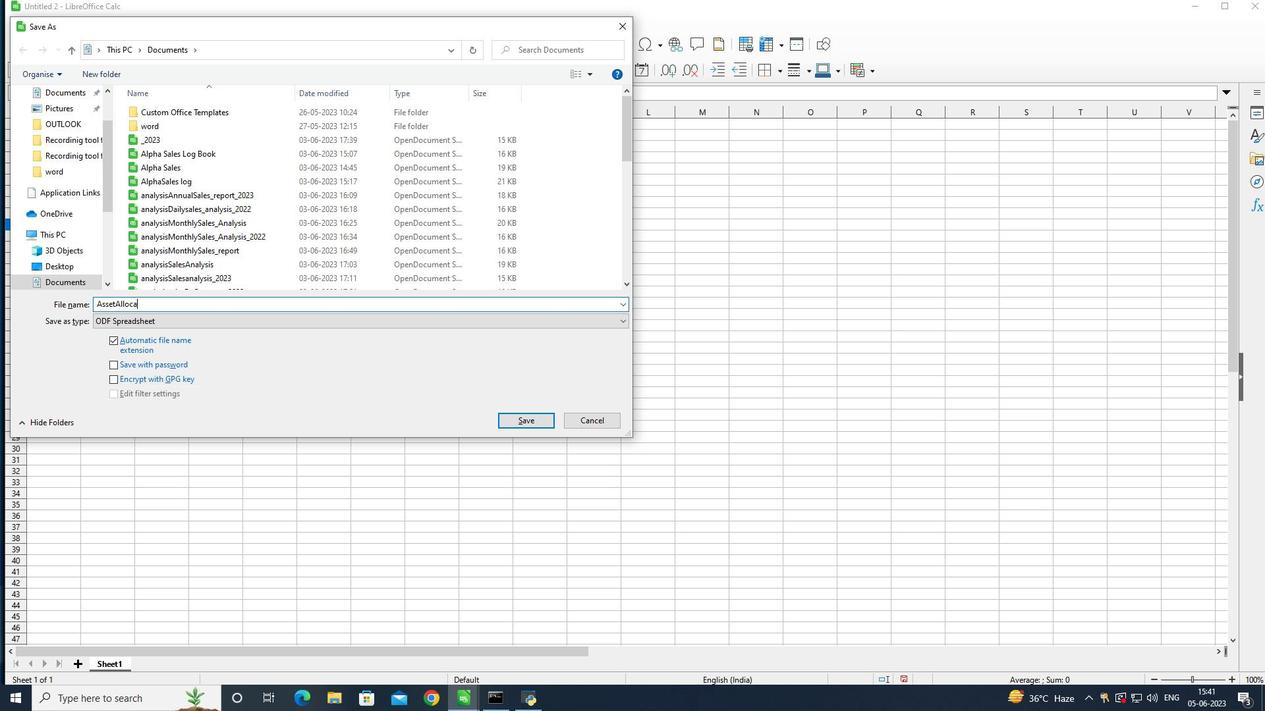 
Action: Mouse moved to (670, 276)
Screenshot: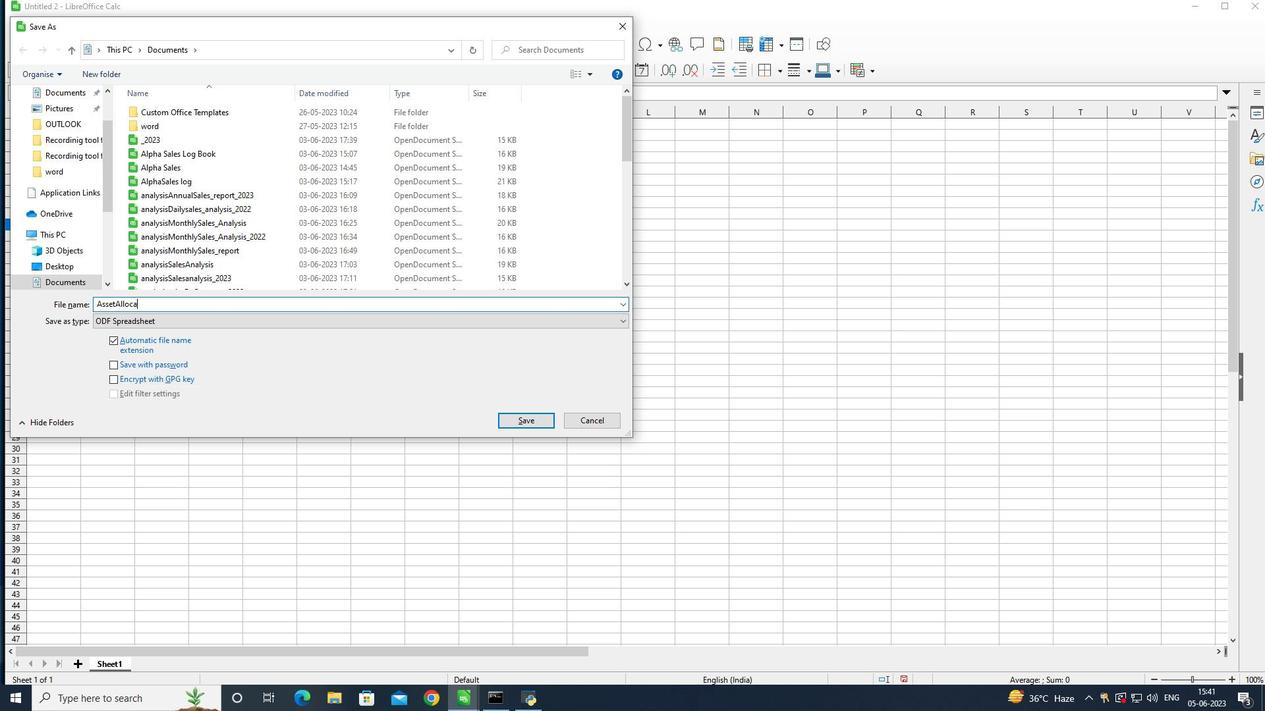 
Action: Key pressed i
Screenshot: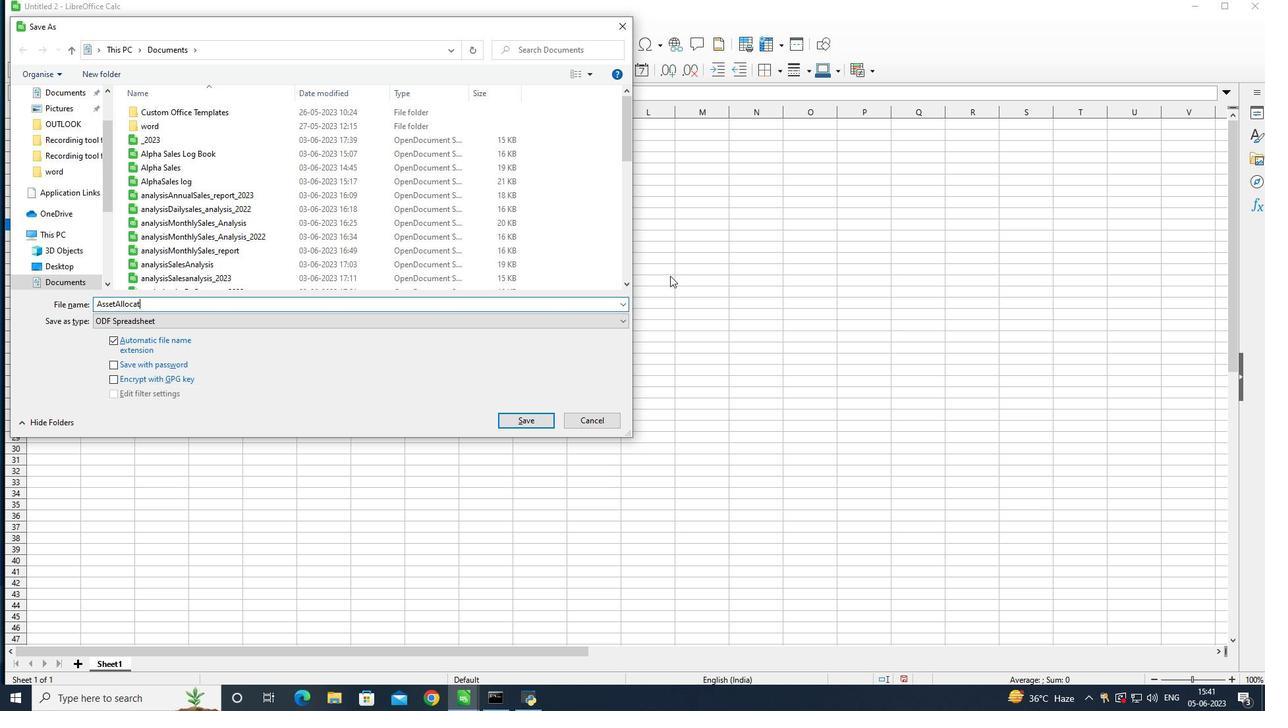 
Action: Mouse moved to (669, 276)
Screenshot: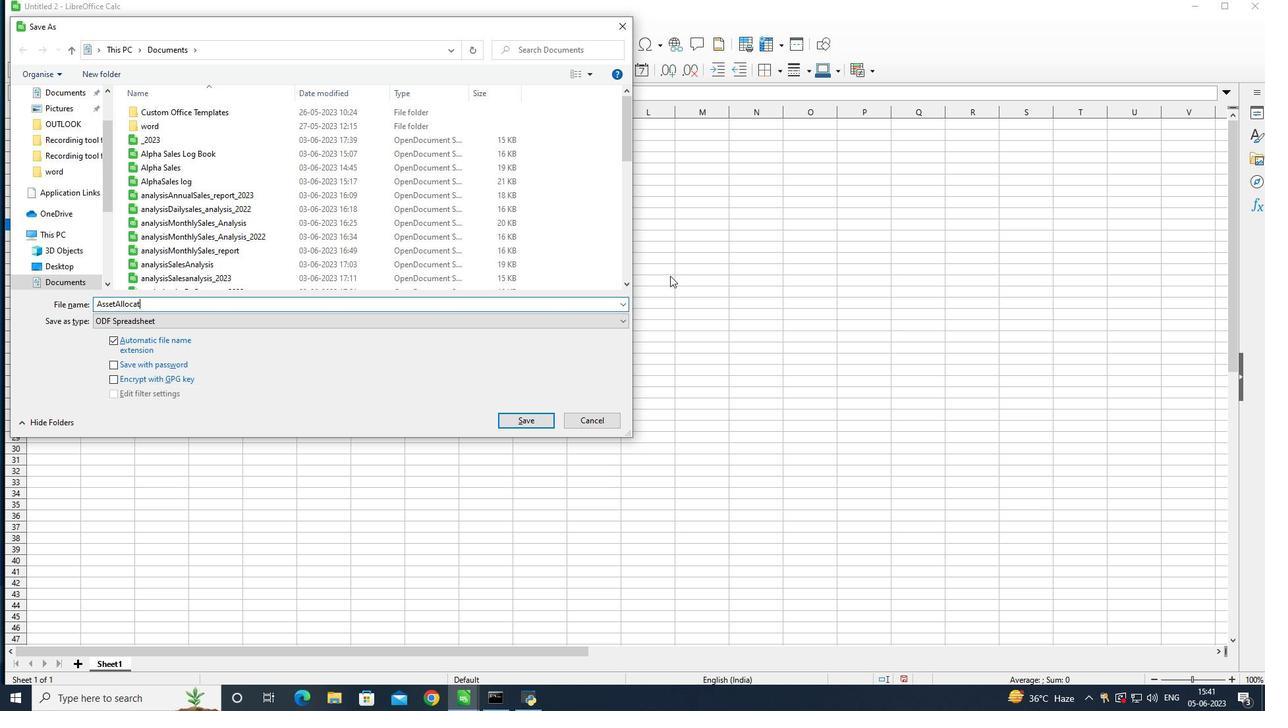 
Action: Key pressed on
Screenshot: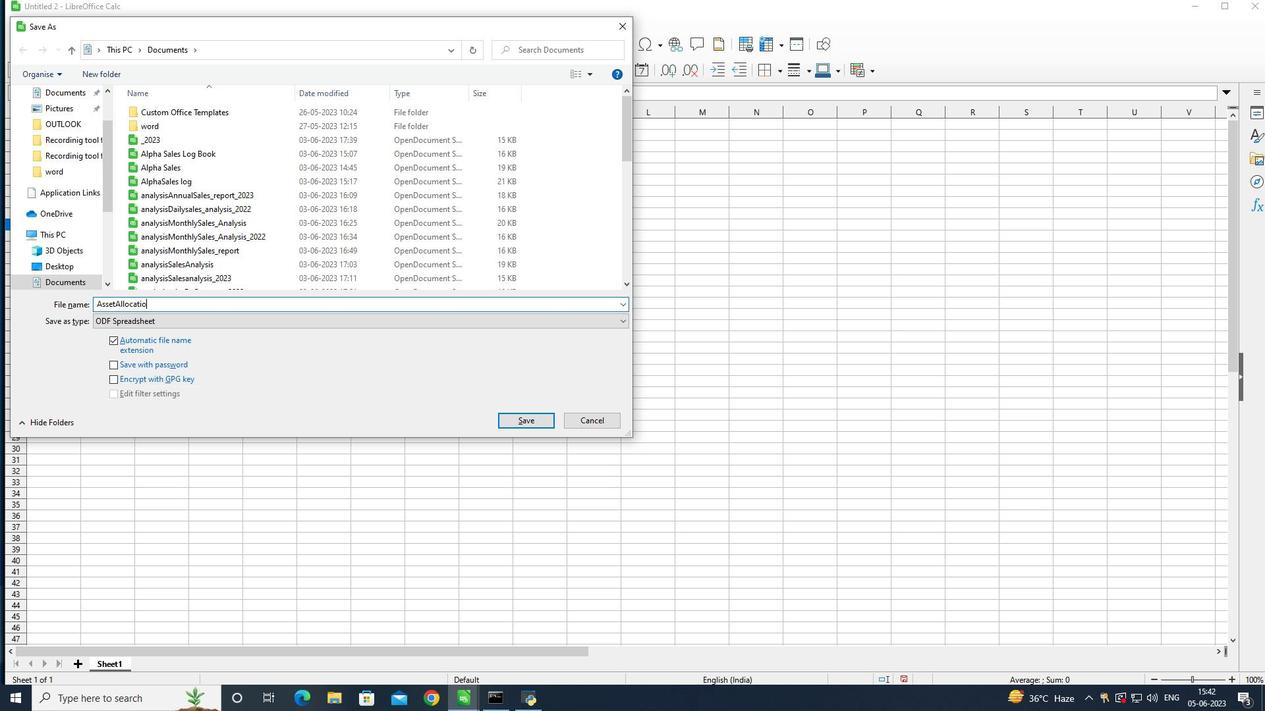 
Action: Mouse moved to (669, 277)
Screenshot: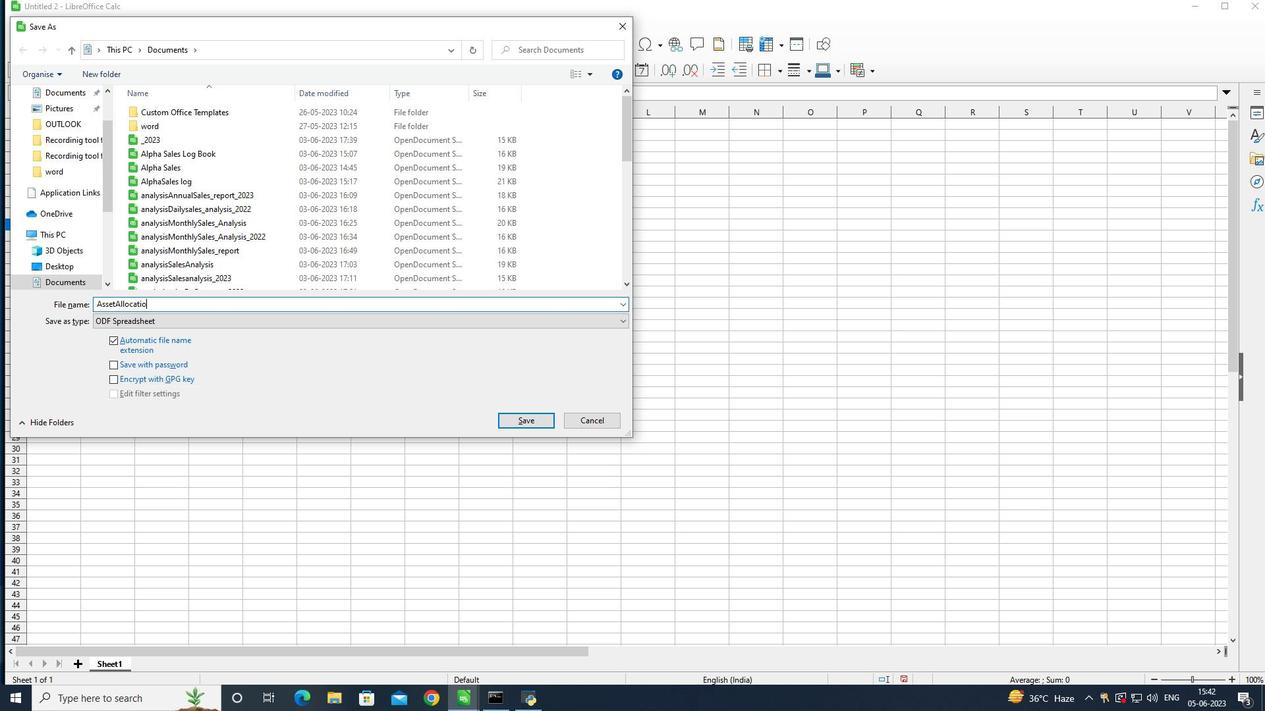 
Action: Key pressed <Key.enter>
Screenshot: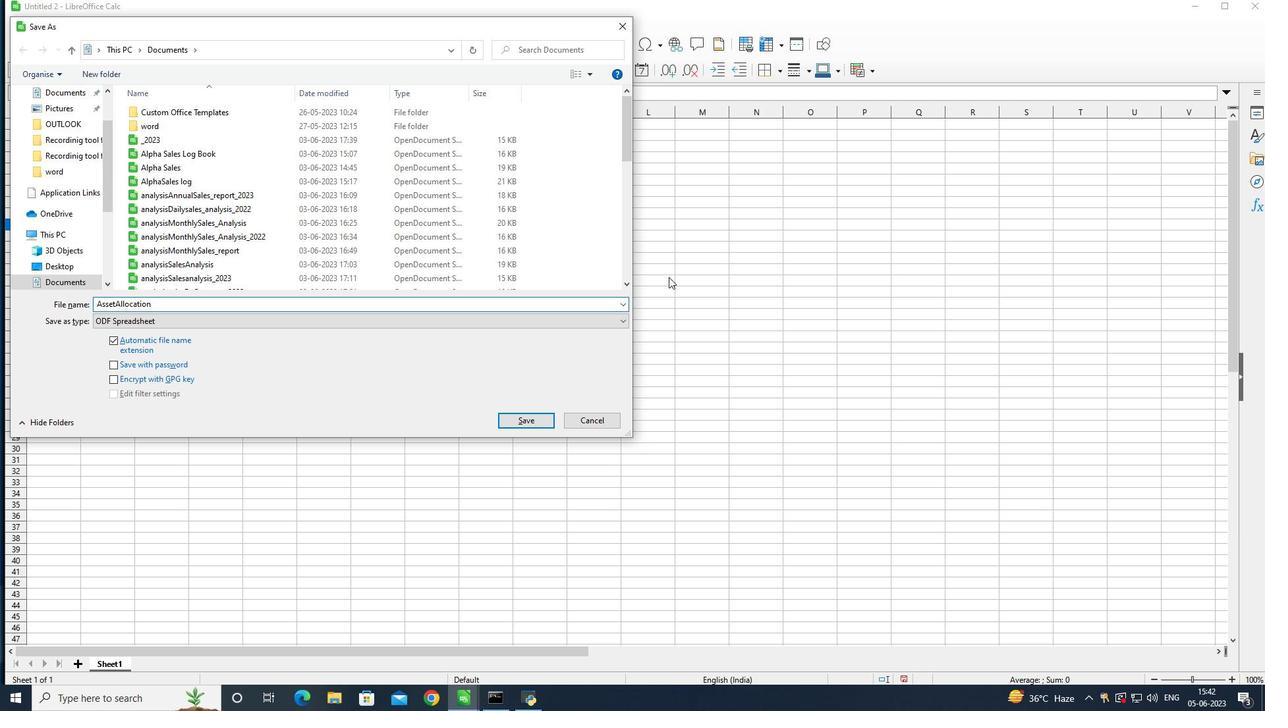 
Action: Mouse moved to (657, 275)
Screenshot: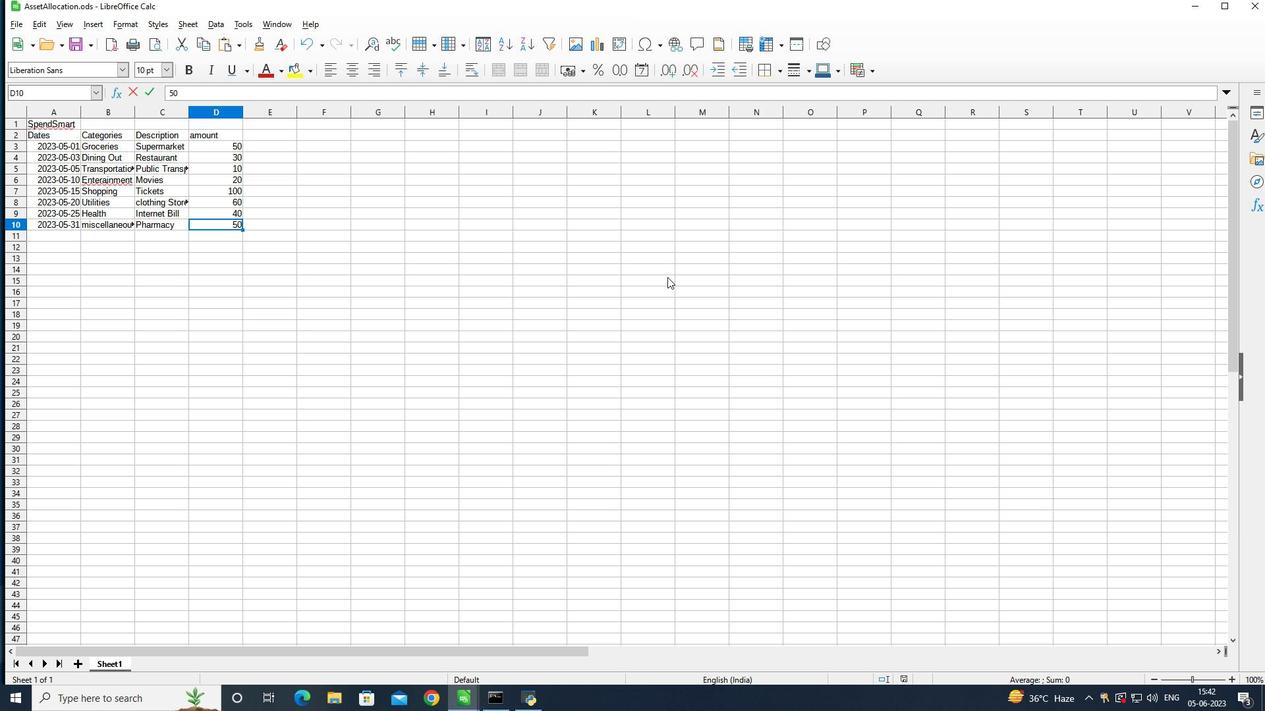 
